 Task: Look for space in Elyria, United States from 8th August, 2023 to 15th August, 2023 for 9 adults in price range Rs.10000 to Rs.14000. Place can be shared room with 5 bedrooms having 9 beds and 5 bathrooms. Property type can be house, flat, guest house. Amenities needed are: wifi, TV, free parkinig on premises, gym, breakfast. Booking option can be shelf check-in. Required host language is English.
Action: Mouse moved to (541, 113)
Screenshot: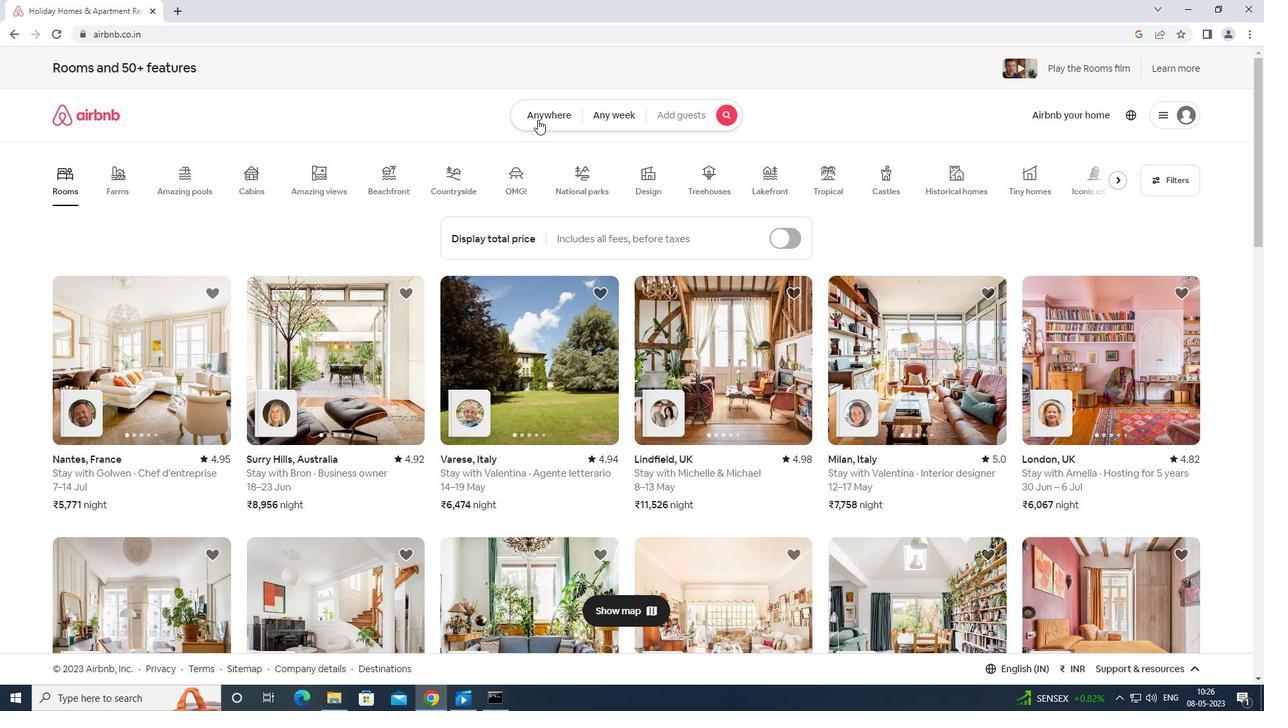 
Action: Mouse pressed left at (541, 113)
Screenshot: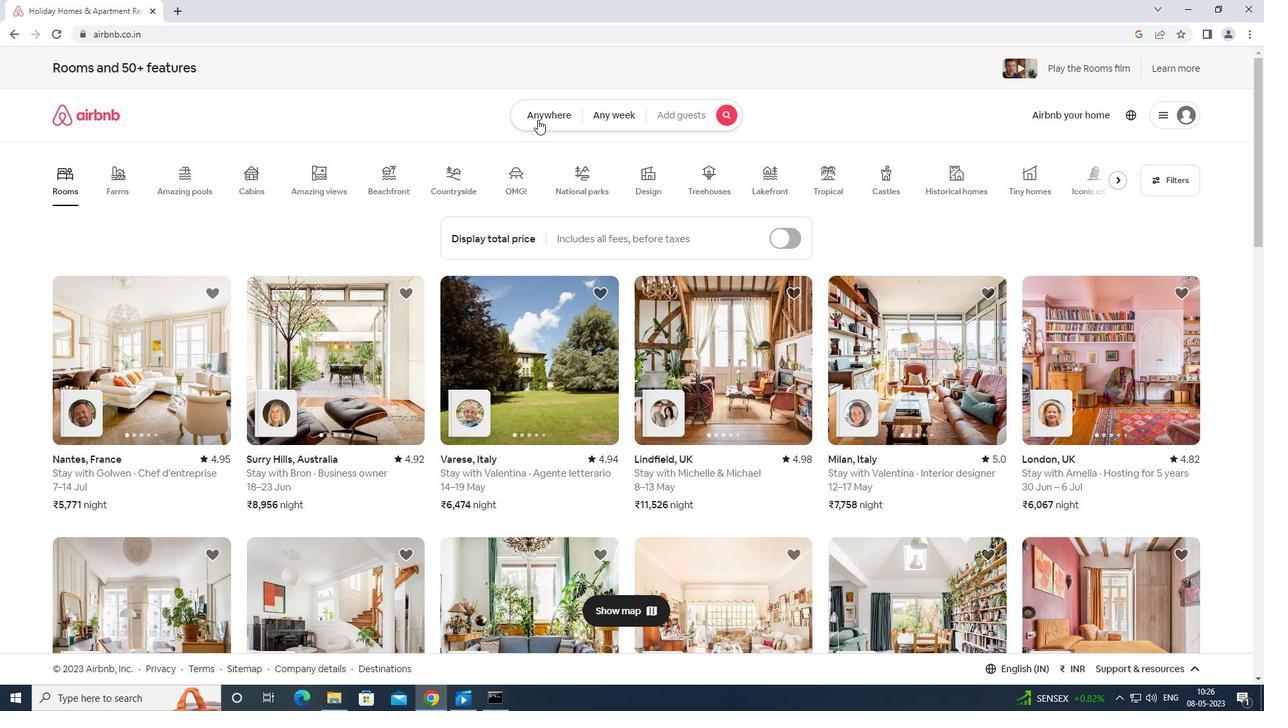 
Action: Mouse moved to (468, 159)
Screenshot: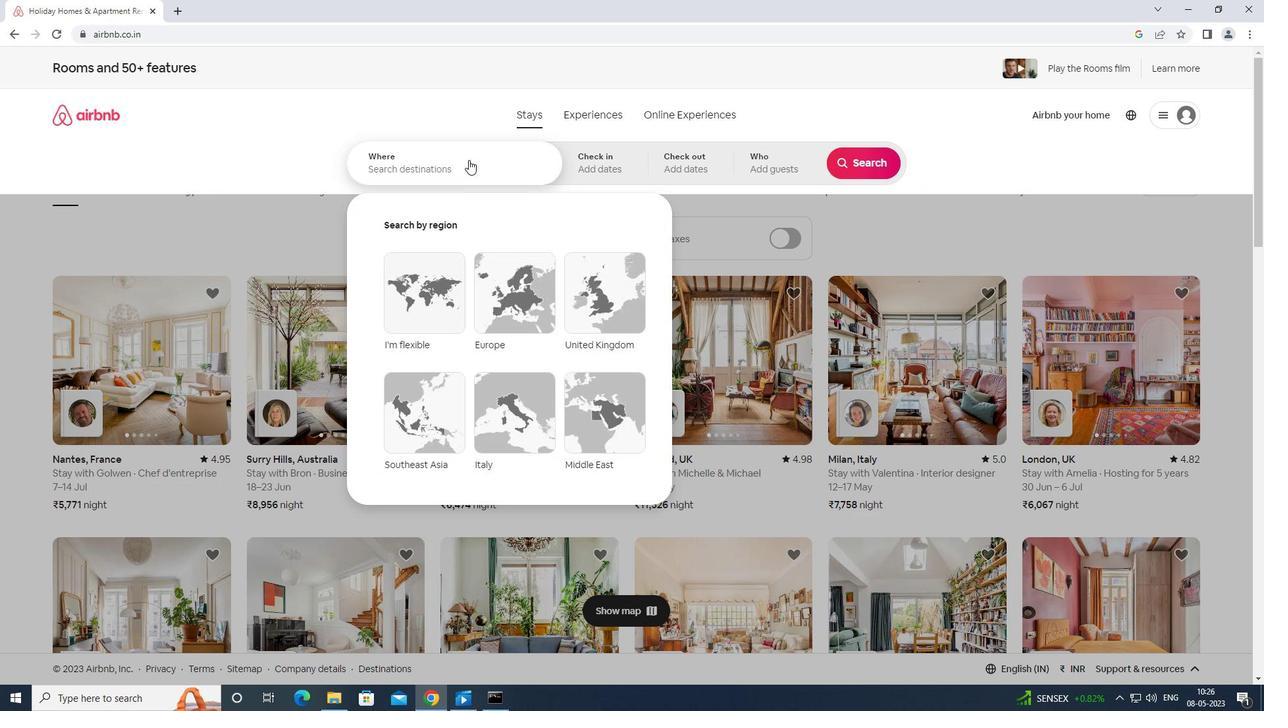 
Action: Mouse pressed left at (468, 159)
Screenshot: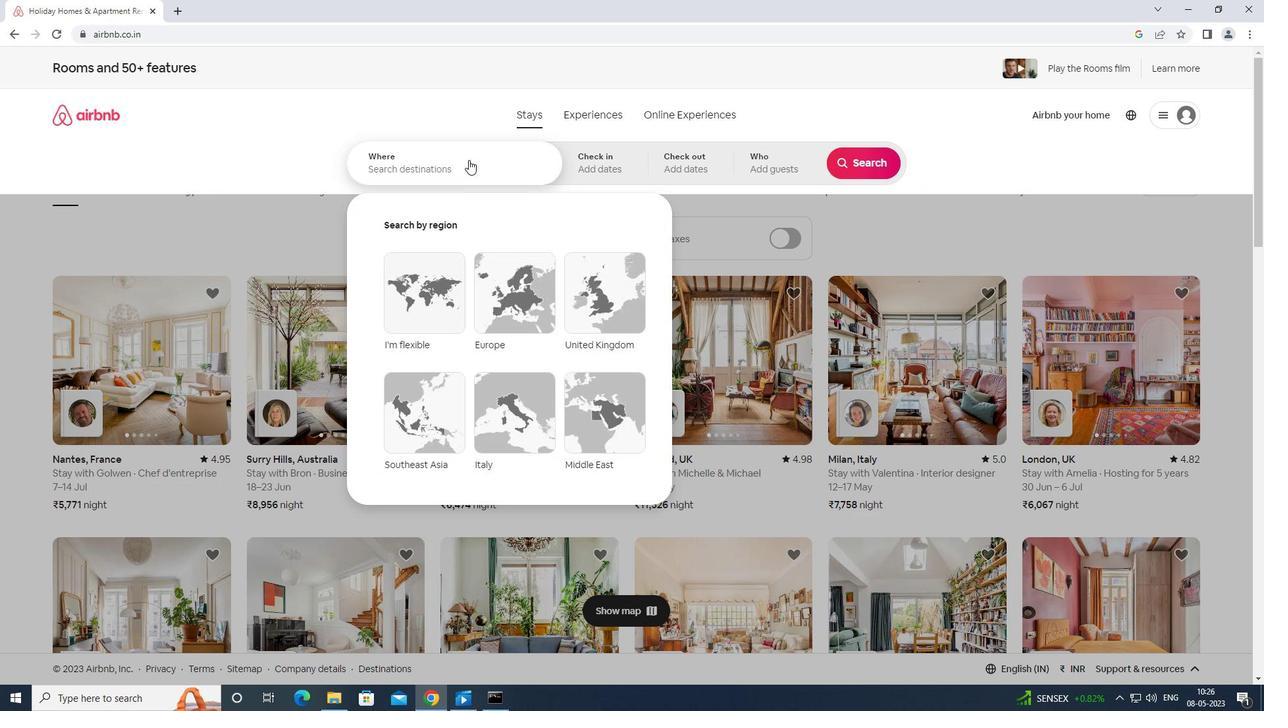 
Action: Mouse moved to (468, 161)
Screenshot: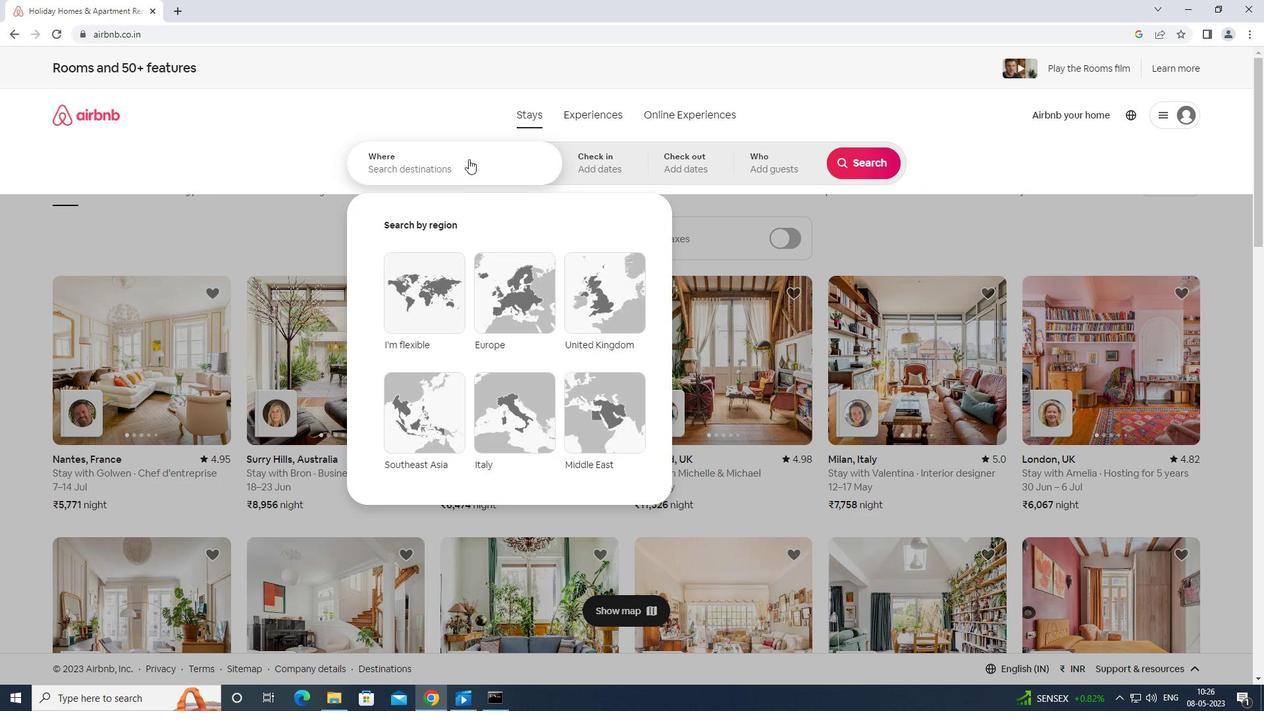 
Action: Key pressed e<Key.caps_lock>lyria<Key.space>united<Key.space>states<Key.enter>
Screenshot: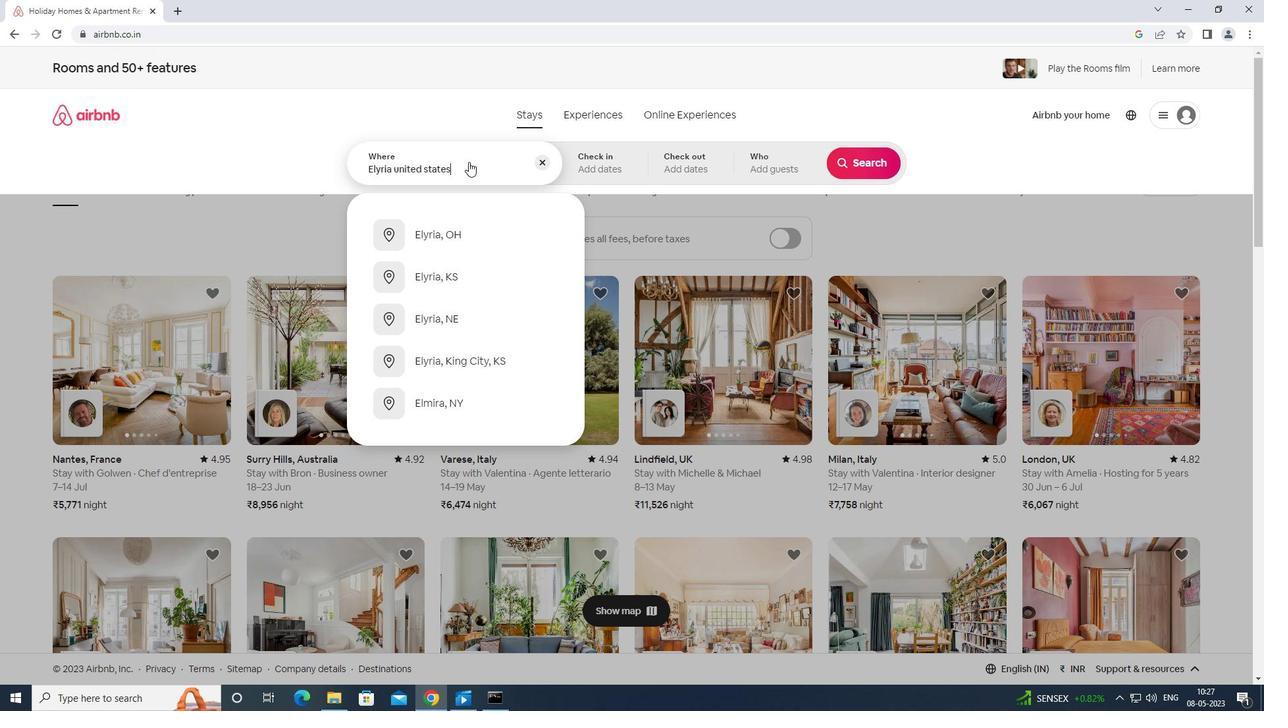 
Action: Mouse moved to (865, 268)
Screenshot: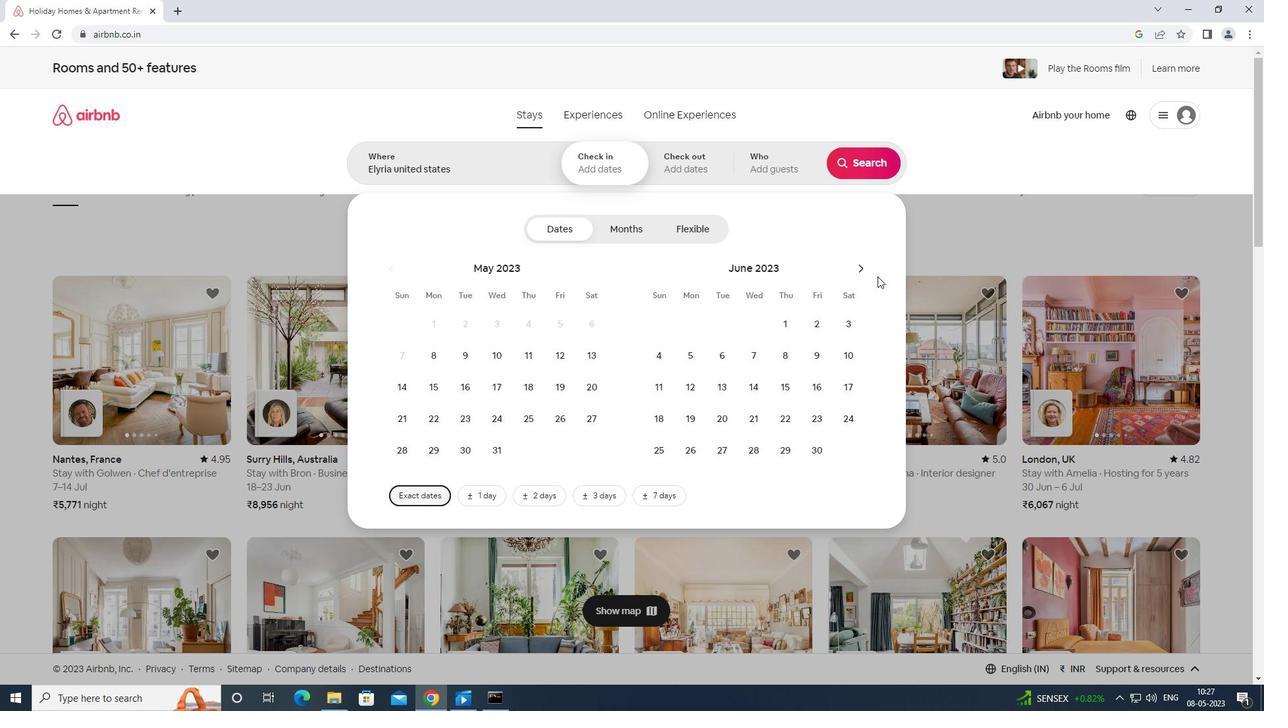 
Action: Mouse pressed left at (865, 268)
Screenshot: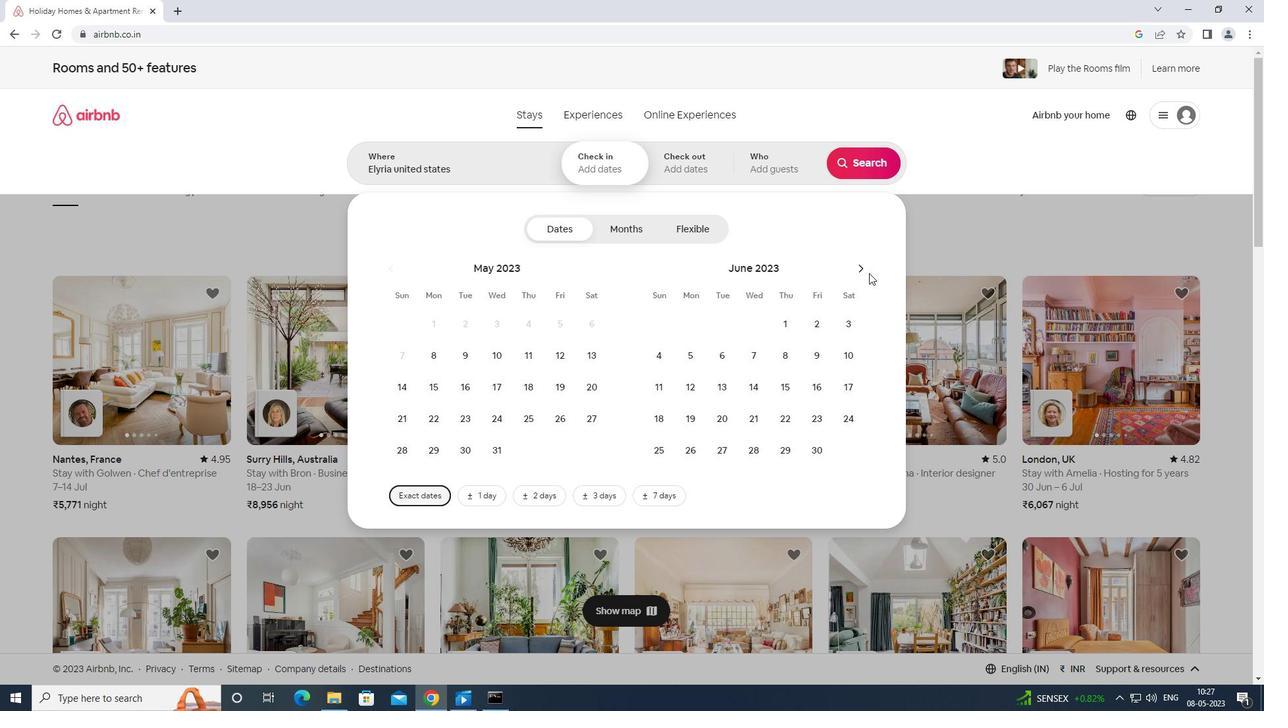 
Action: Mouse moved to (864, 264)
Screenshot: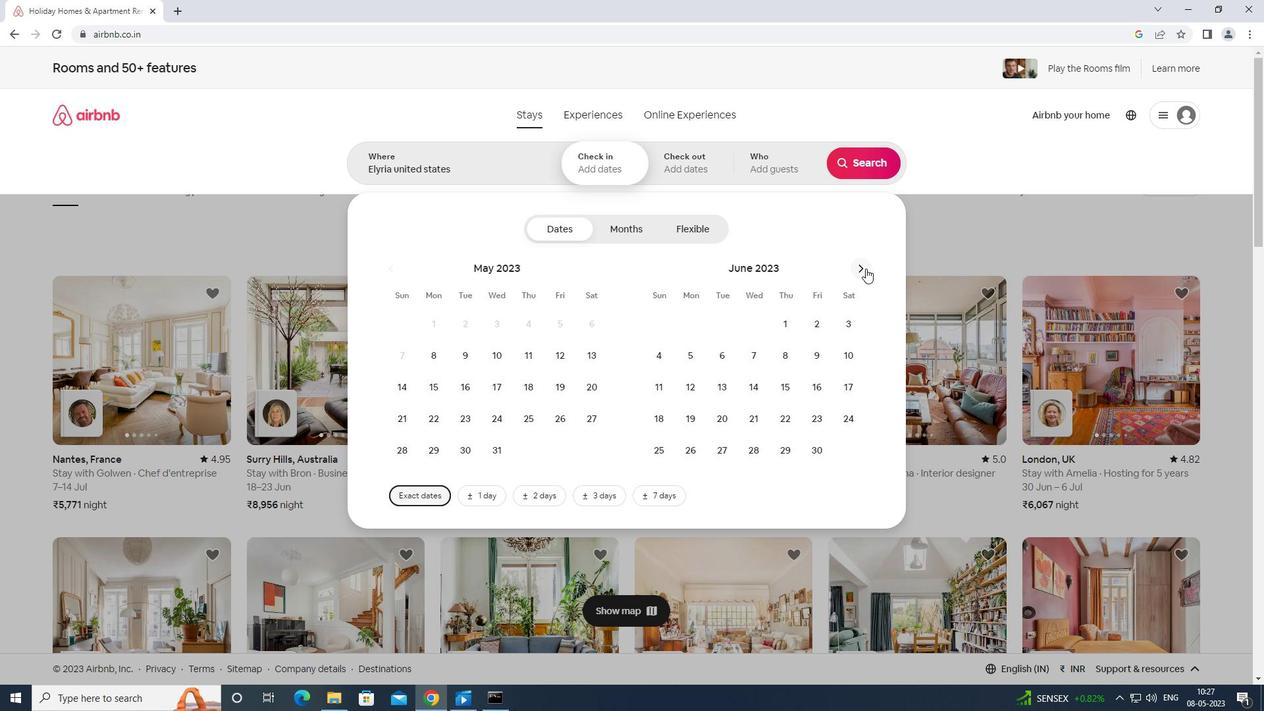 
Action: Mouse pressed left at (864, 264)
Screenshot: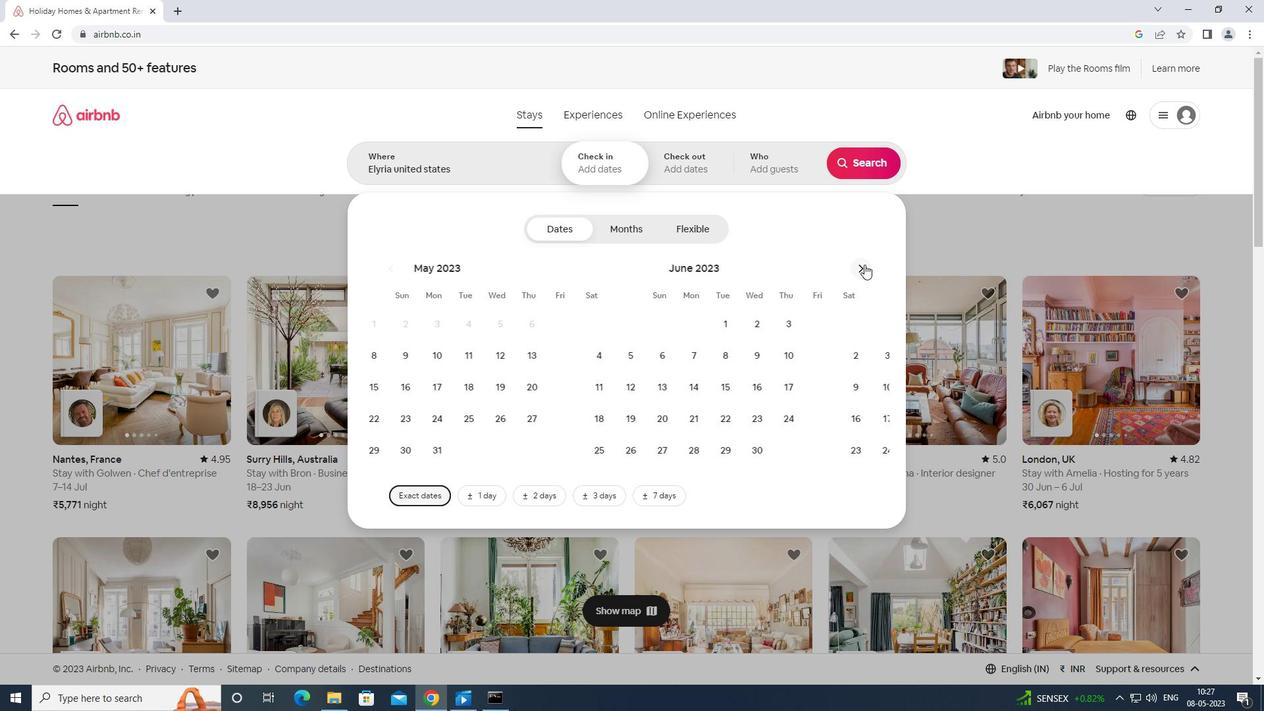
Action: Mouse moved to (722, 354)
Screenshot: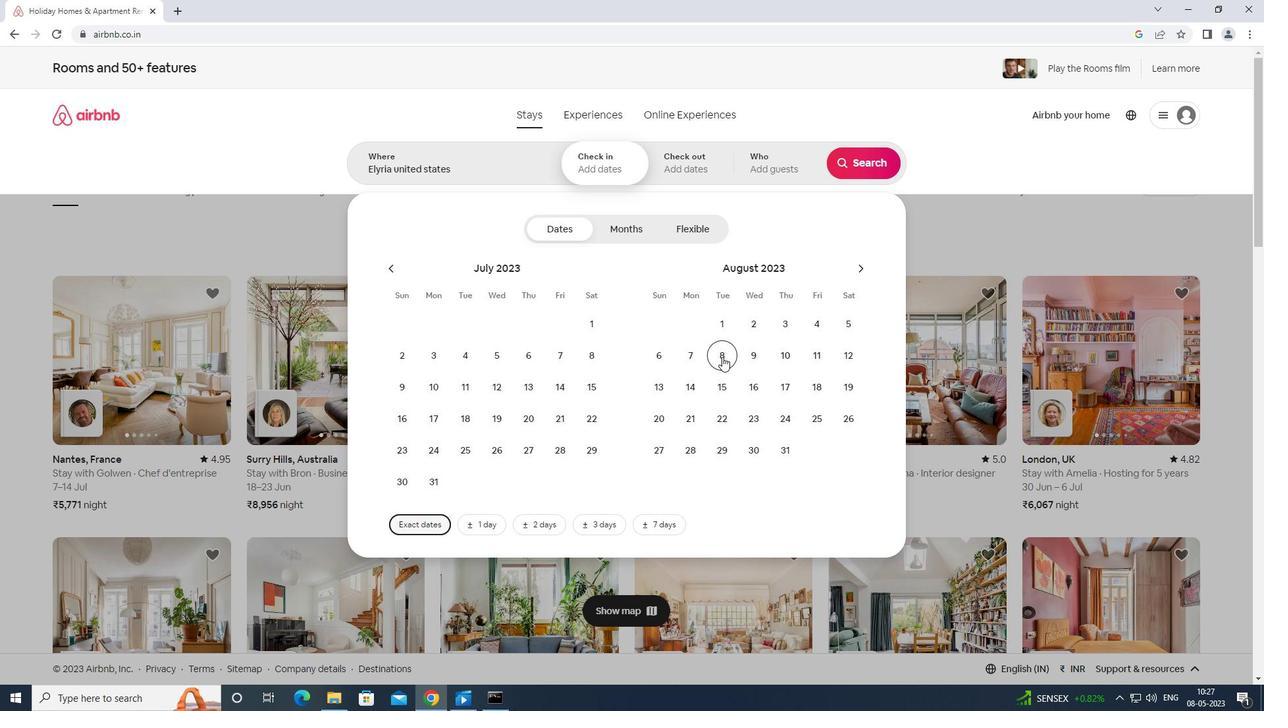 
Action: Mouse pressed left at (722, 354)
Screenshot: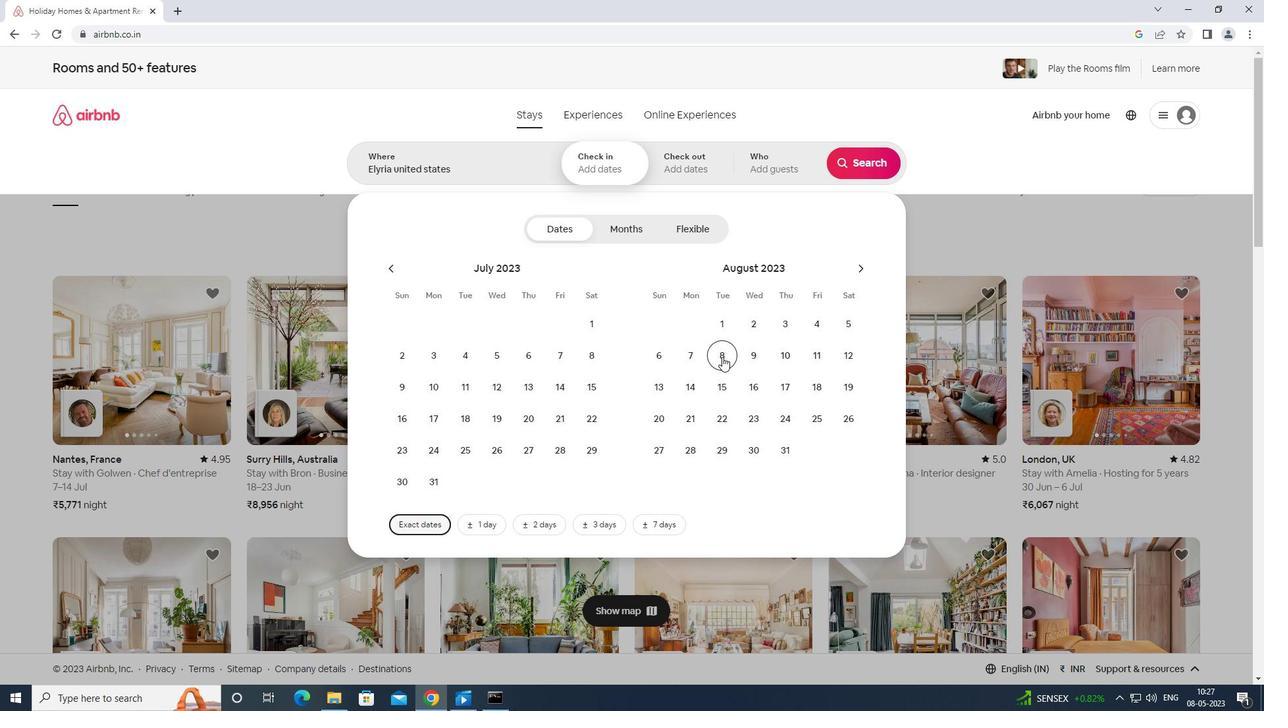 
Action: Mouse moved to (722, 390)
Screenshot: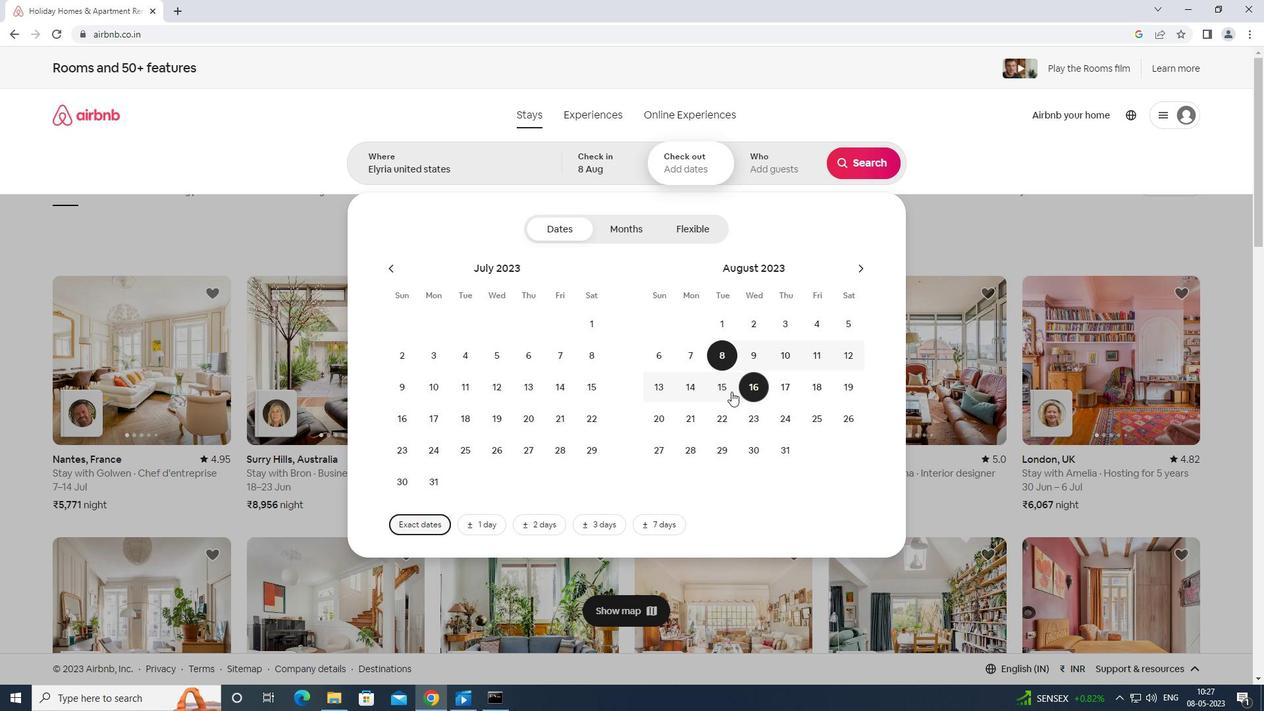 
Action: Mouse pressed left at (722, 390)
Screenshot: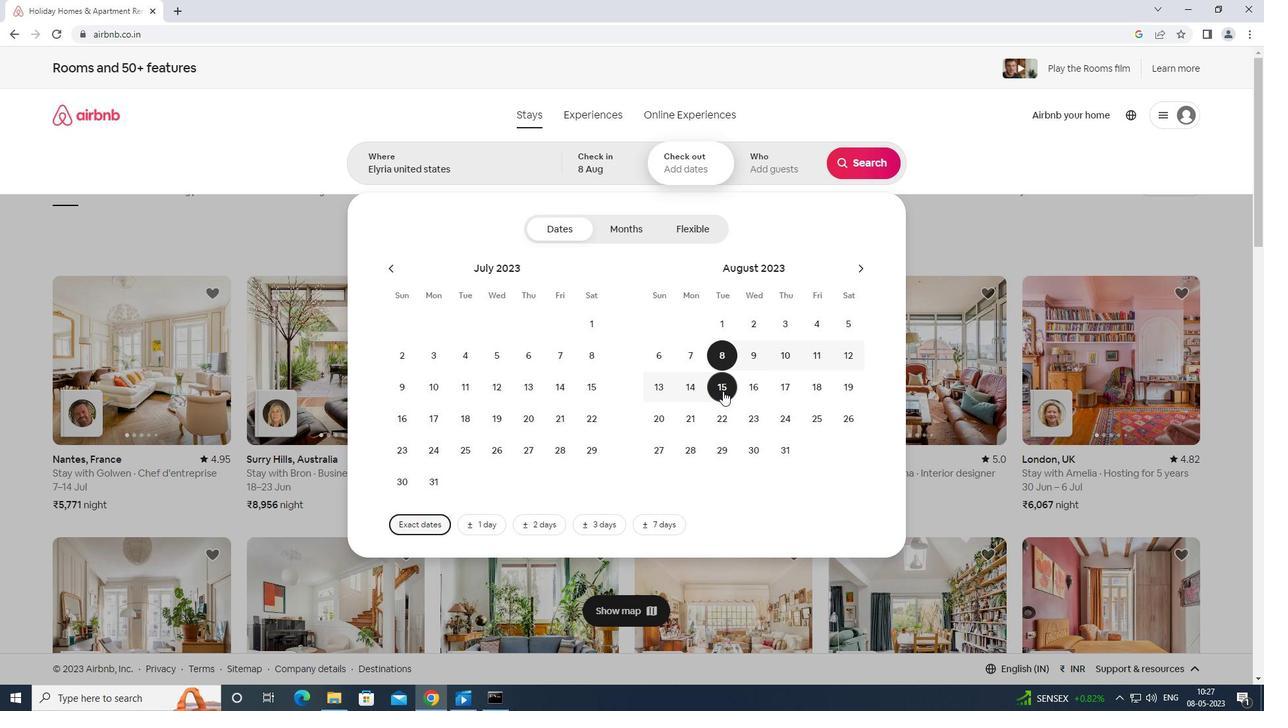 
Action: Mouse moved to (777, 165)
Screenshot: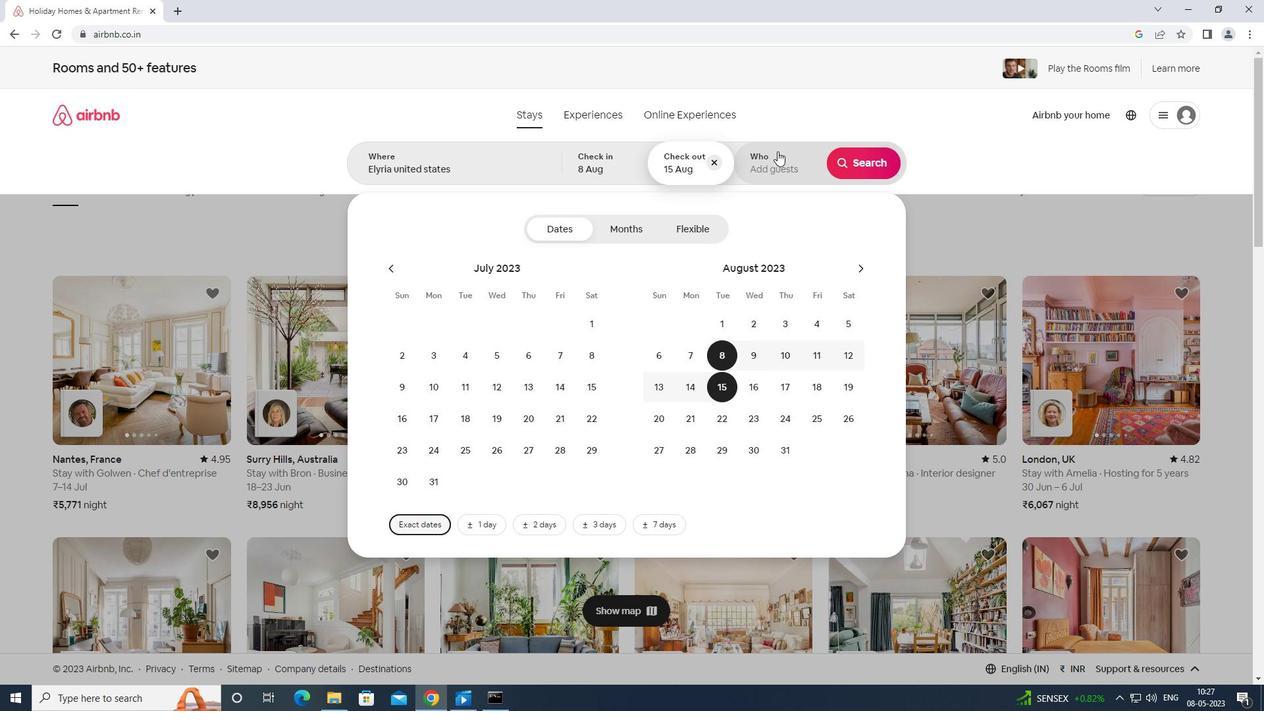 
Action: Mouse pressed left at (777, 165)
Screenshot: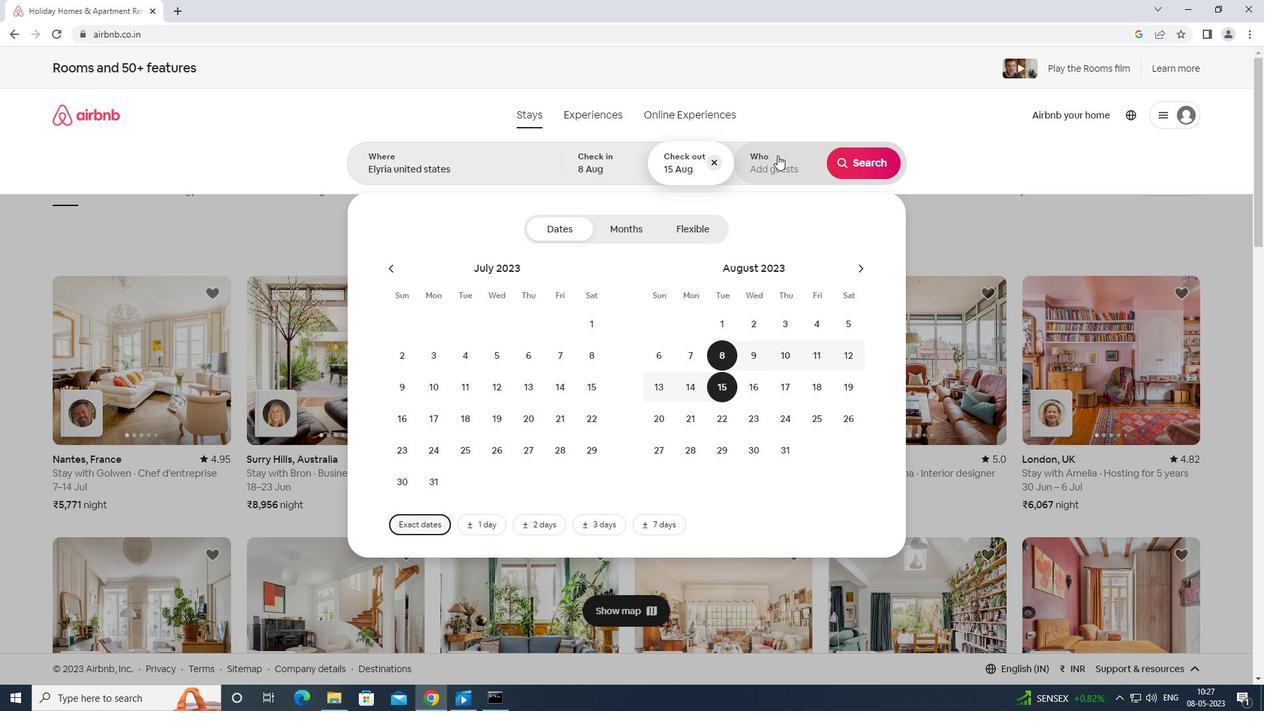 
Action: Mouse moved to (863, 235)
Screenshot: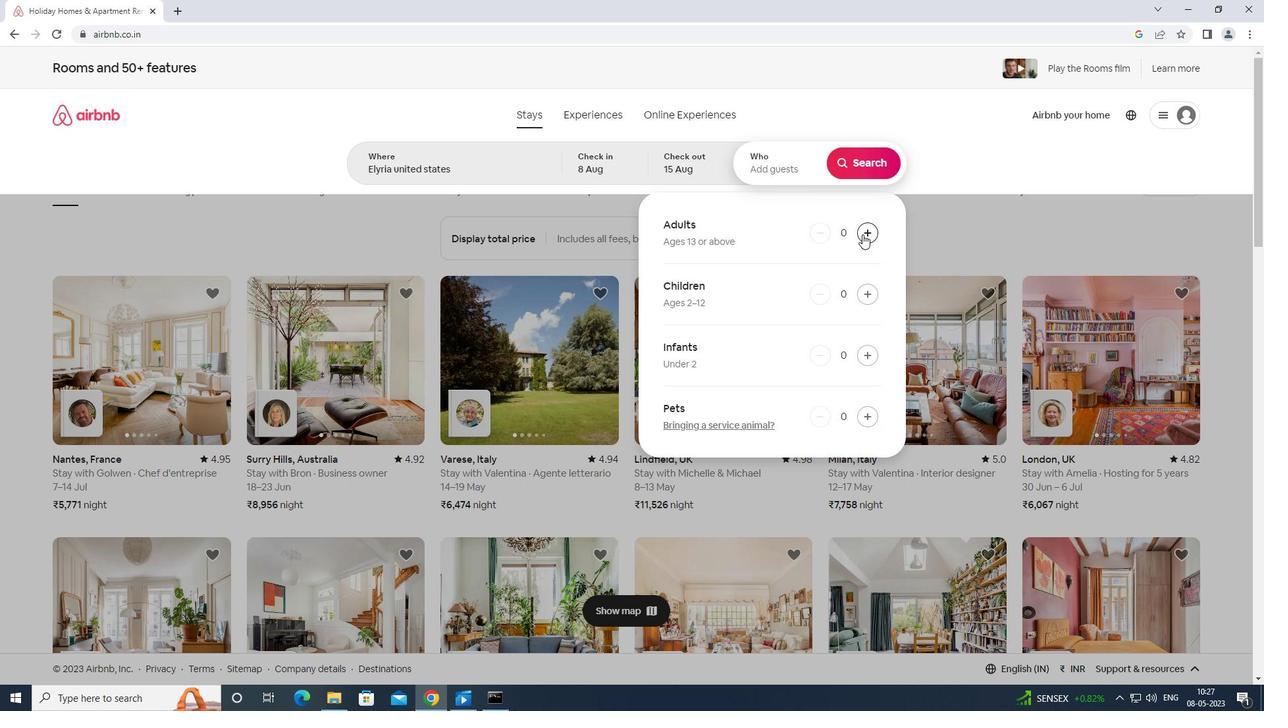 
Action: Mouse pressed left at (863, 235)
Screenshot: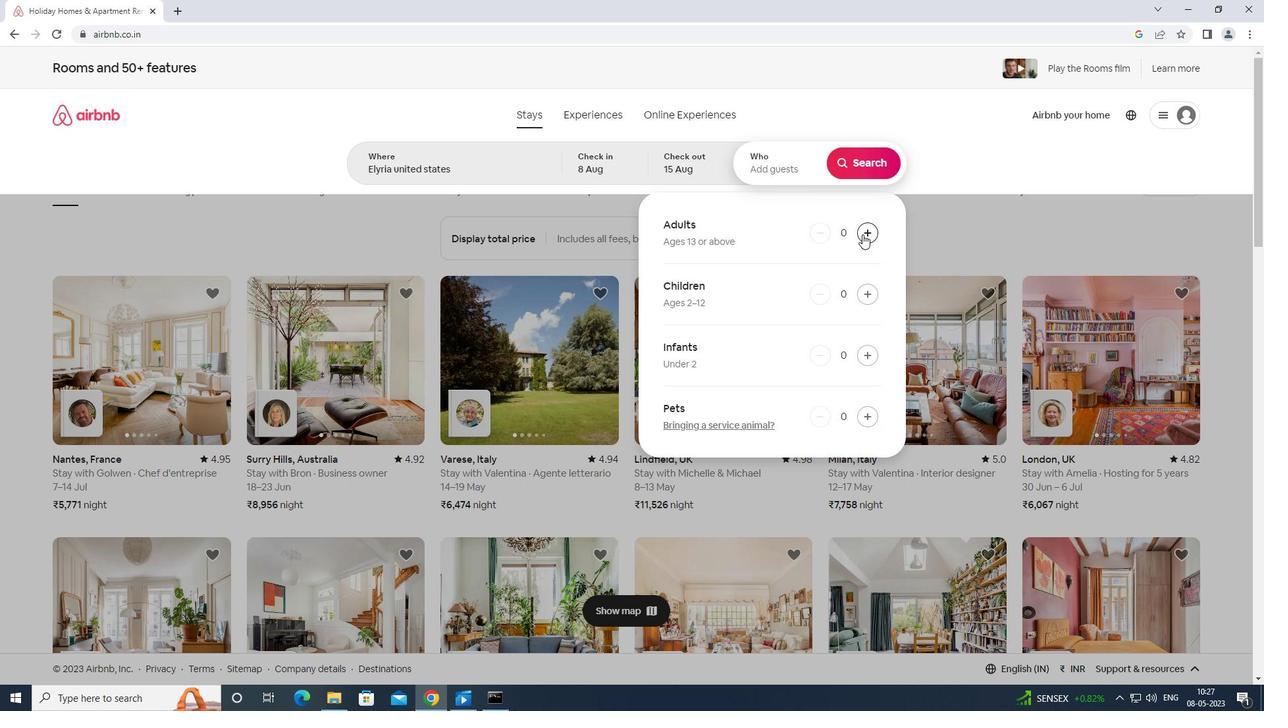 
Action: Mouse moved to (863, 235)
Screenshot: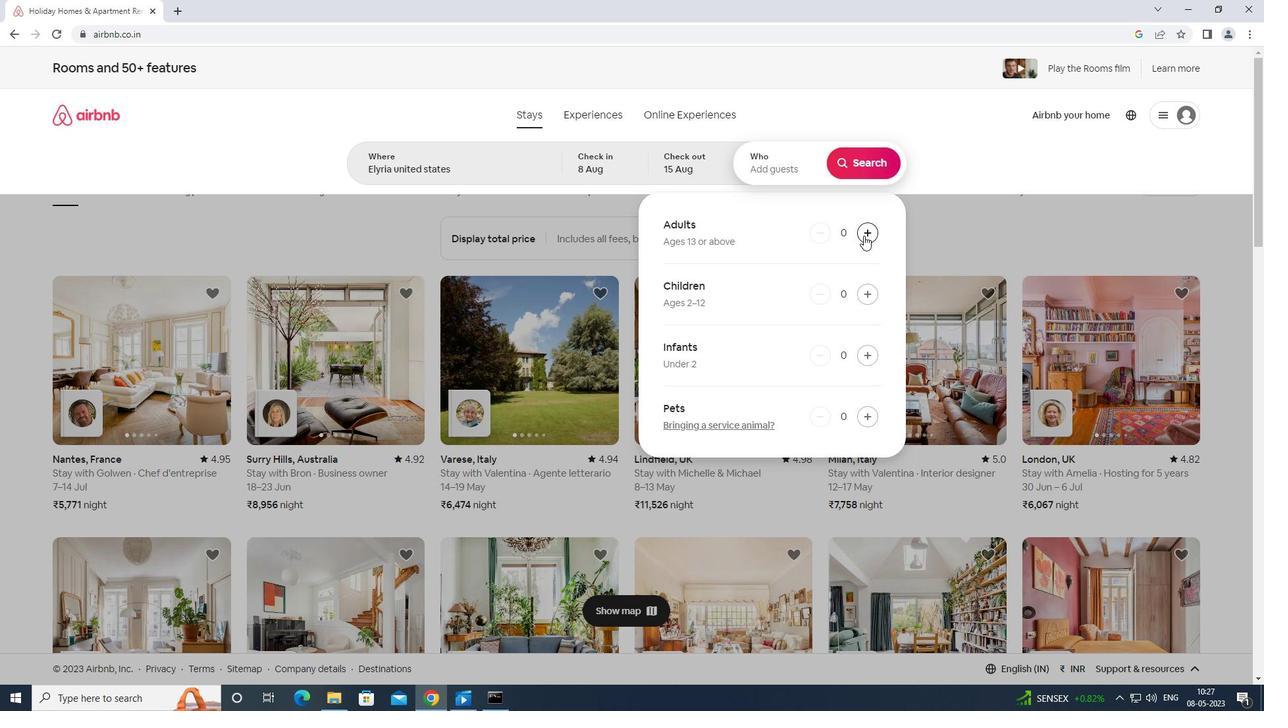 
Action: Mouse pressed left at (863, 235)
Screenshot: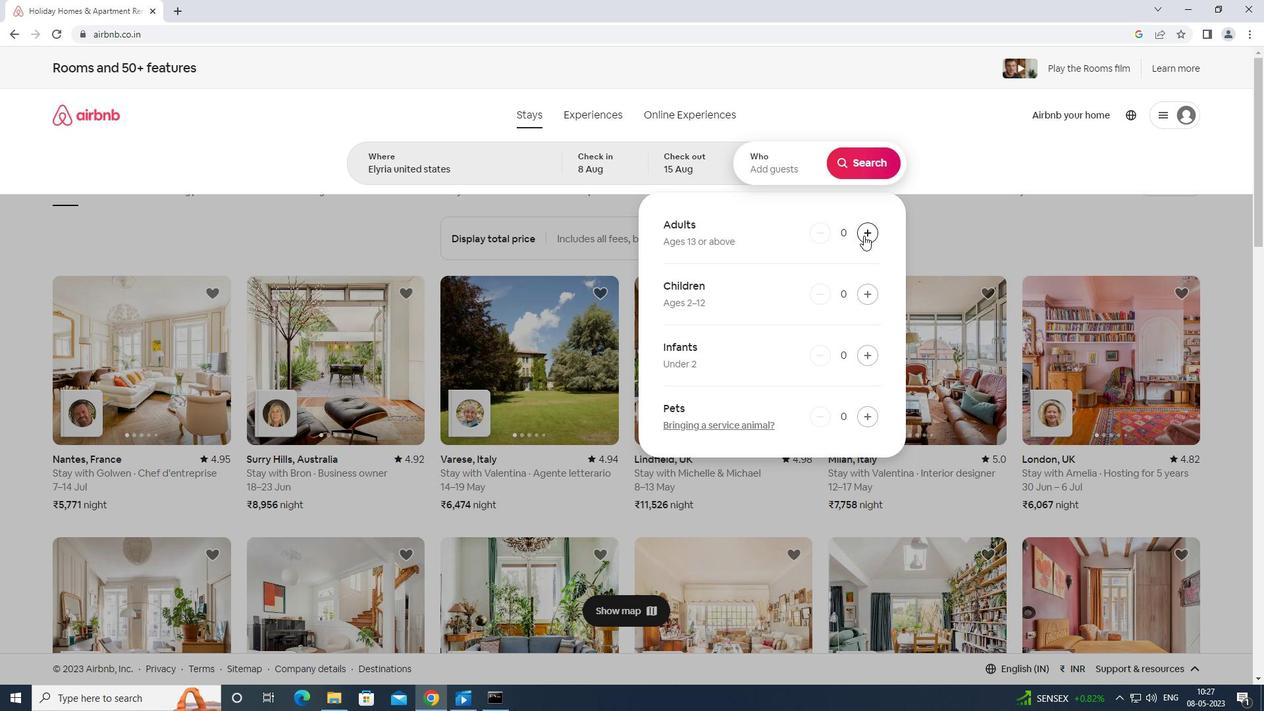 
Action: Mouse pressed left at (863, 235)
Screenshot: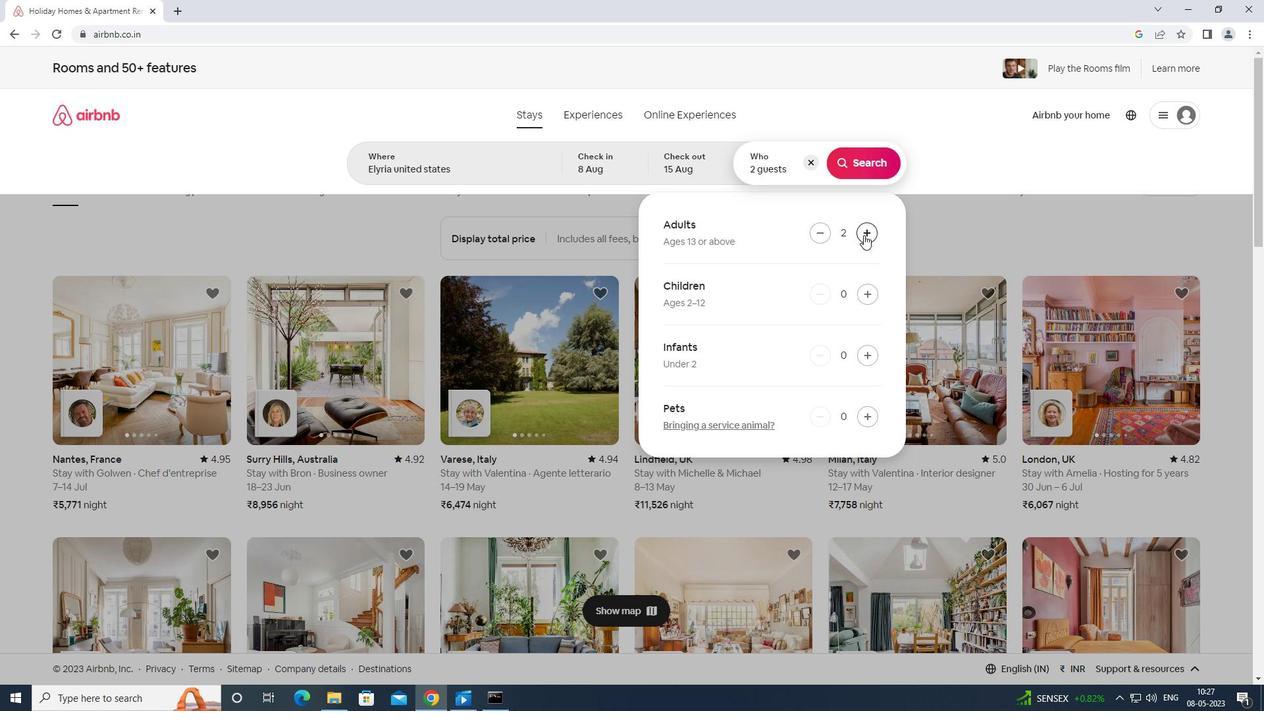 
Action: Mouse pressed left at (863, 235)
Screenshot: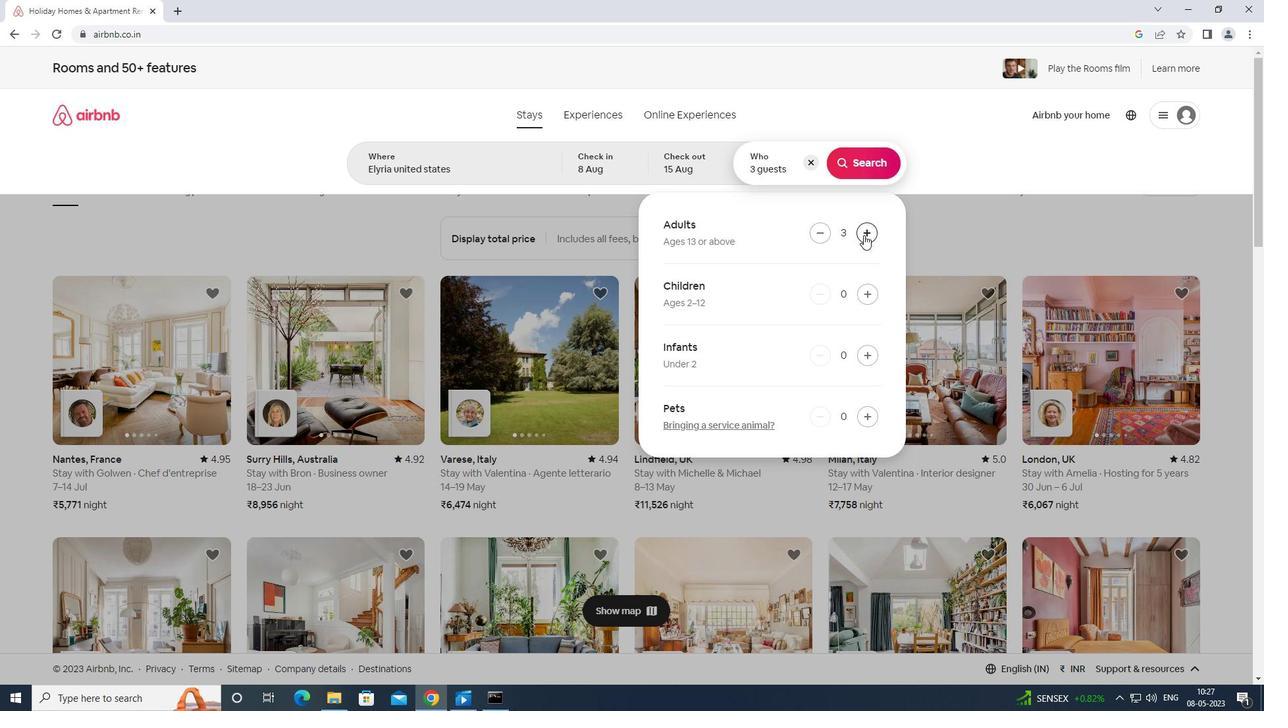 
Action: Mouse pressed left at (863, 235)
Screenshot: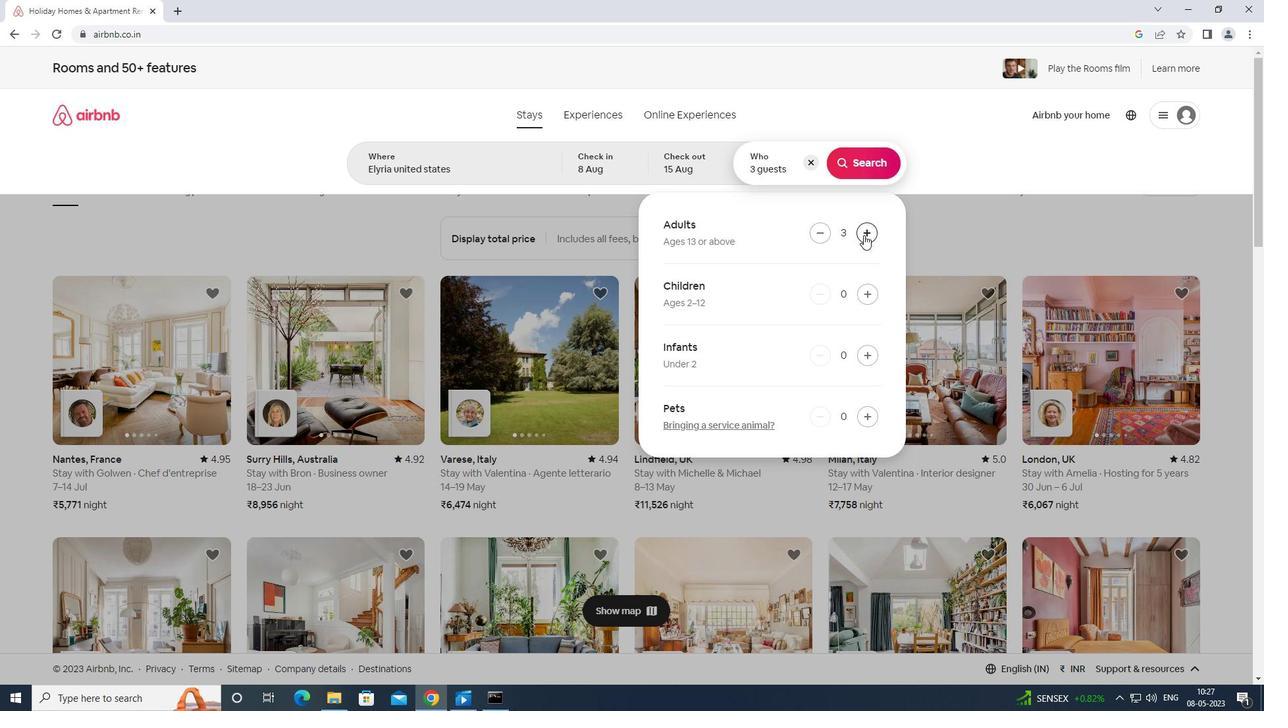 
Action: Mouse pressed left at (863, 235)
Screenshot: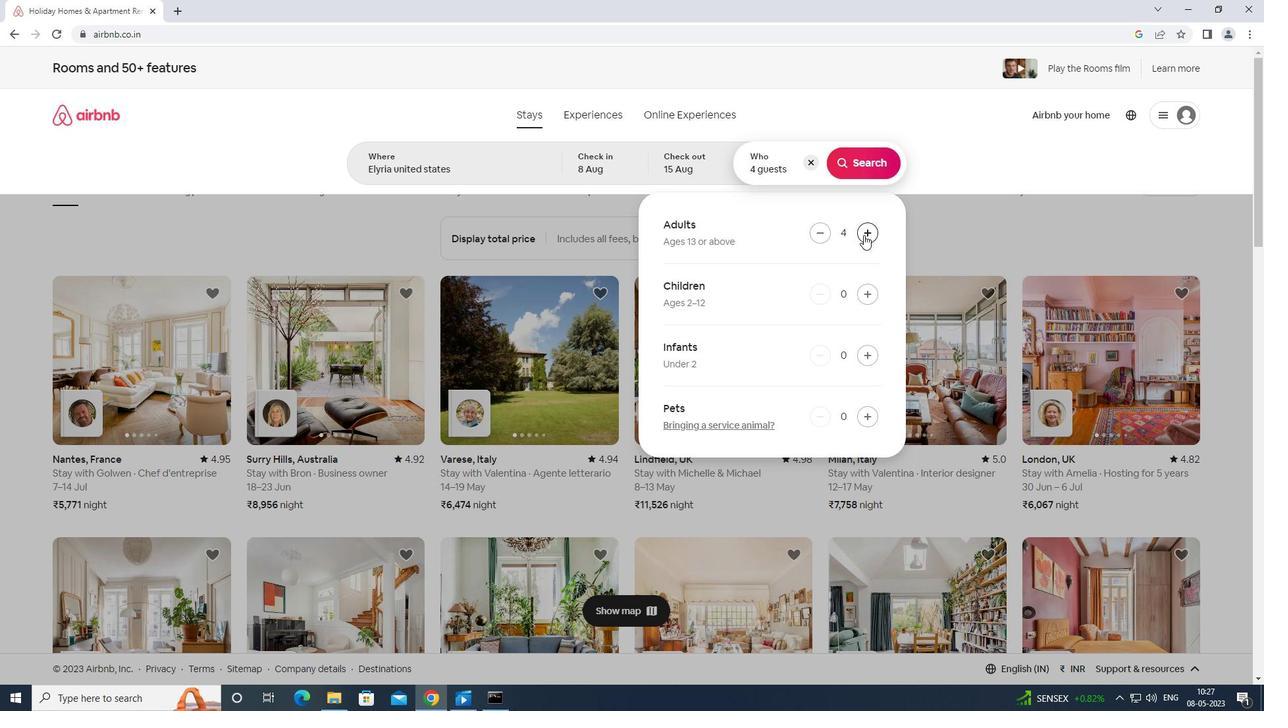
Action: Mouse pressed left at (863, 235)
Screenshot: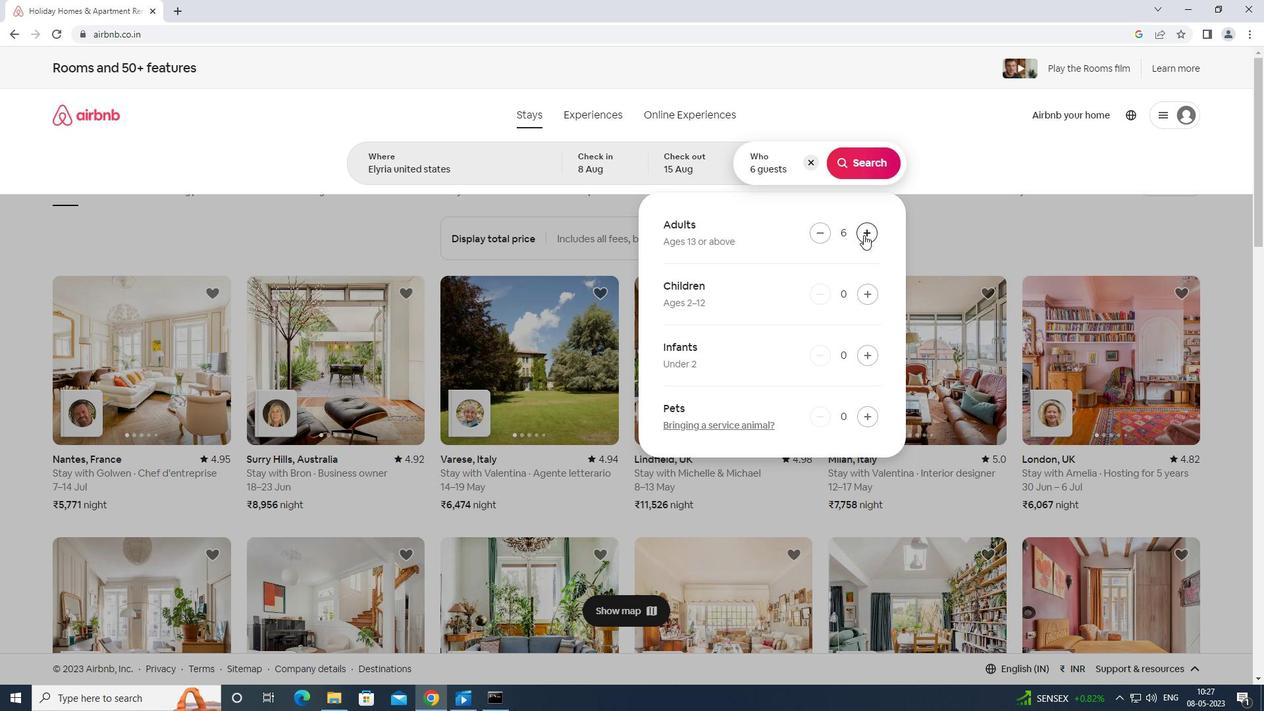 
Action: Mouse pressed left at (863, 235)
Screenshot: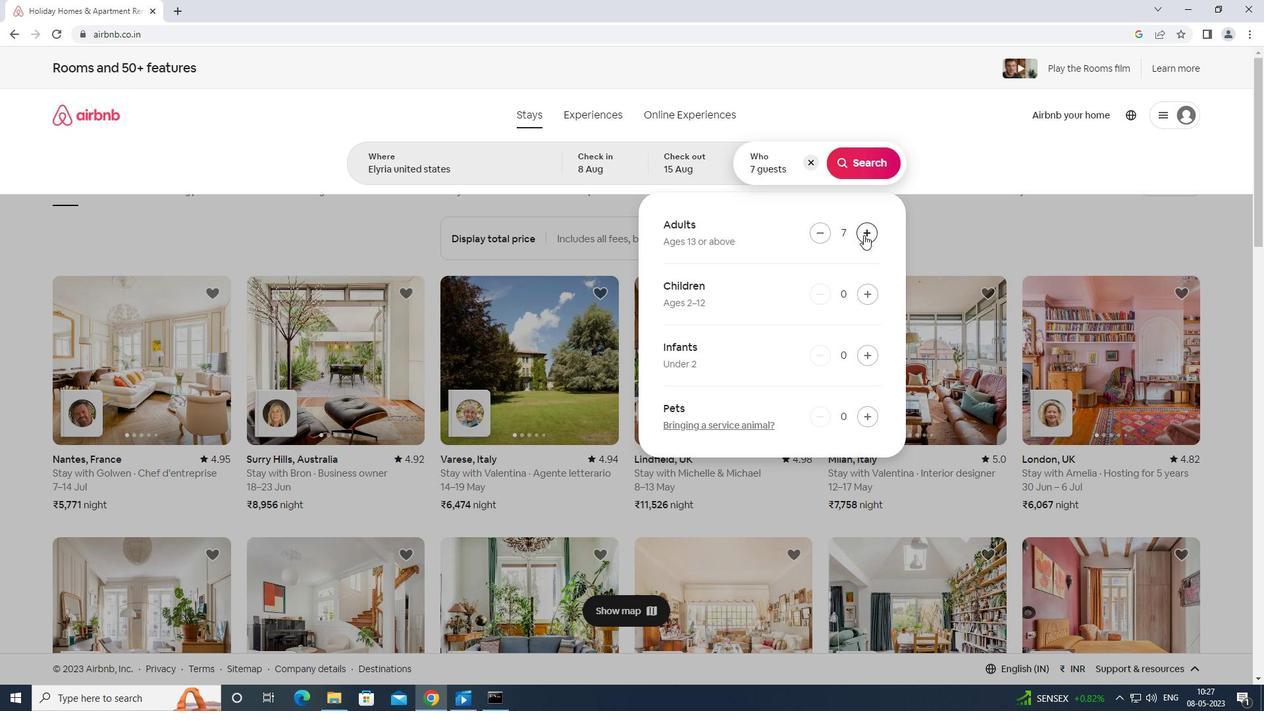 
Action: Mouse pressed left at (863, 235)
Screenshot: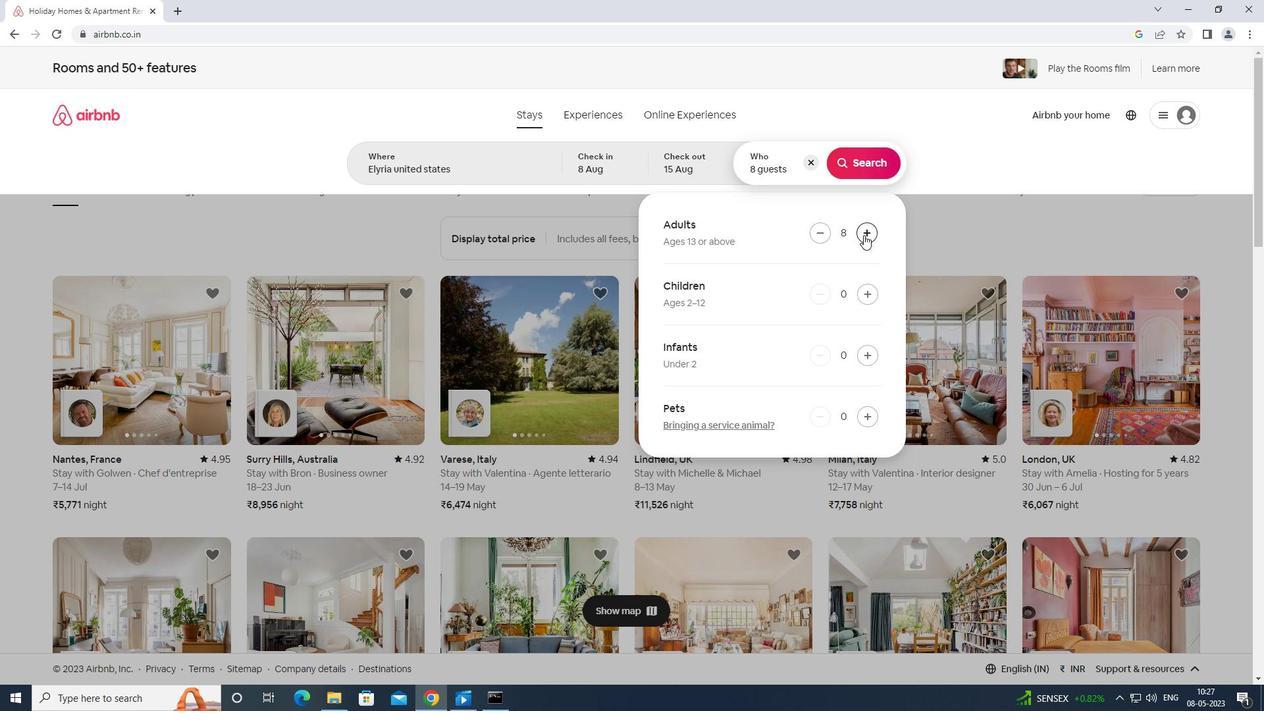 
Action: Mouse moved to (866, 173)
Screenshot: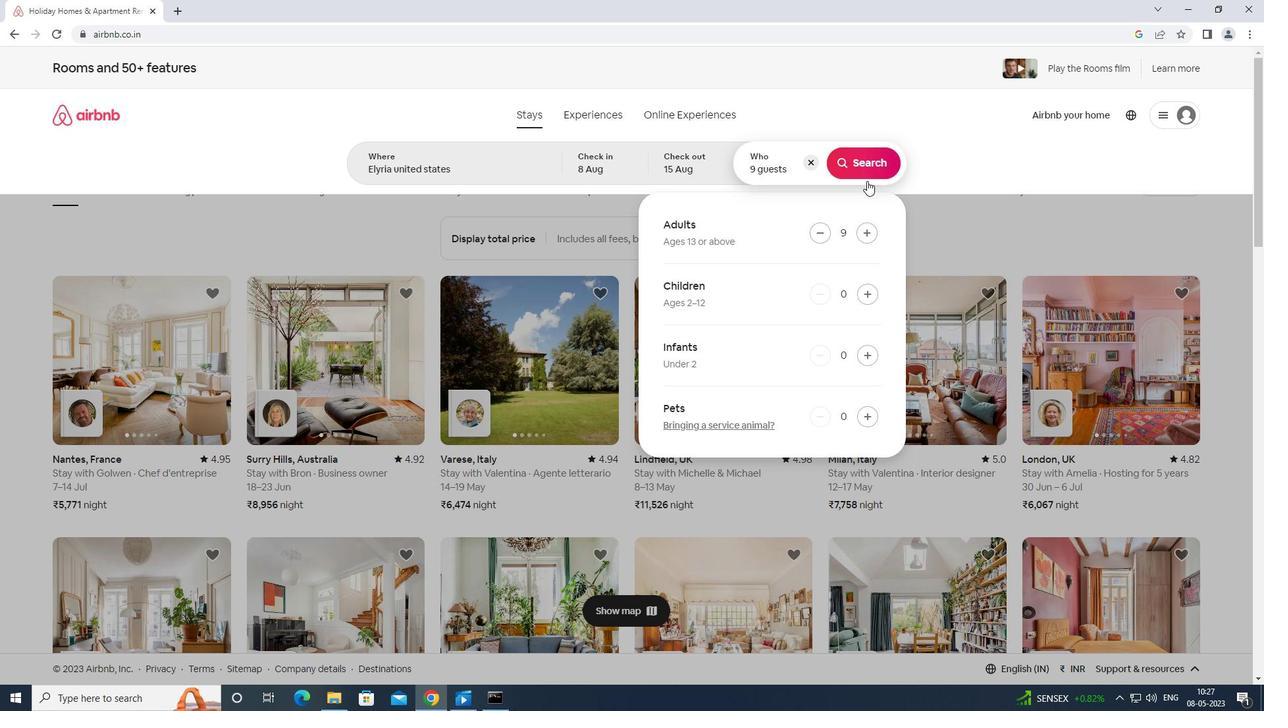 
Action: Mouse pressed left at (866, 173)
Screenshot: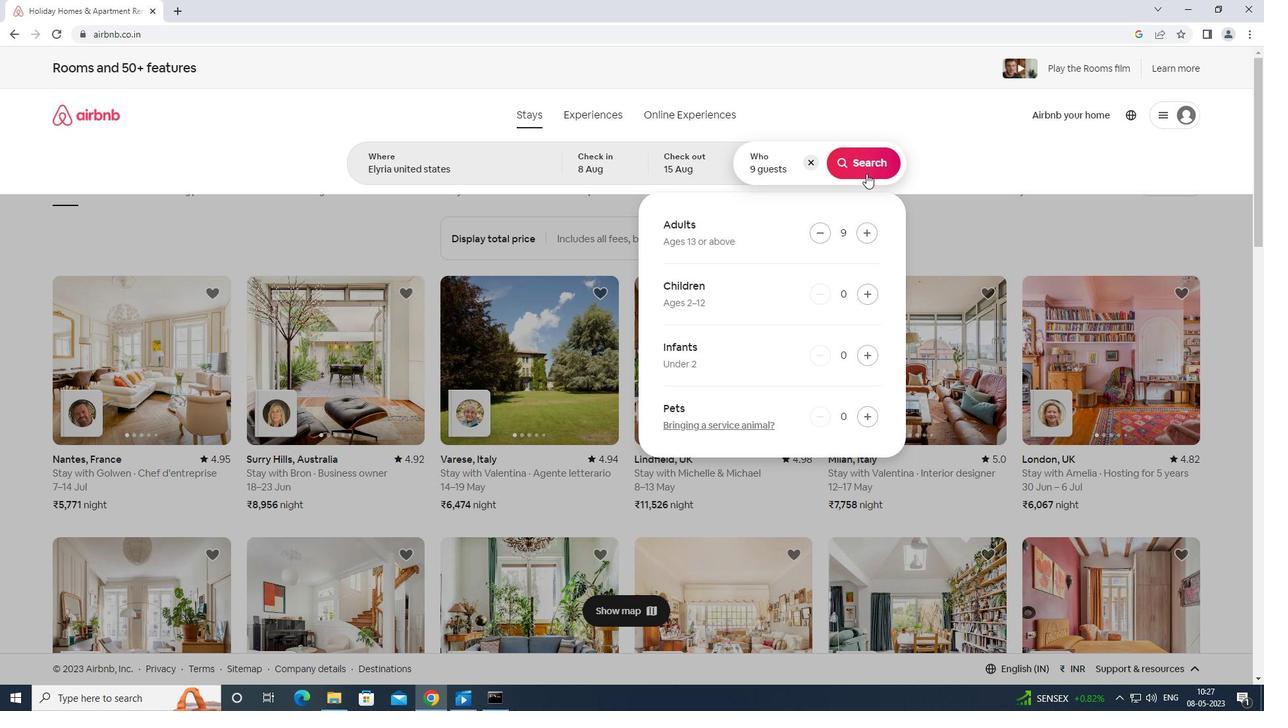 
Action: Mouse moved to (1212, 127)
Screenshot: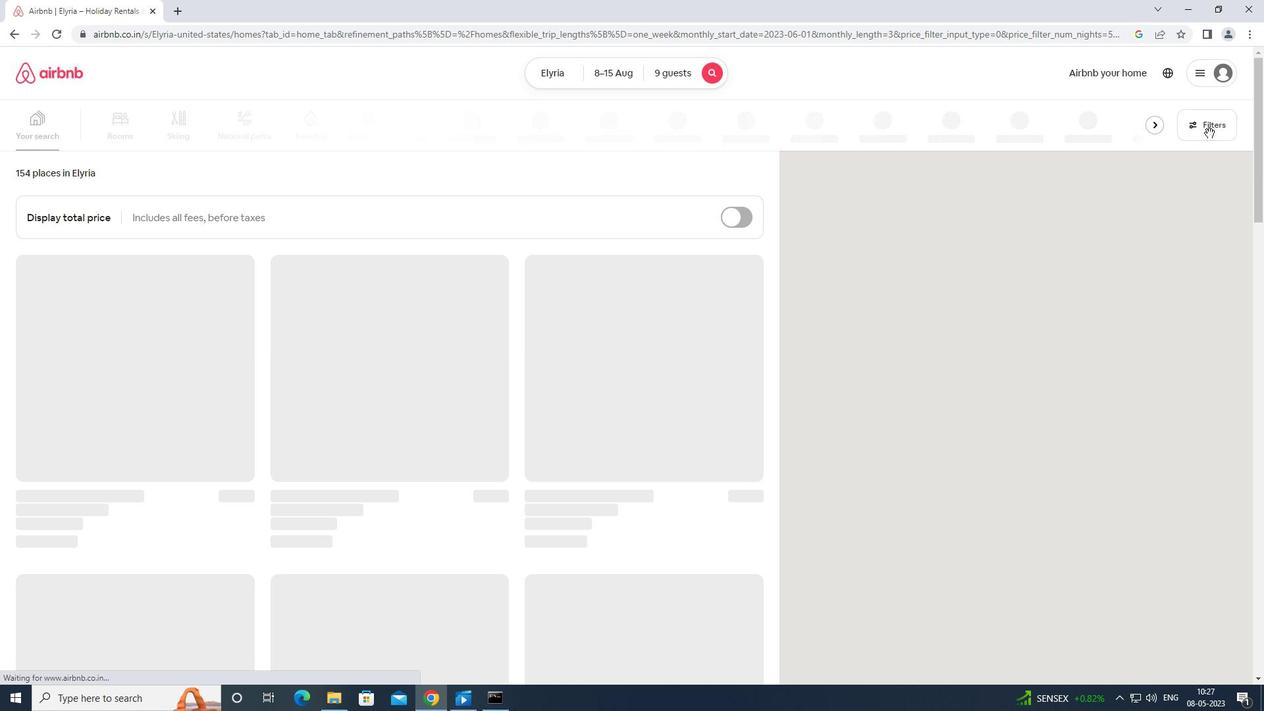 
Action: Mouse pressed left at (1212, 127)
Screenshot: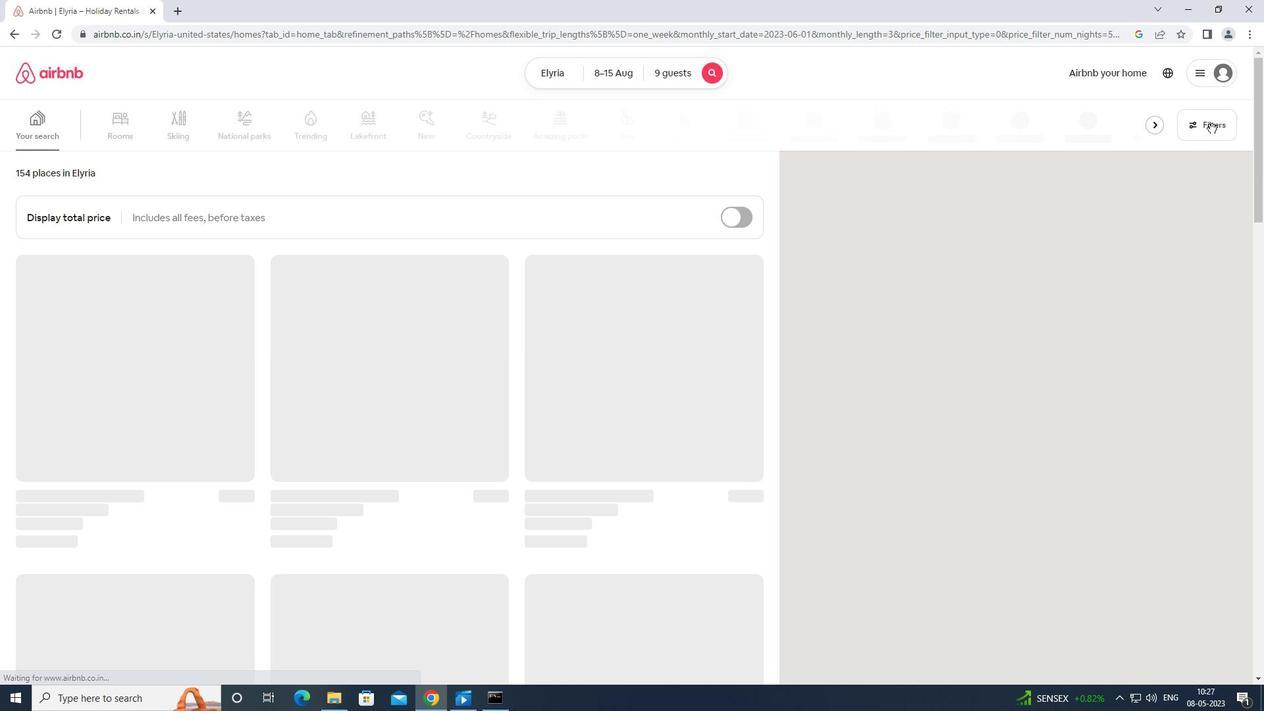 
Action: Mouse moved to (563, 428)
Screenshot: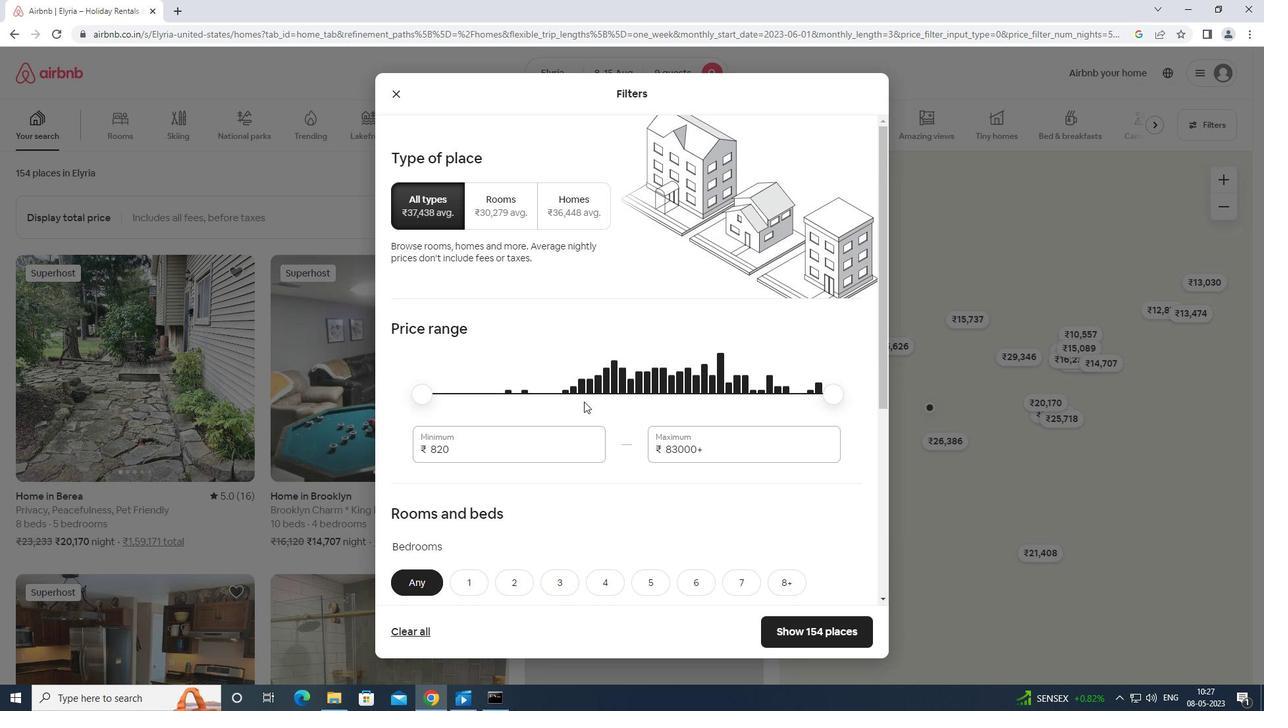 
Action: Mouse pressed left at (563, 428)
Screenshot: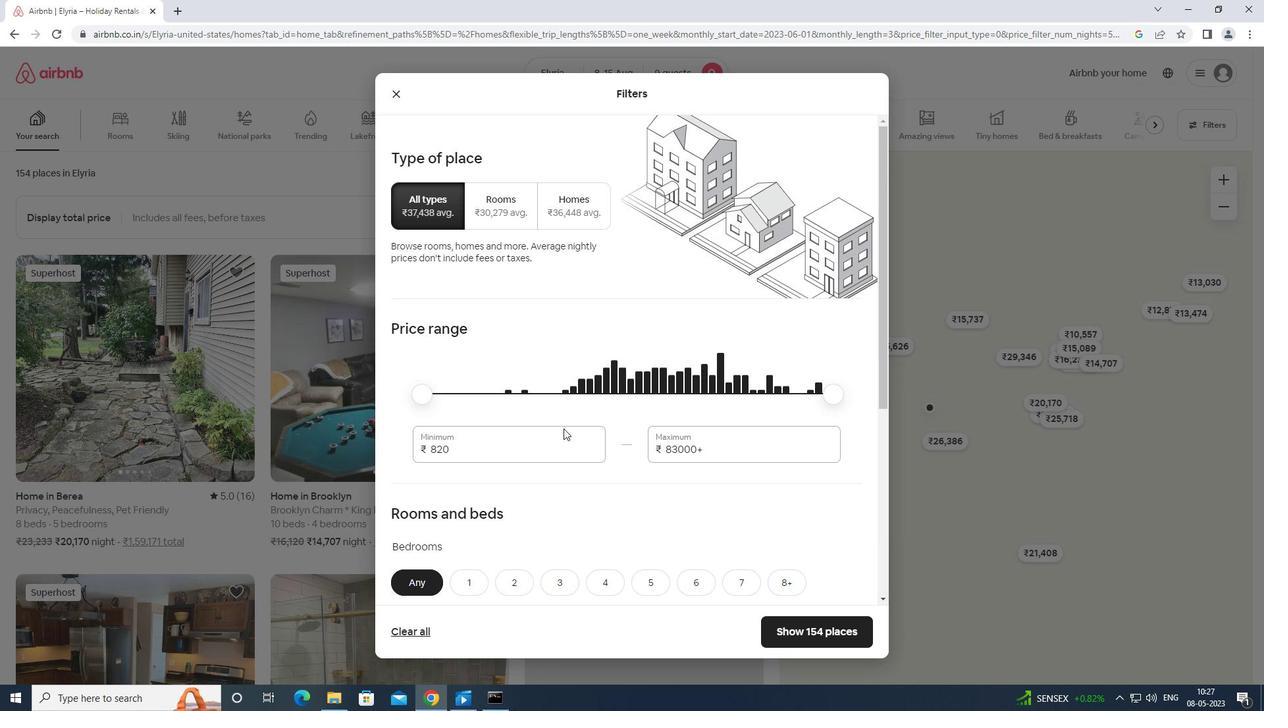 
Action: Key pressed <Key.backspace><Key.backspace><Key.backspace><Key.backspace>10000
Screenshot: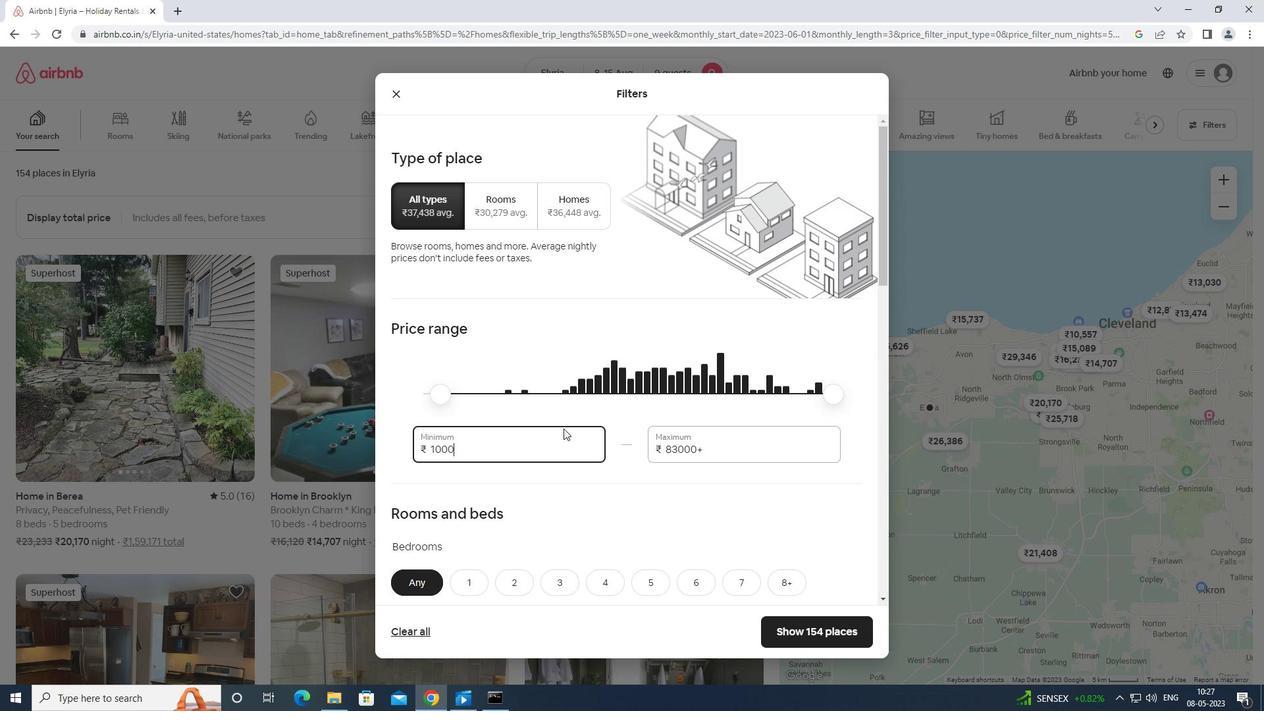 
Action: Mouse moved to (769, 443)
Screenshot: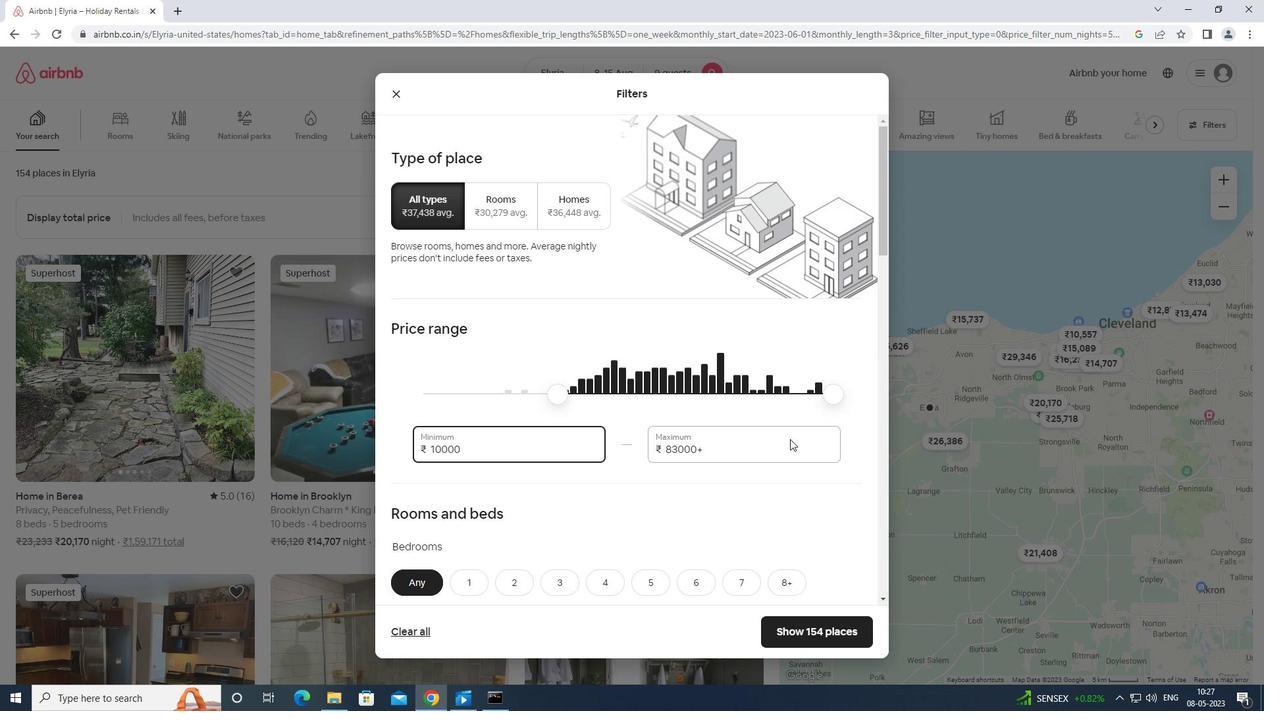 
Action: Mouse pressed left at (769, 443)
Screenshot: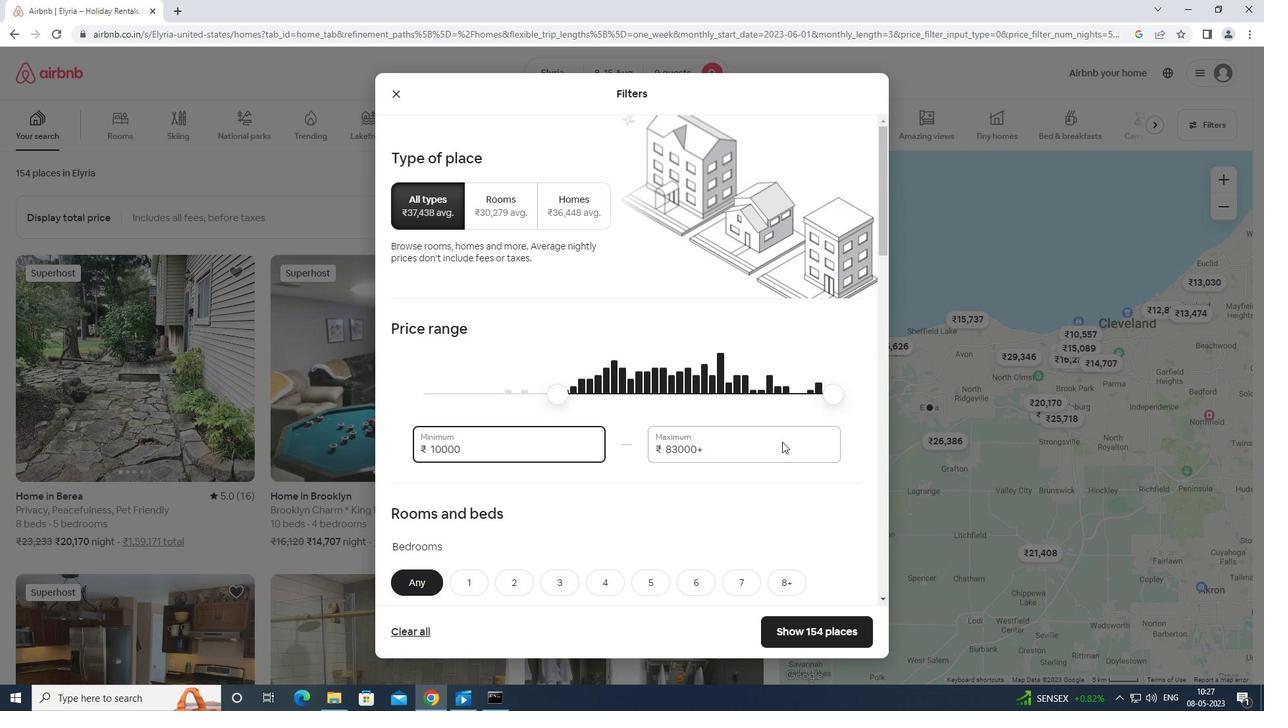 
Action: Key pressed <Key.backspace><Key.backspace><Key.backspace><Key.backspace><Key.backspace><Key.backspace><Key.backspace><Key.backspace><Key.backspace><Key.backspace><Key.backspace><Key.backspace><Key.backspace>12000
Screenshot: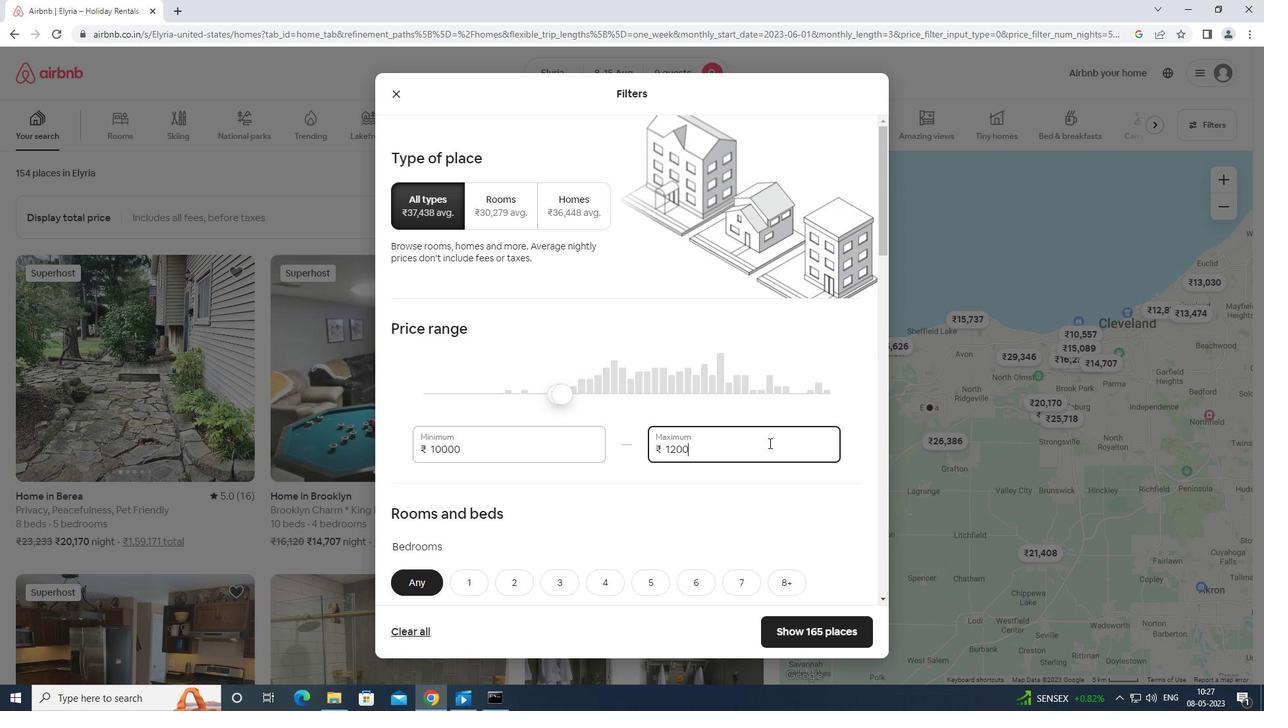
Action: Mouse scrolled (769, 442) with delta (0, 0)
Screenshot: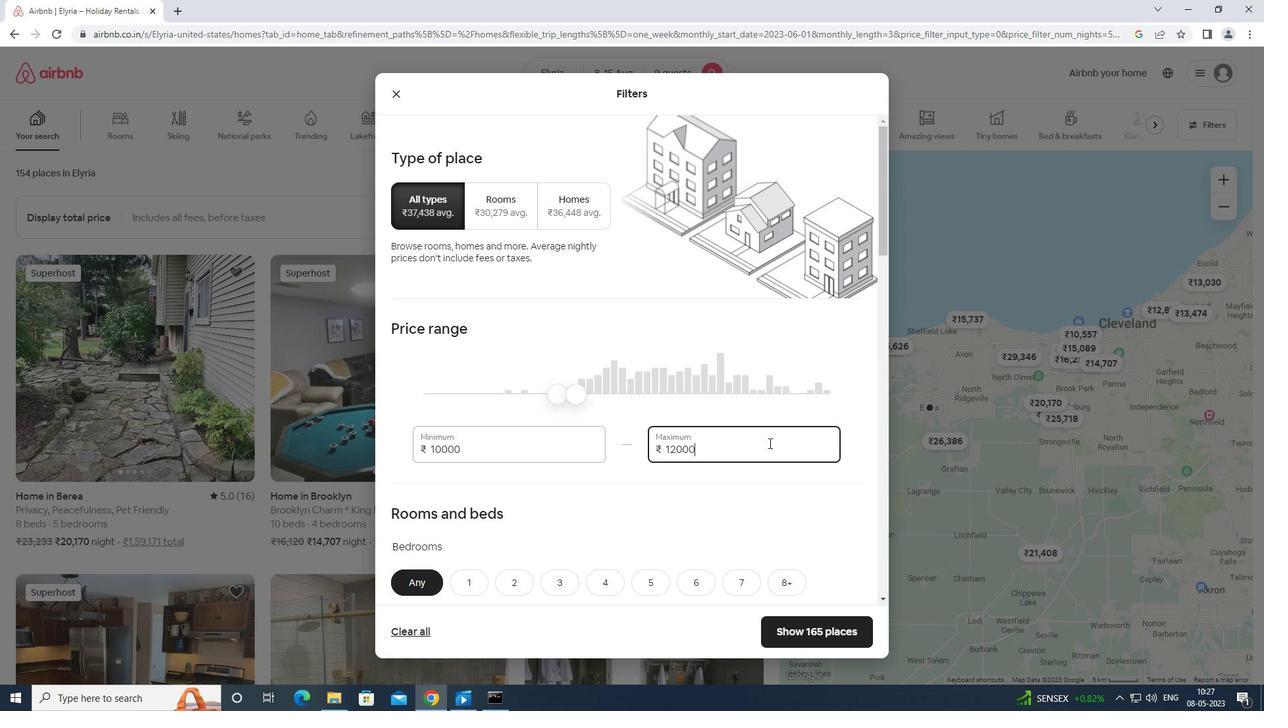 
Action: Mouse scrolled (769, 442) with delta (0, 0)
Screenshot: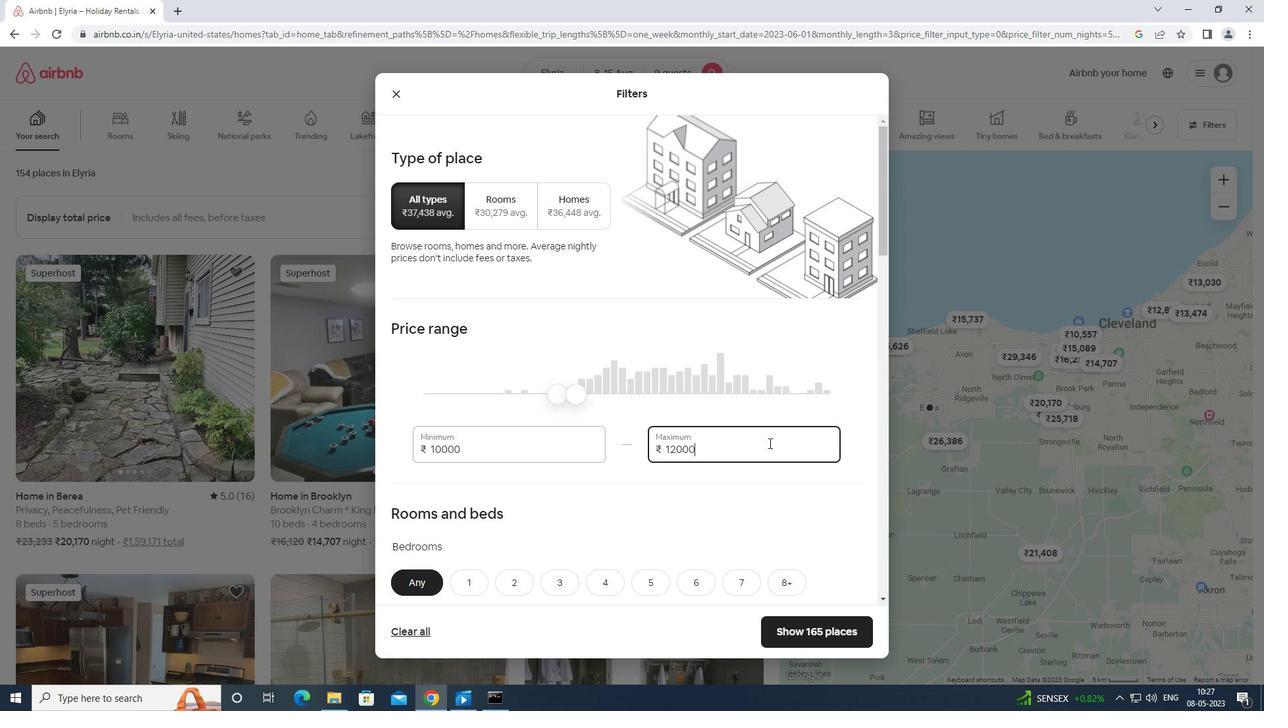 
Action: Mouse scrolled (769, 442) with delta (0, 0)
Screenshot: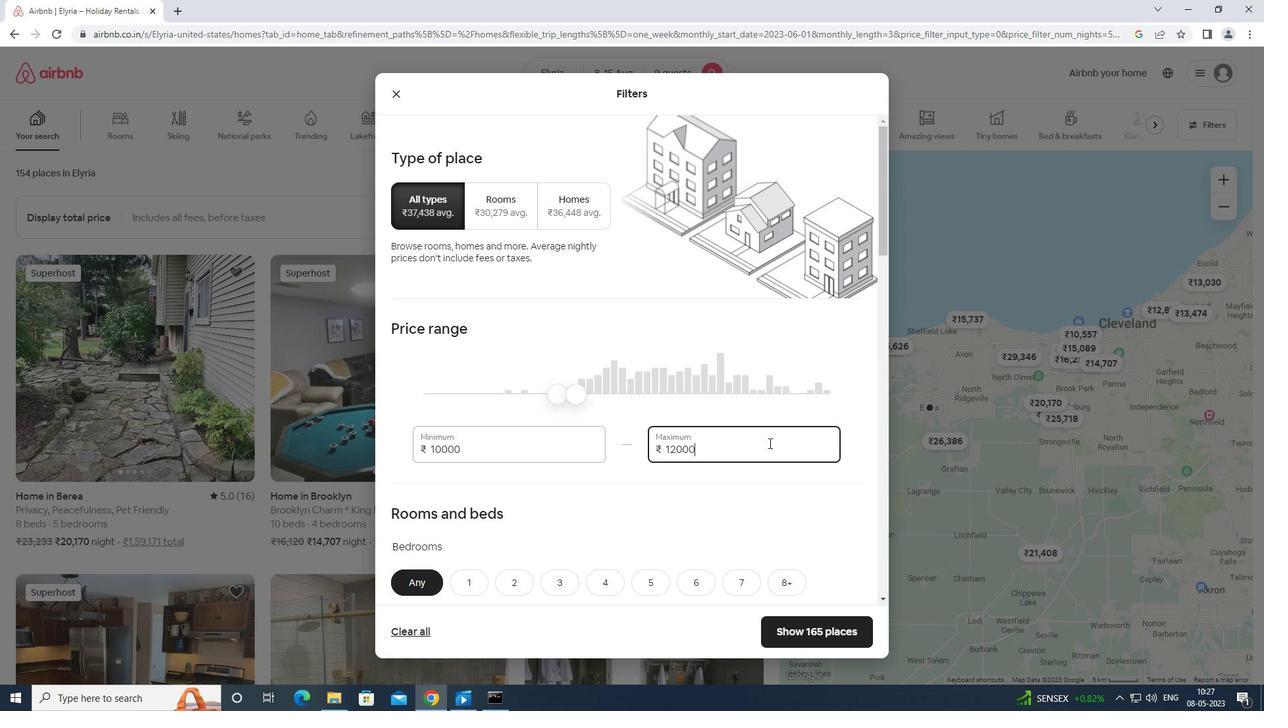 
Action: Mouse scrolled (769, 442) with delta (0, 0)
Screenshot: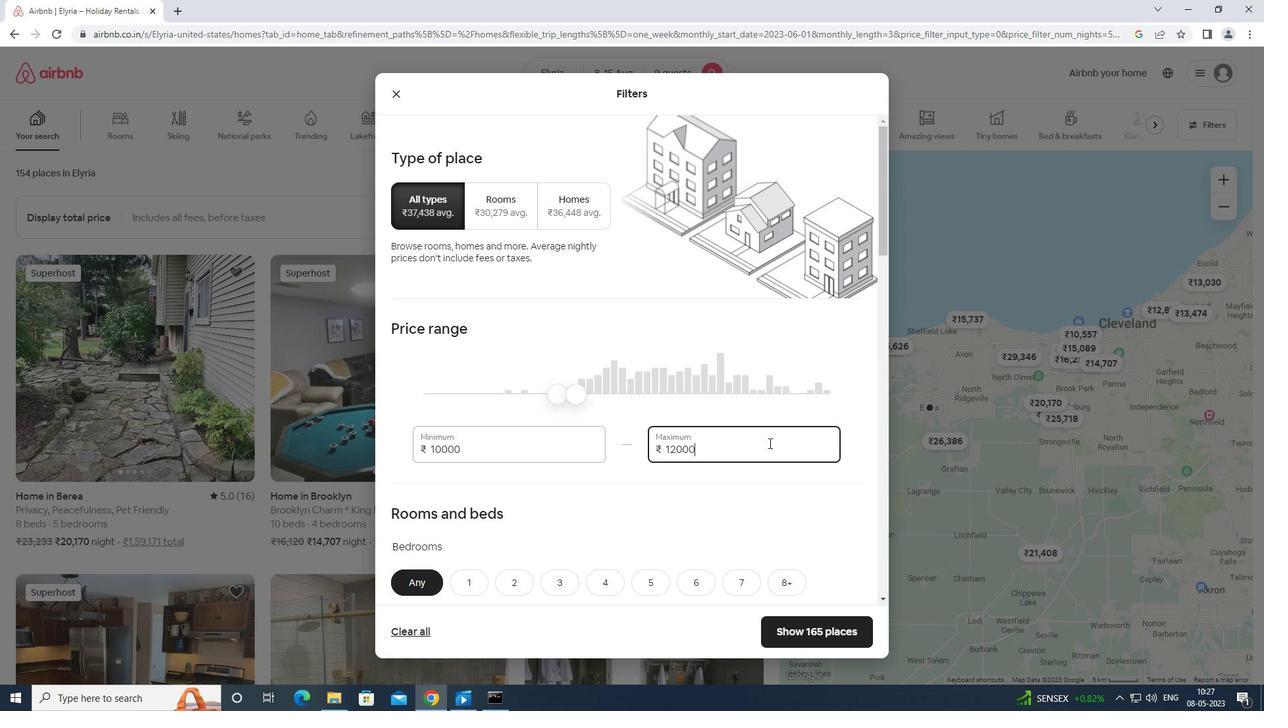 
Action: Mouse moved to (712, 181)
Screenshot: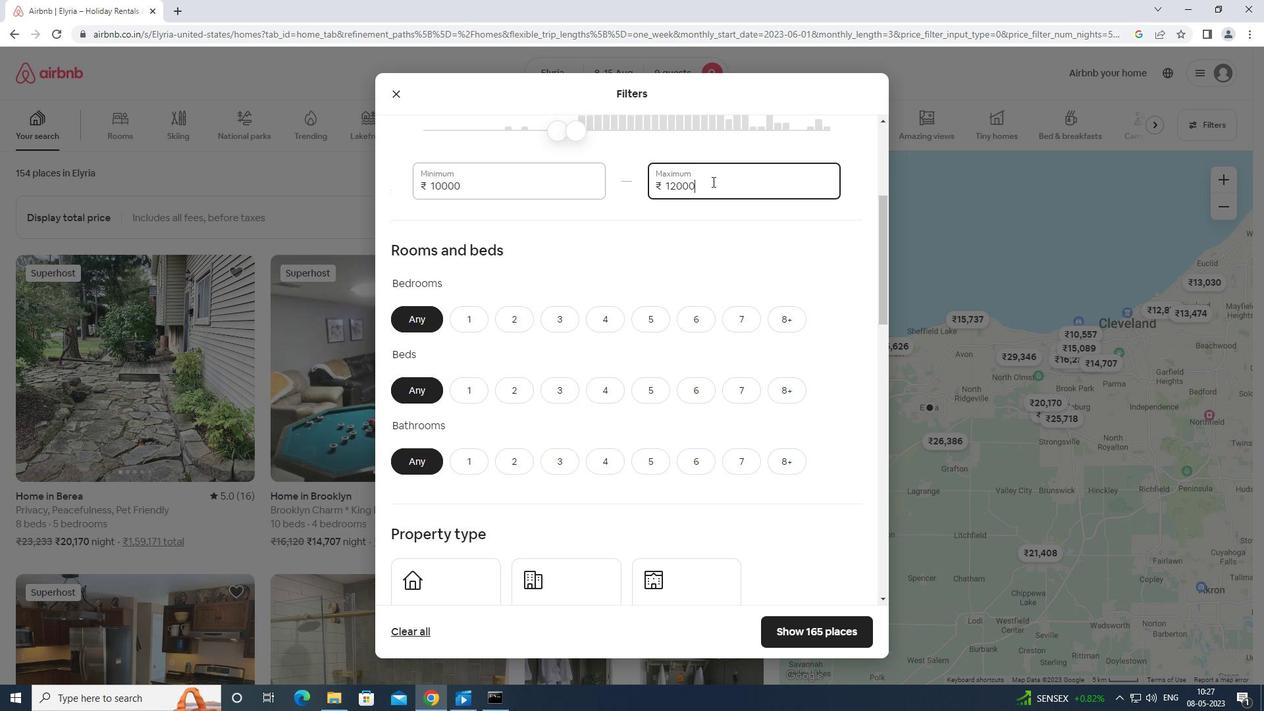 
Action: Mouse pressed left at (712, 181)
Screenshot: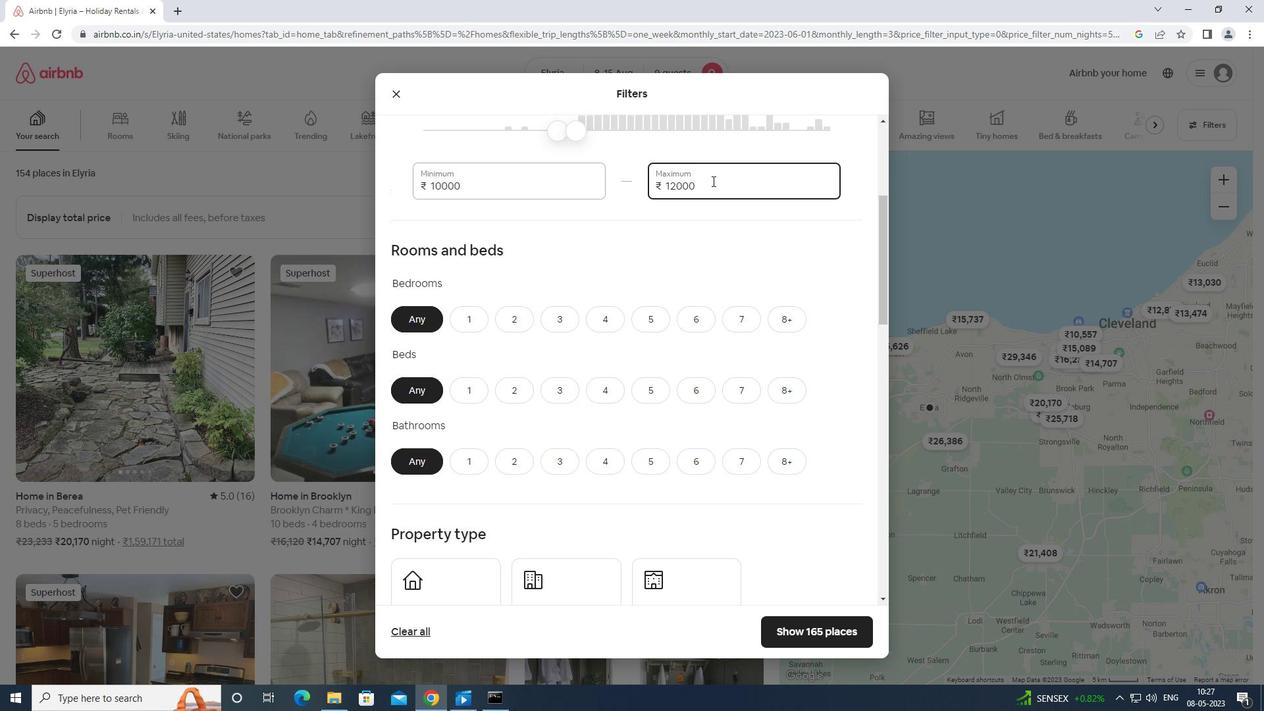 
Action: Mouse moved to (713, 181)
Screenshot: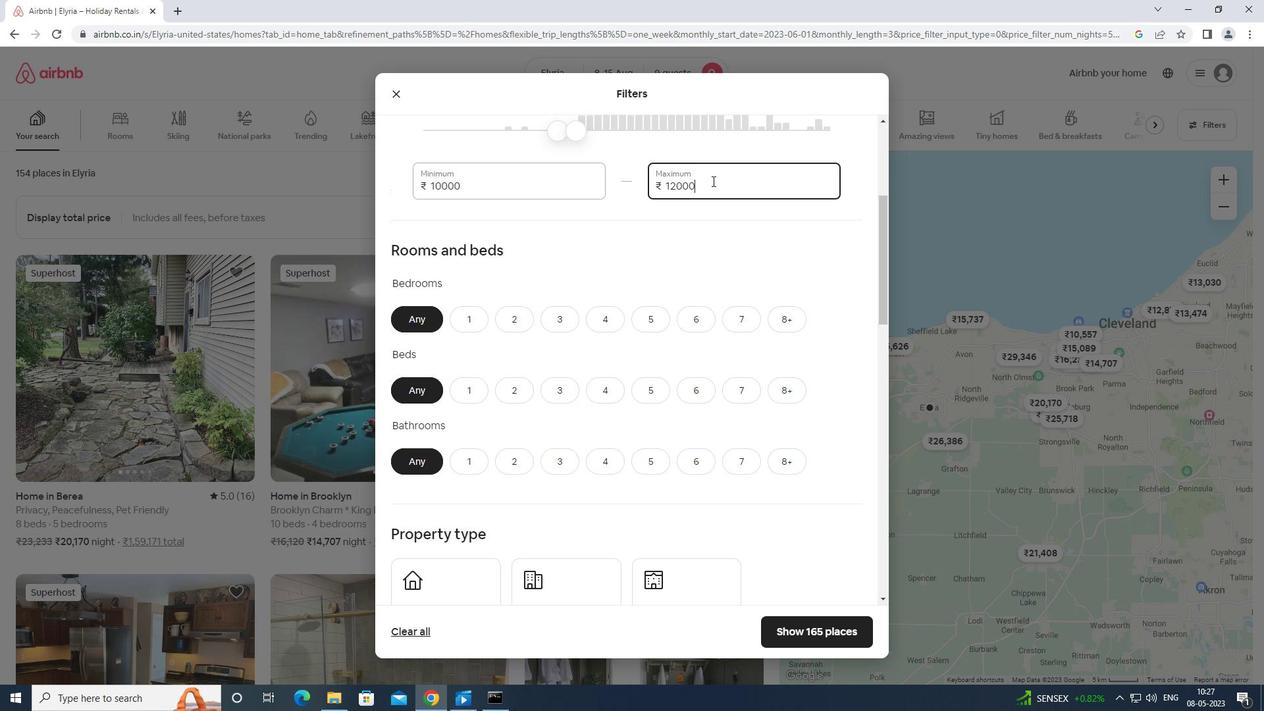 
Action: Key pressed <Key.backspace><Key.backspace><Key.backspace><Key.backspace><Key.backspace>14000
Screenshot: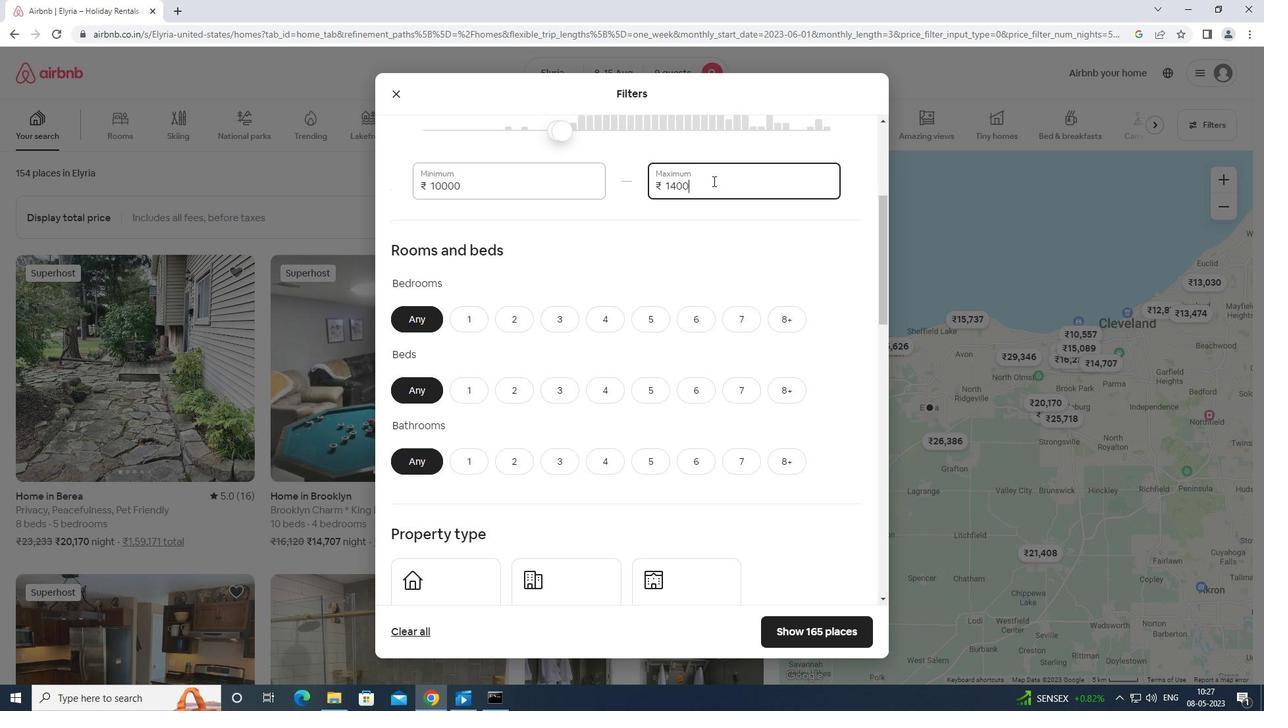 
Action: Mouse moved to (645, 308)
Screenshot: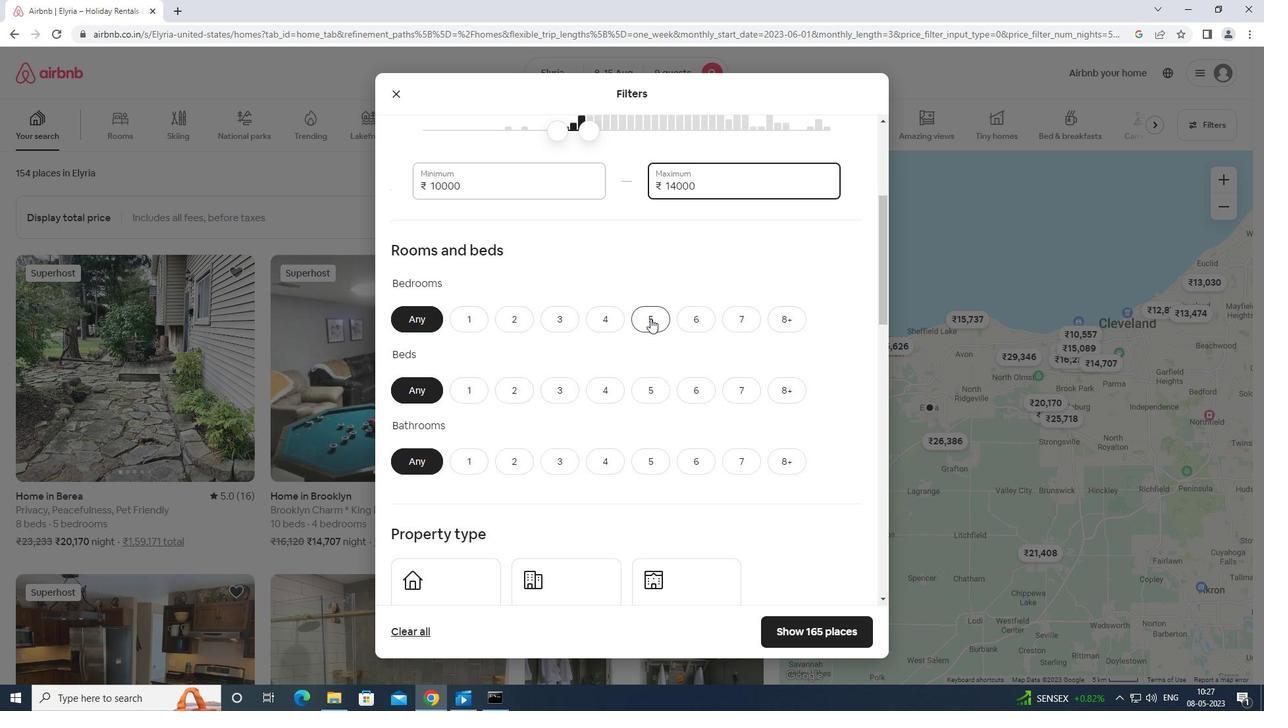
Action: Mouse pressed left at (645, 308)
Screenshot: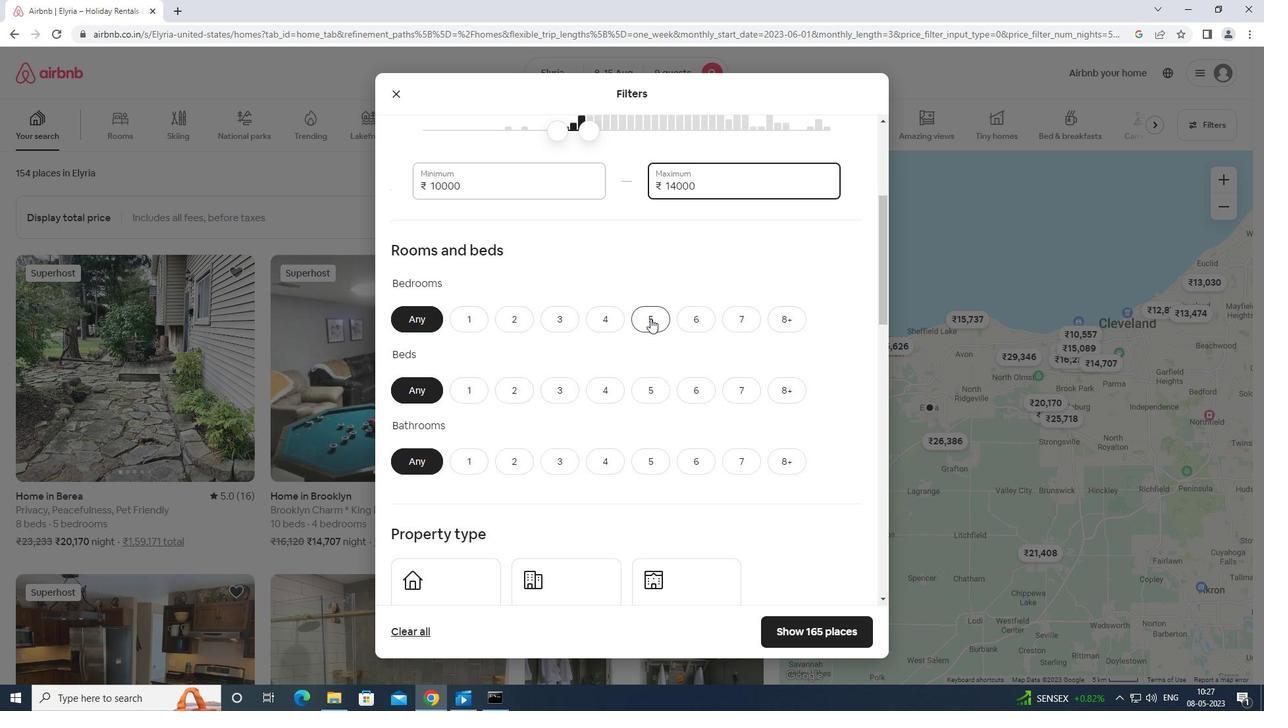 
Action: Mouse moved to (653, 317)
Screenshot: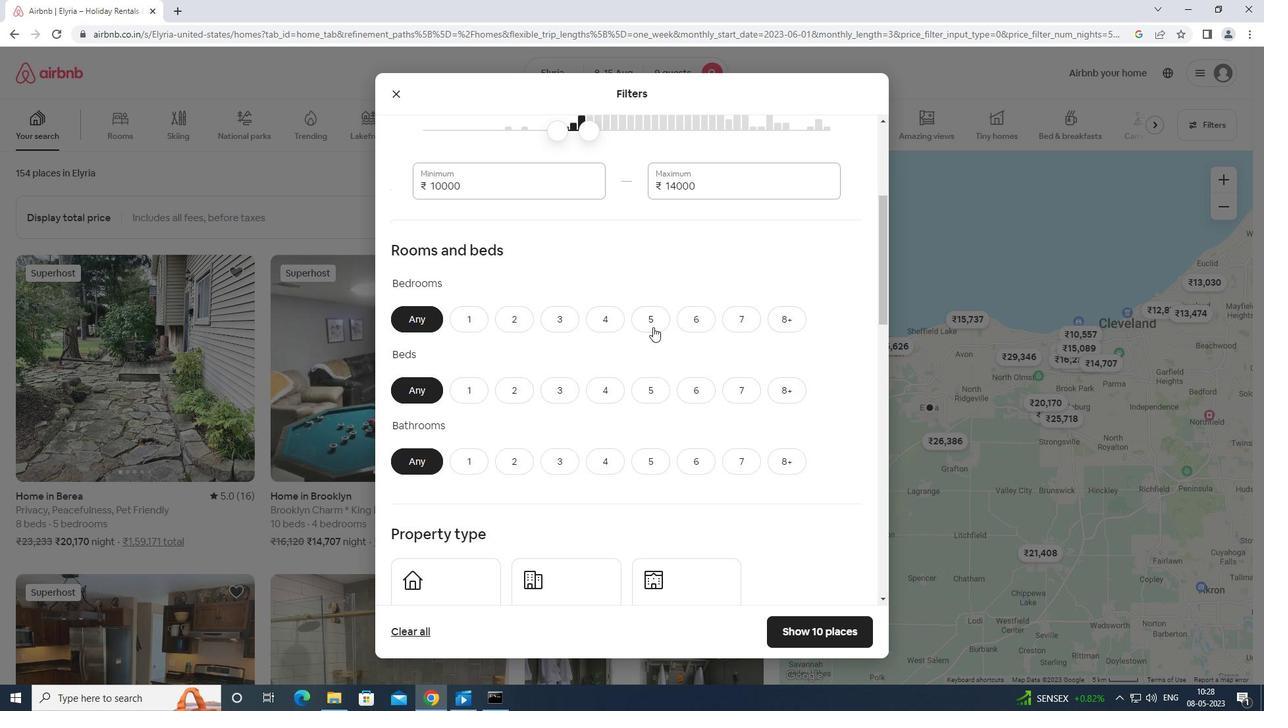 
Action: Mouse pressed left at (653, 317)
Screenshot: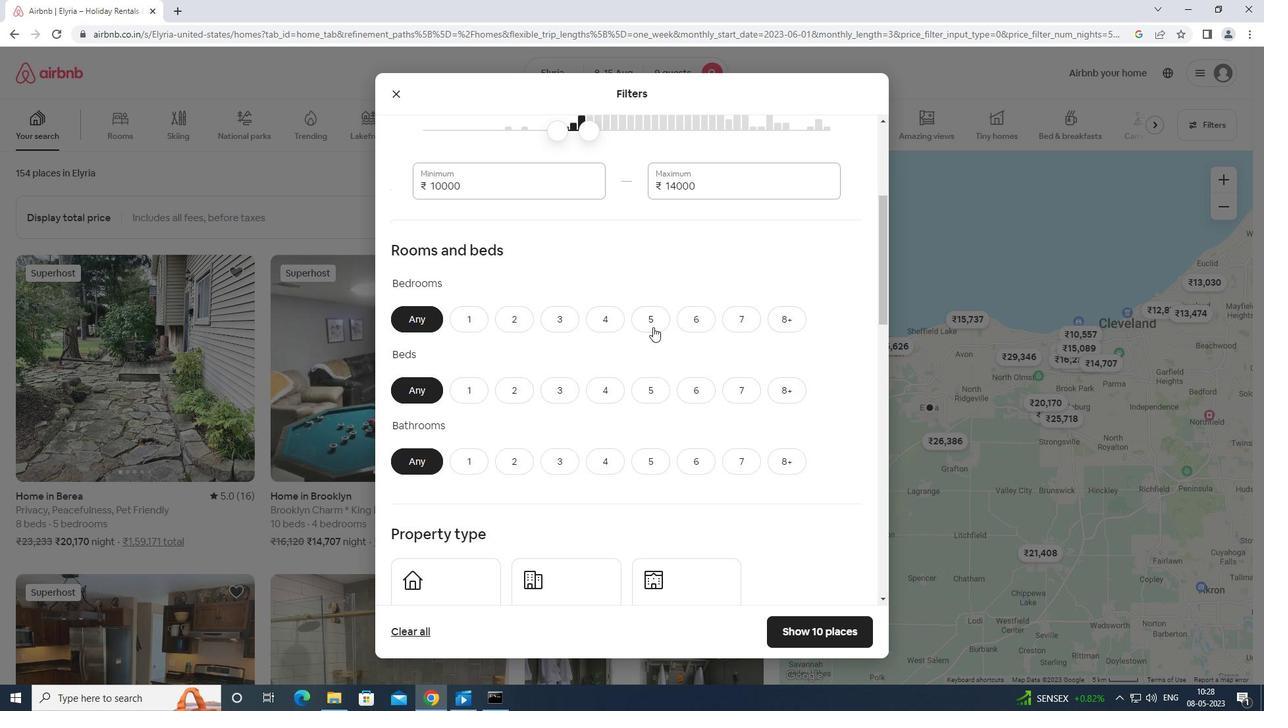 
Action: Mouse moved to (786, 385)
Screenshot: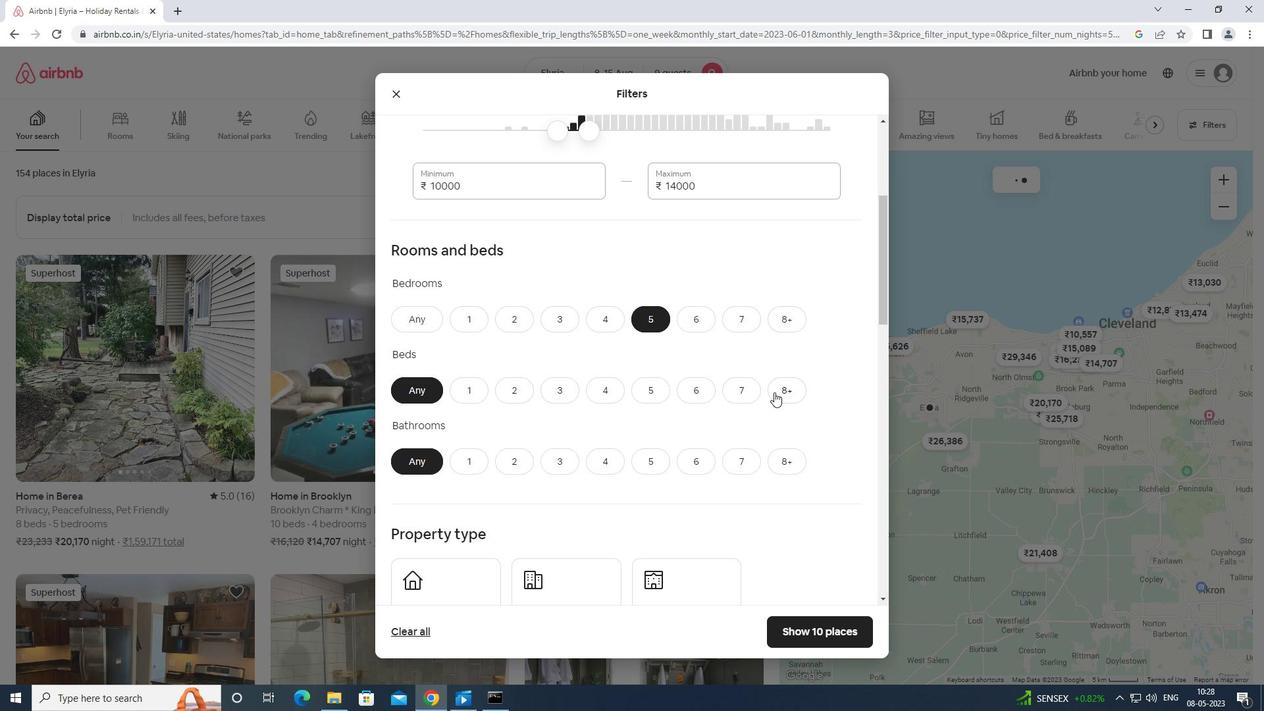 
Action: Mouse pressed left at (786, 385)
Screenshot: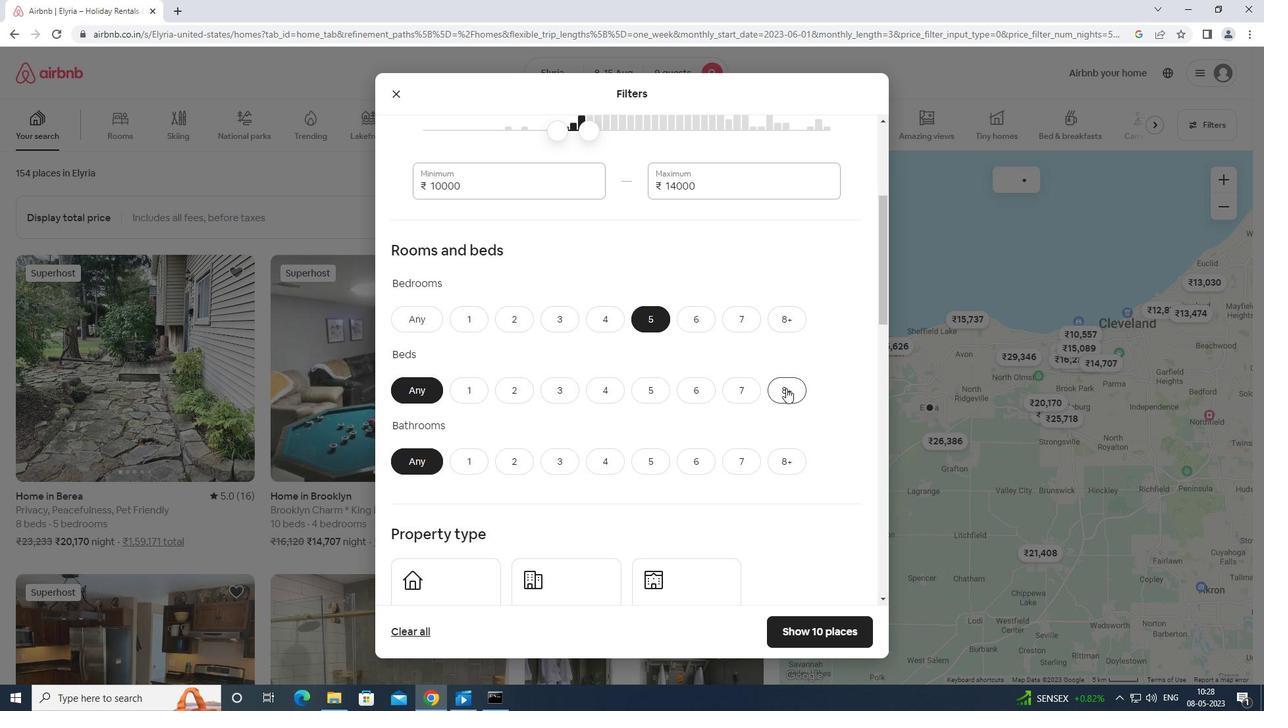 
Action: Mouse moved to (785, 382)
Screenshot: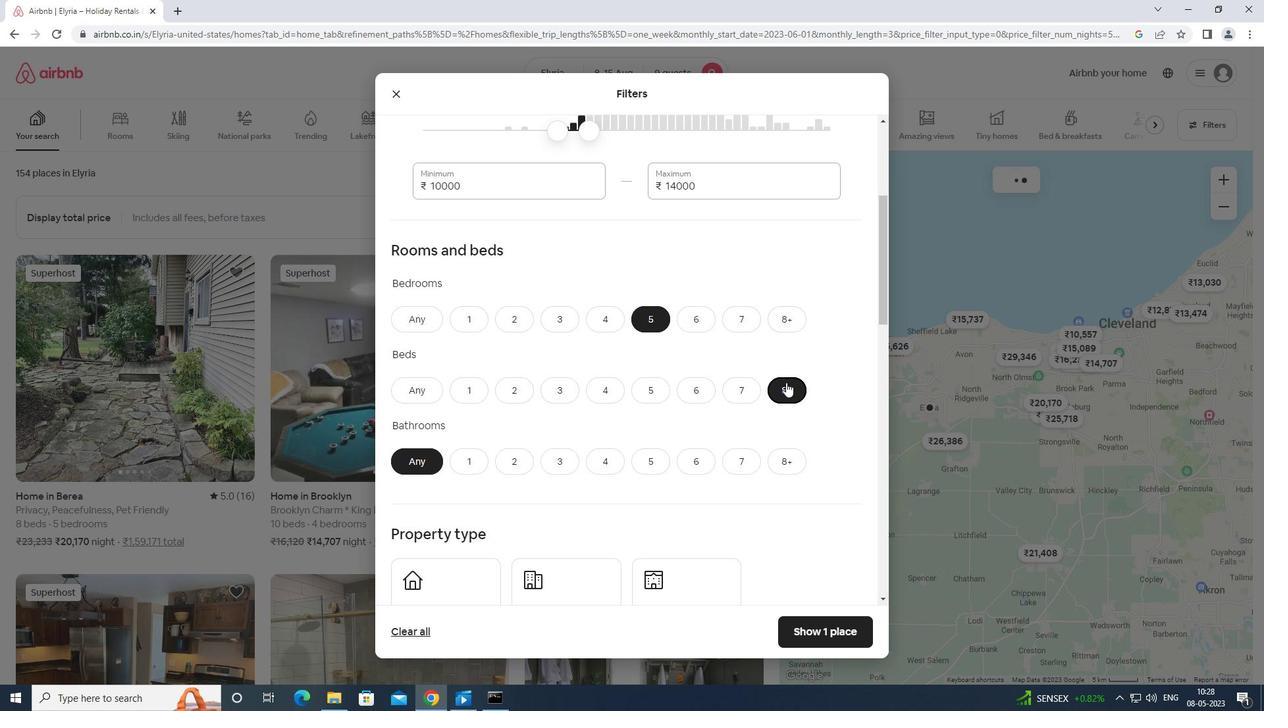 
Action: Mouse pressed left at (785, 382)
Screenshot: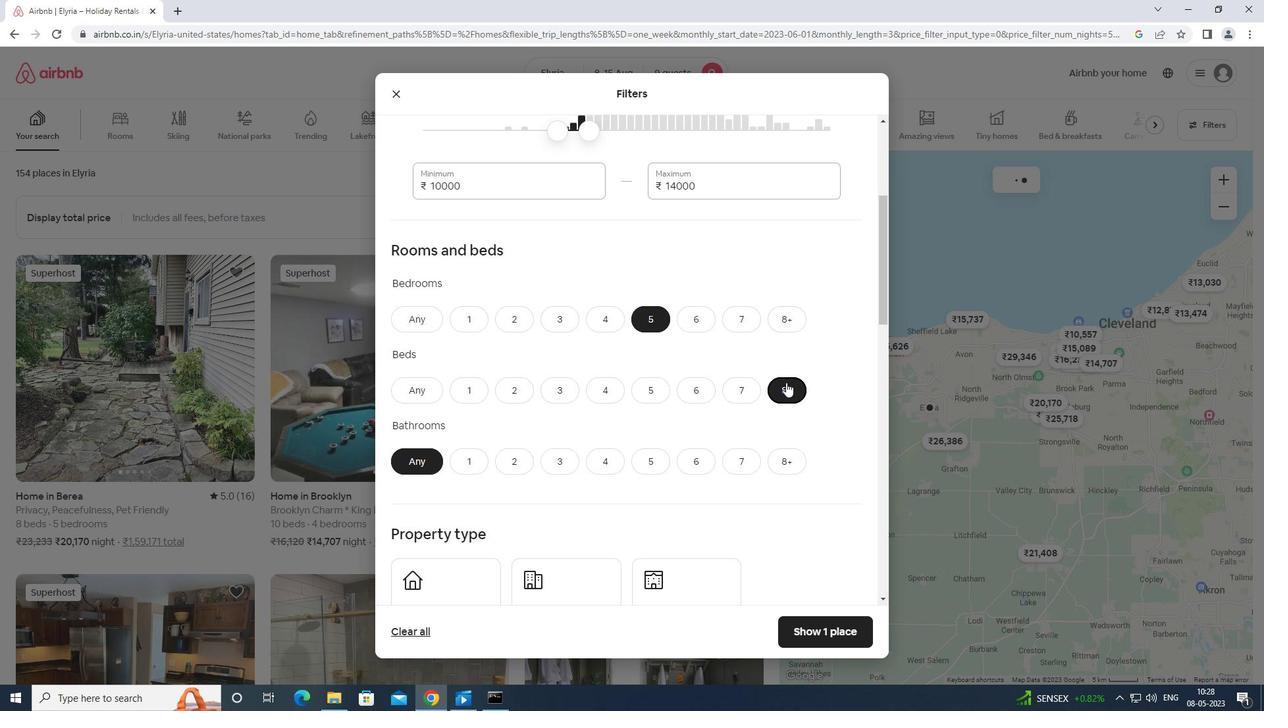 
Action: Mouse moved to (785, 383)
Screenshot: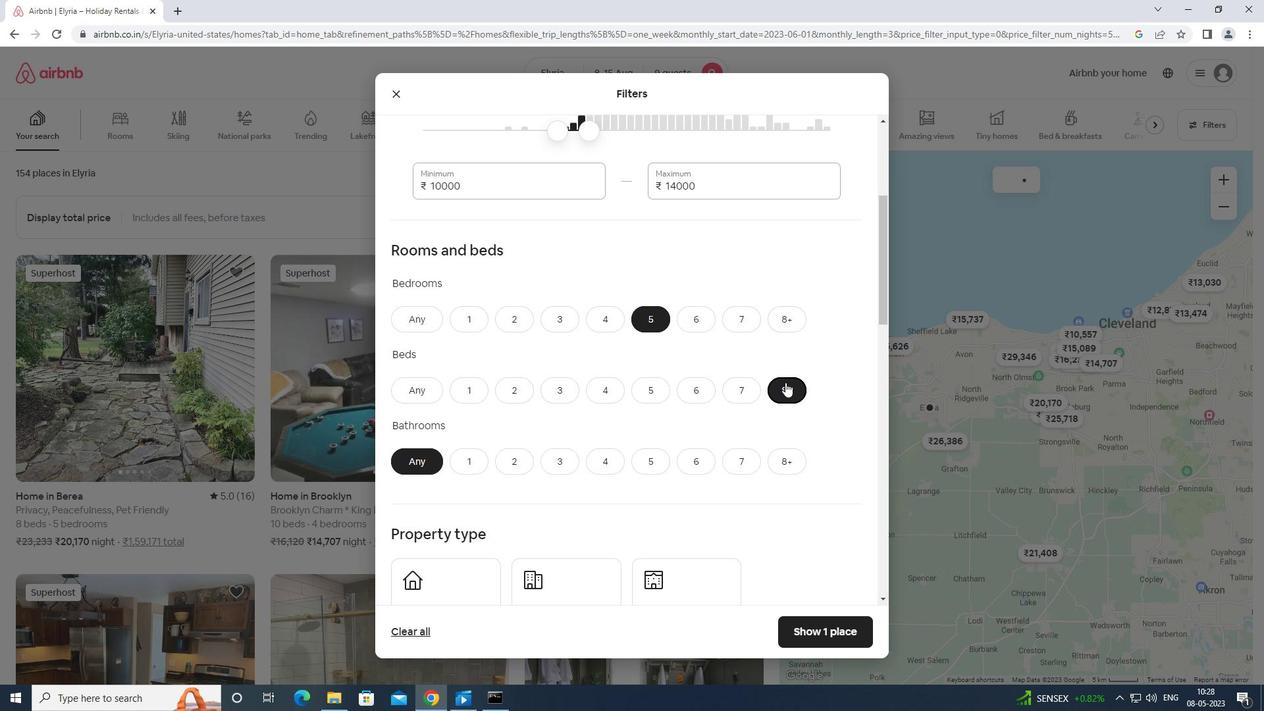
Action: Mouse pressed left at (785, 383)
Screenshot: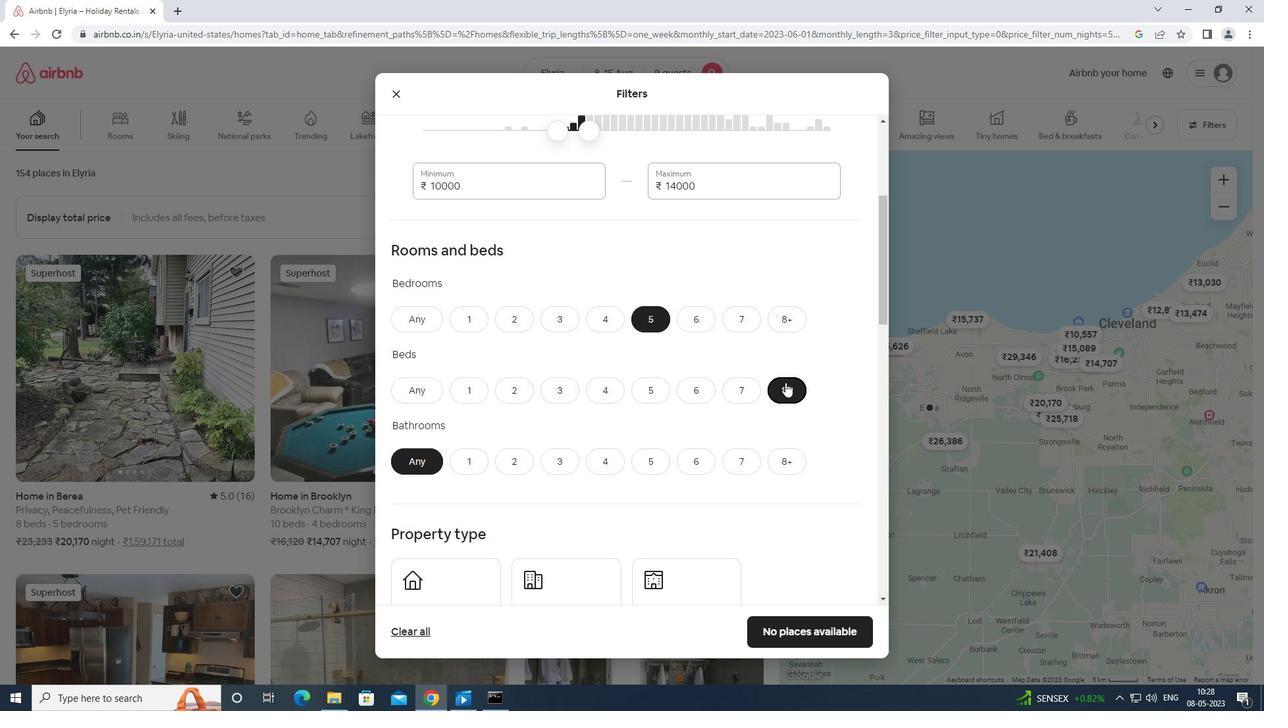 
Action: Mouse moved to (785, 383)
Screenshot: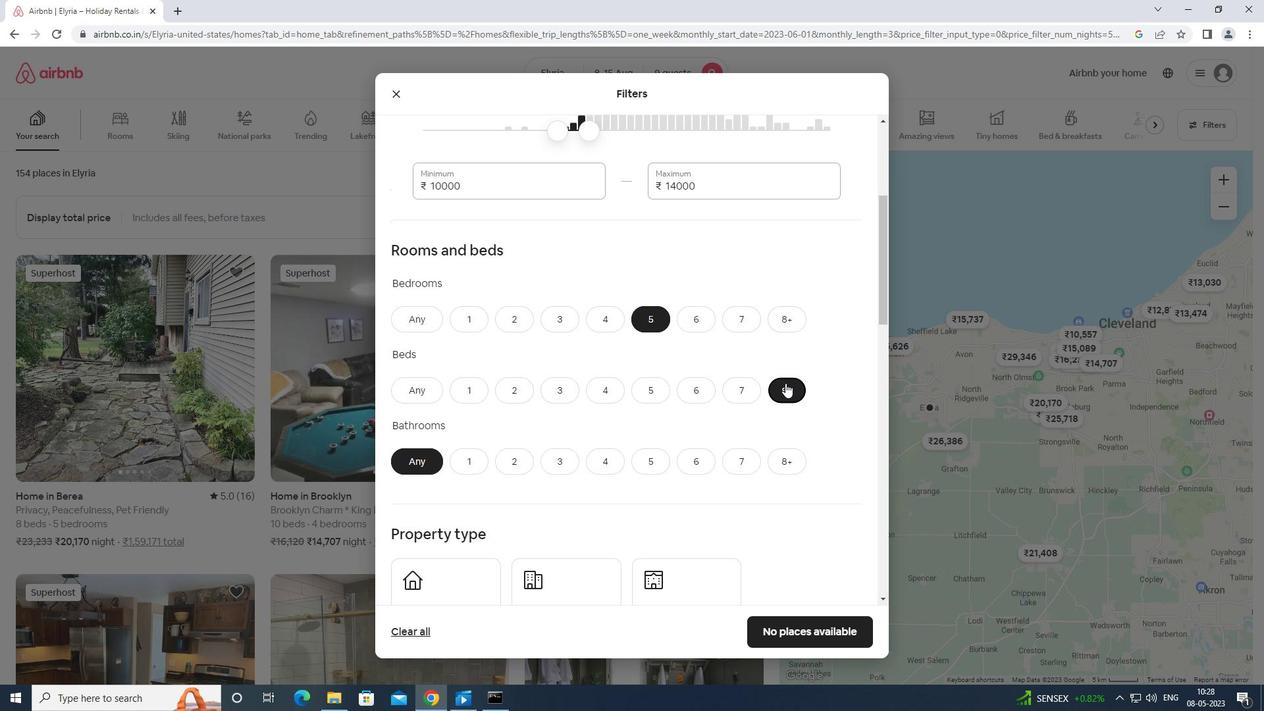 
Action: Mouse pressed left at (785, 383)
Screenshot: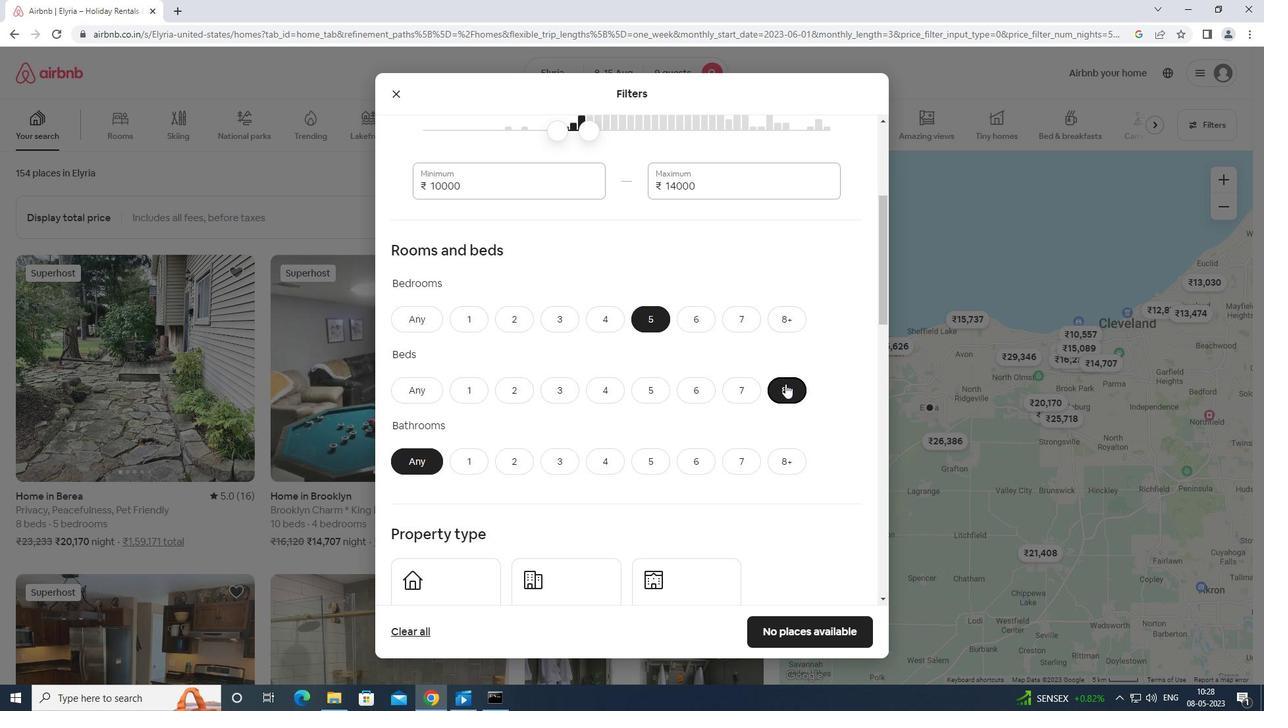 
Action: Mouse moved to (648, 459)
Screenshot: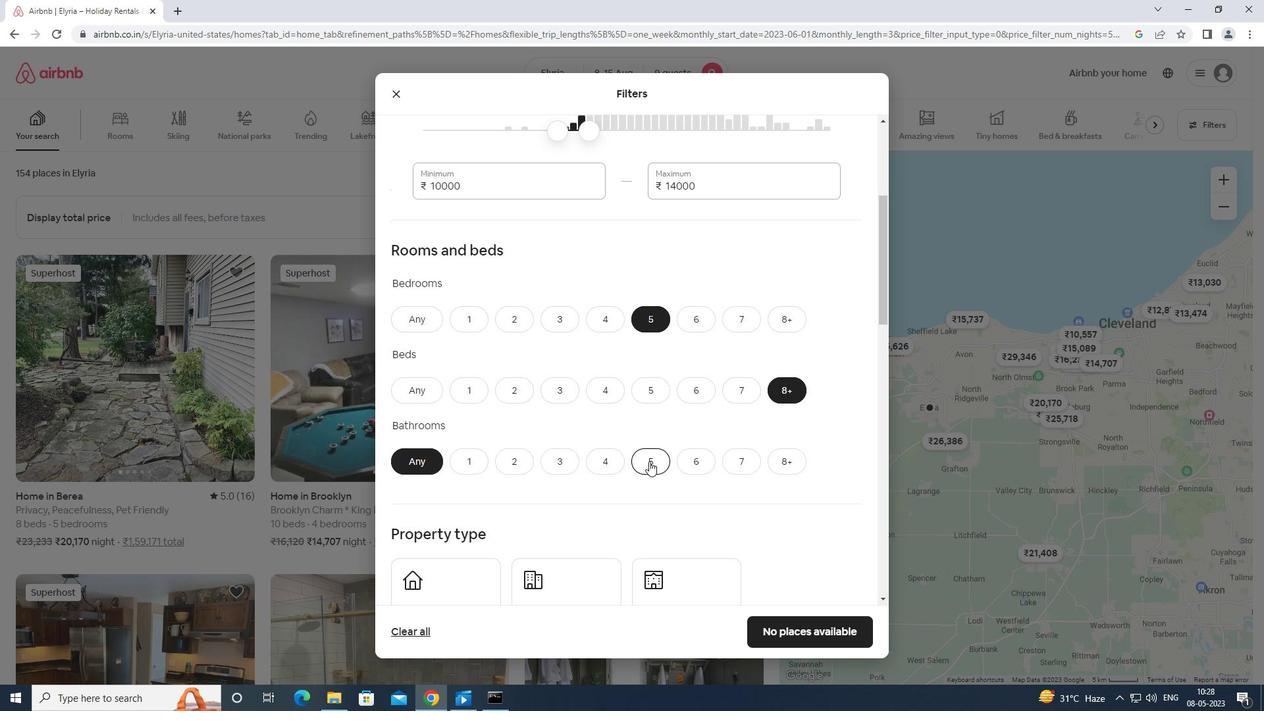 
Action: Mouse pressed left at (648, 459)
Screenshot: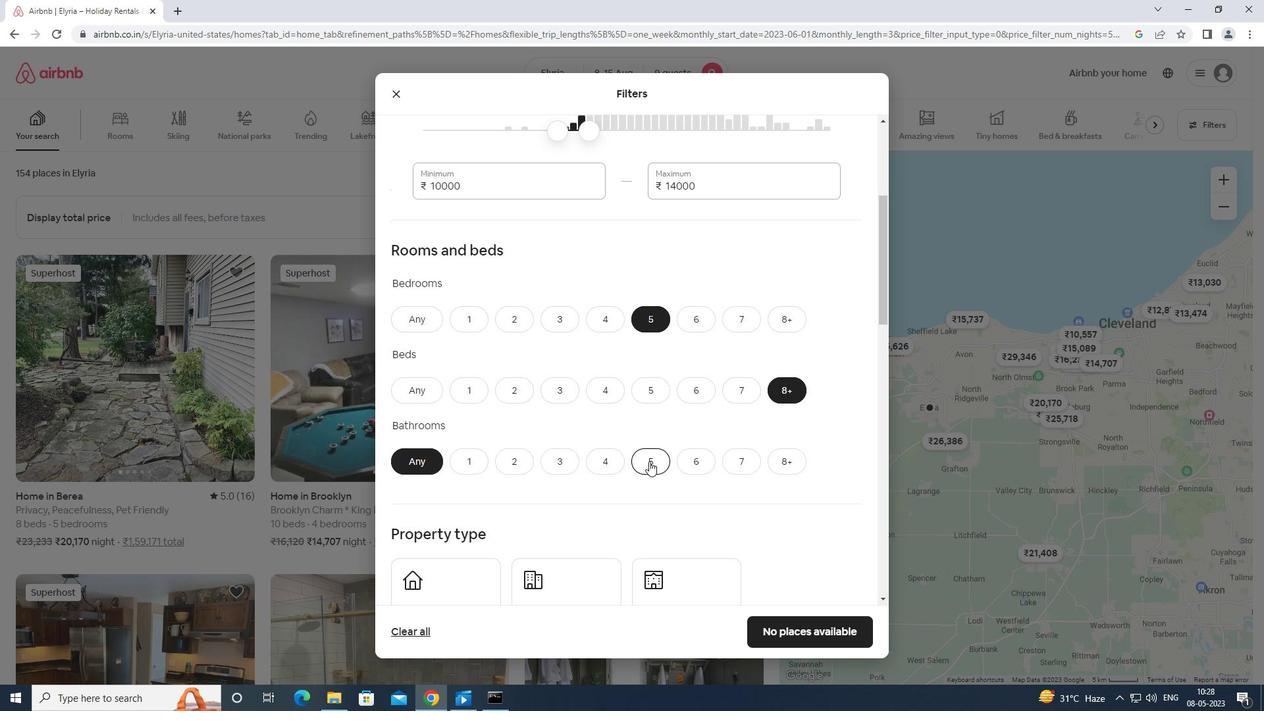 
Action: Mouse moved to (636, 447)
Screenshot: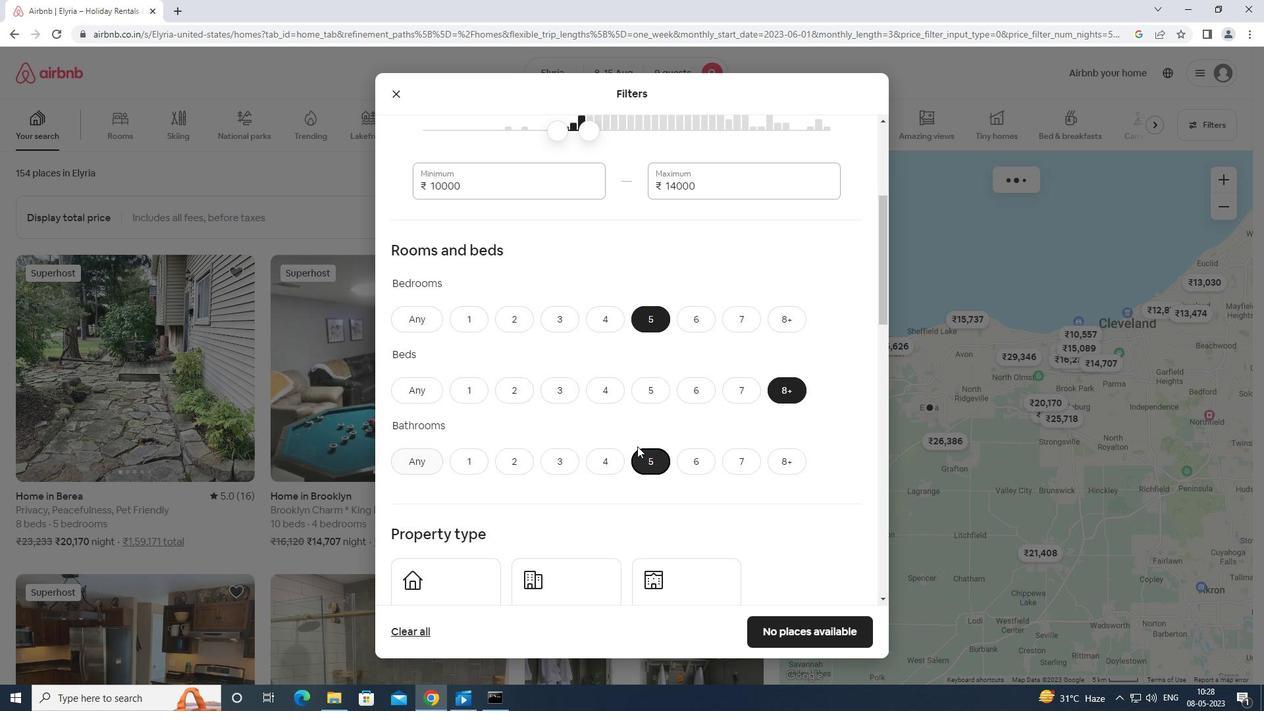 
Action: Mouse scrolled (636, 447) with delta (0, 0)
Screenshot: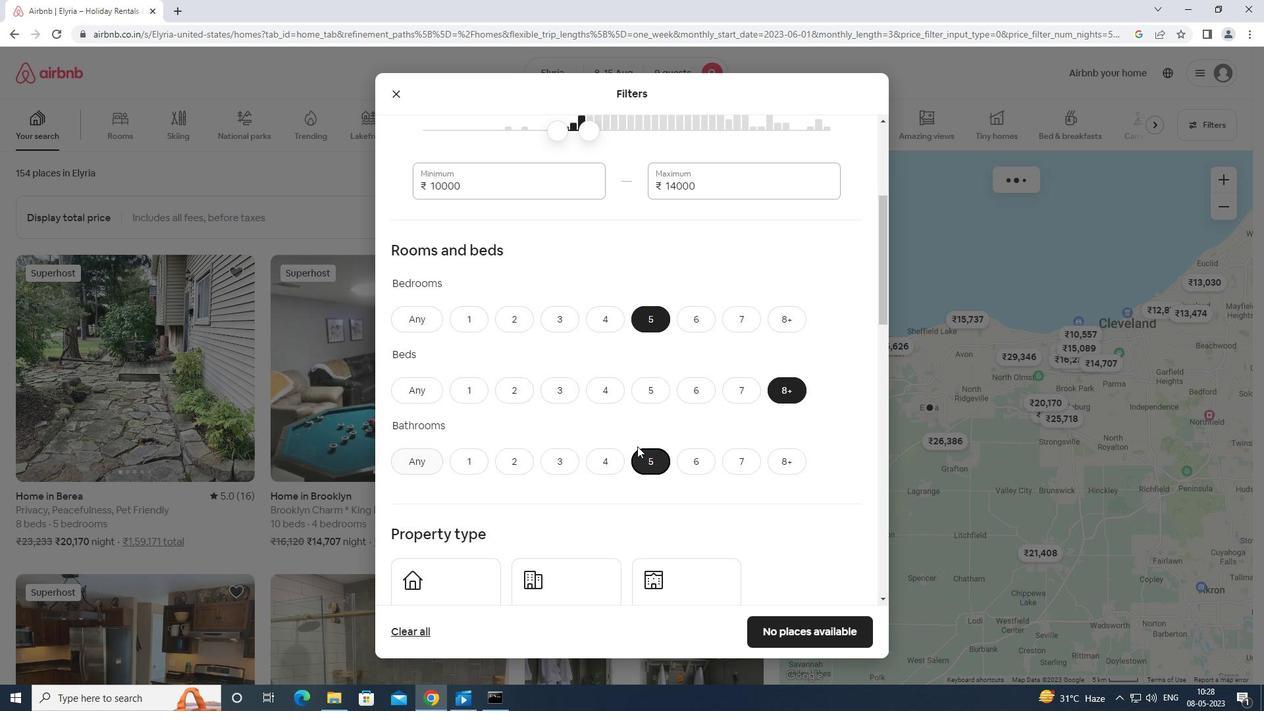 
Action: Mouse moved to (636, 449)
Screenshot: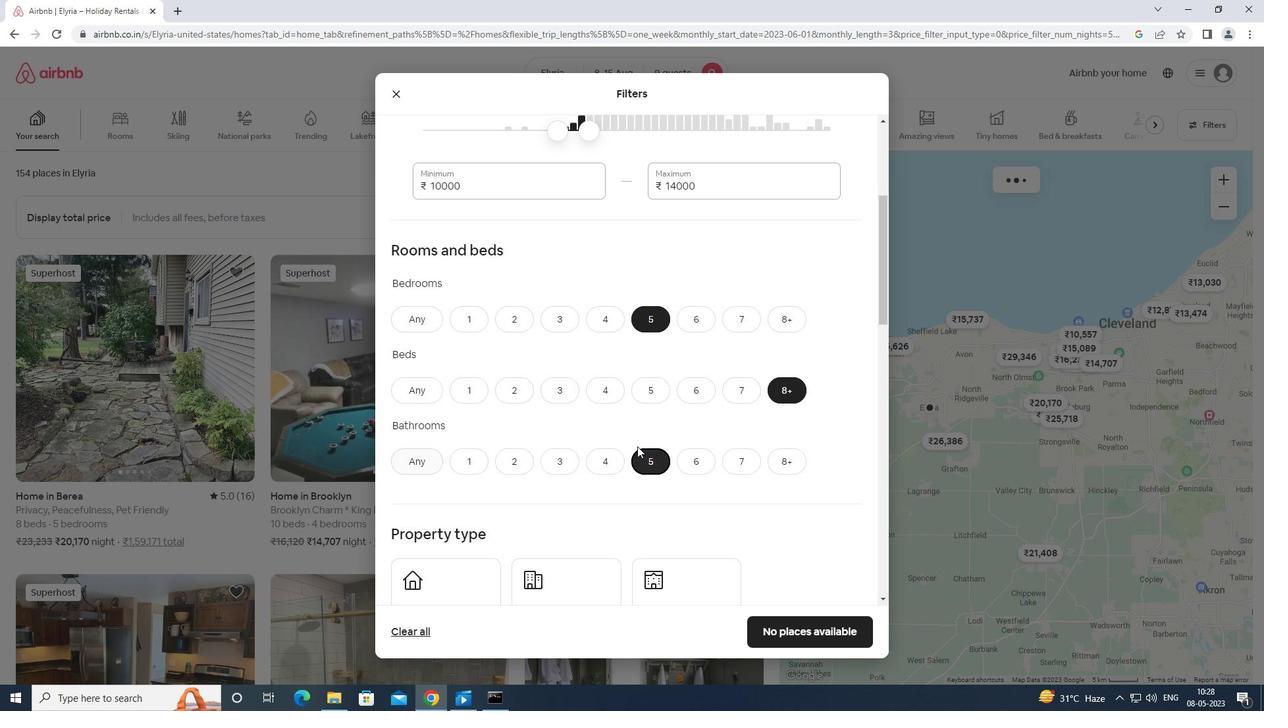 
Action: Mouse scrolled (636, 449) with delta (0, 0)
Screenshot: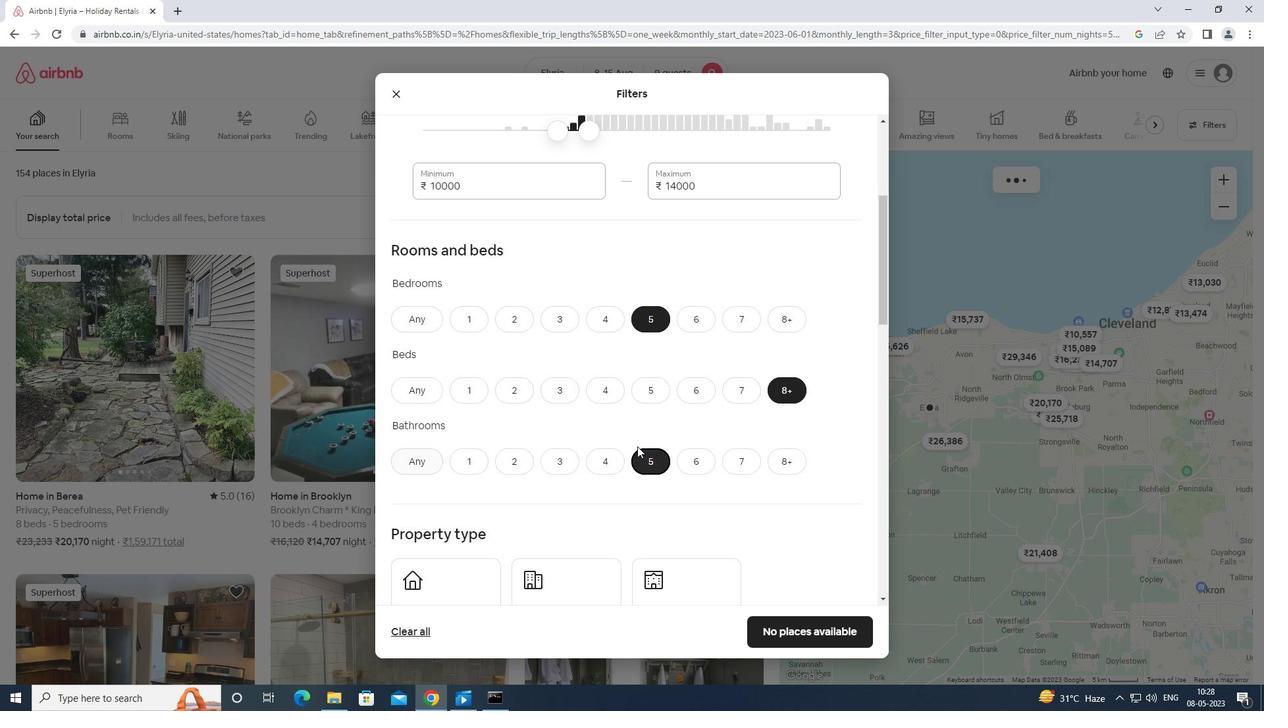 
Action: Mouse scrolled (636, 449) with delta (0, 0)
Screenshot: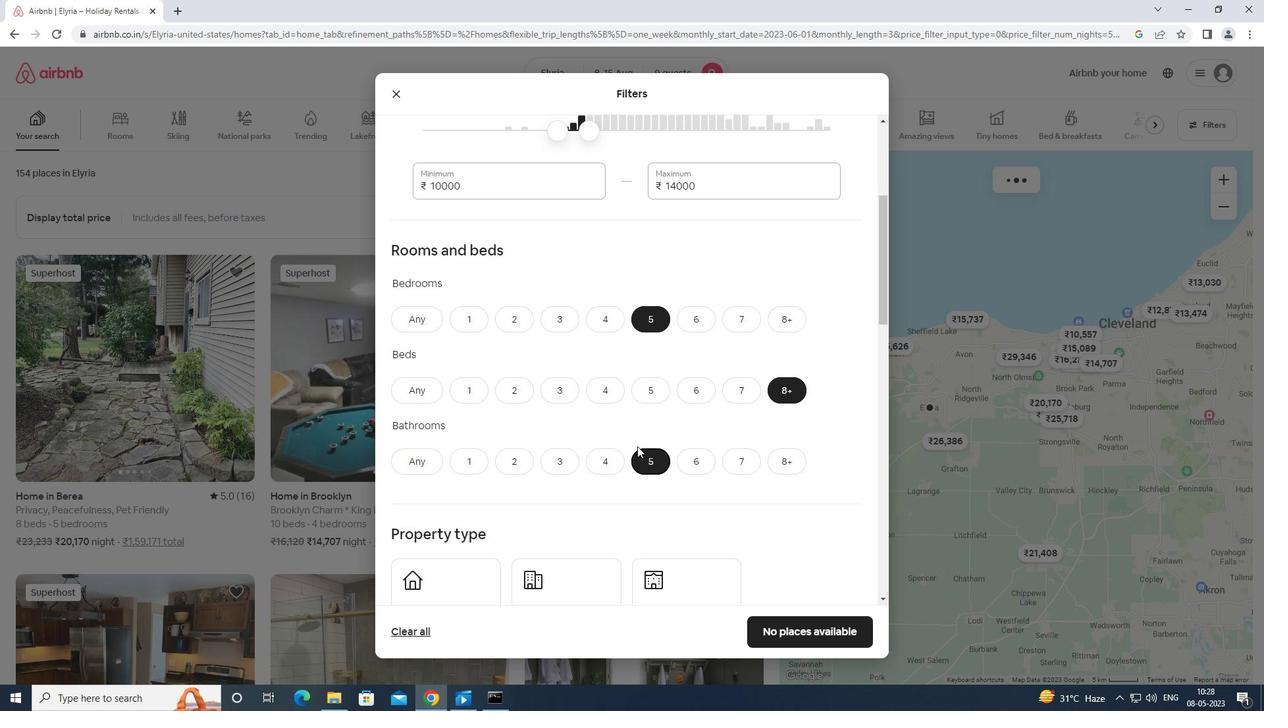 
Action: Mouse moved to (418, 405)
Screenshot: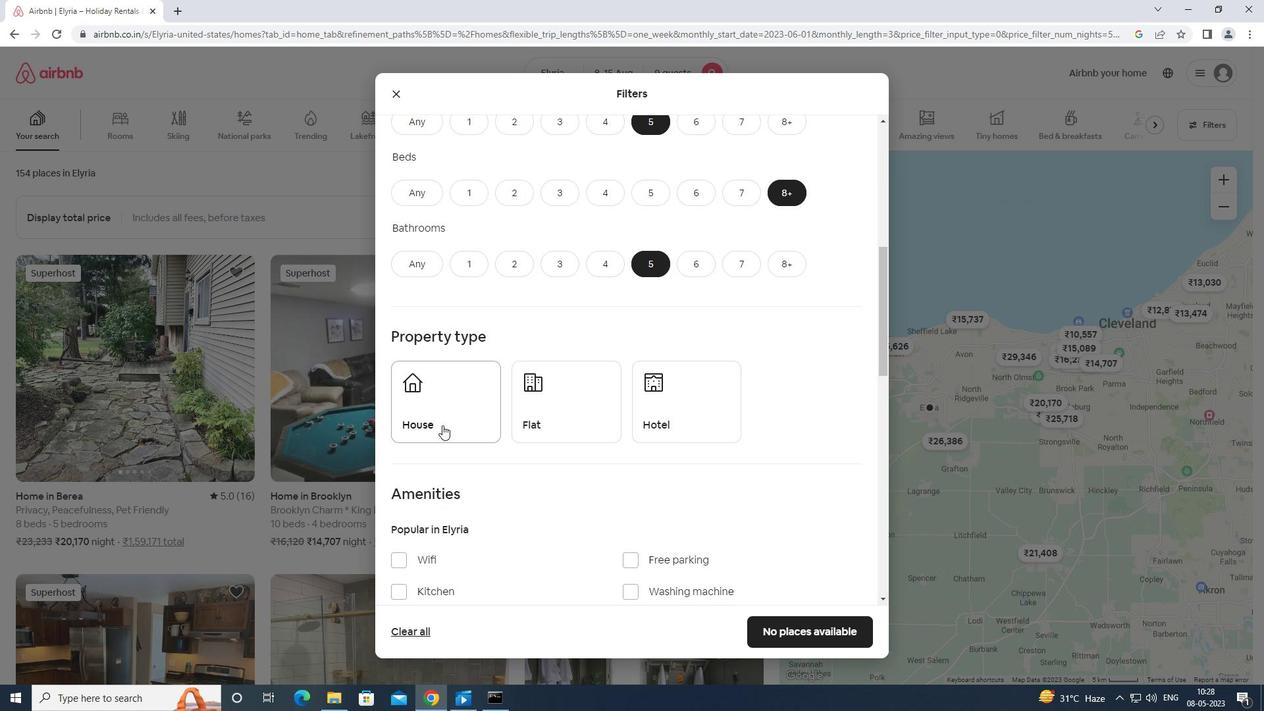 
Action: Mouse pressed left at (418, 405)
Screenshot: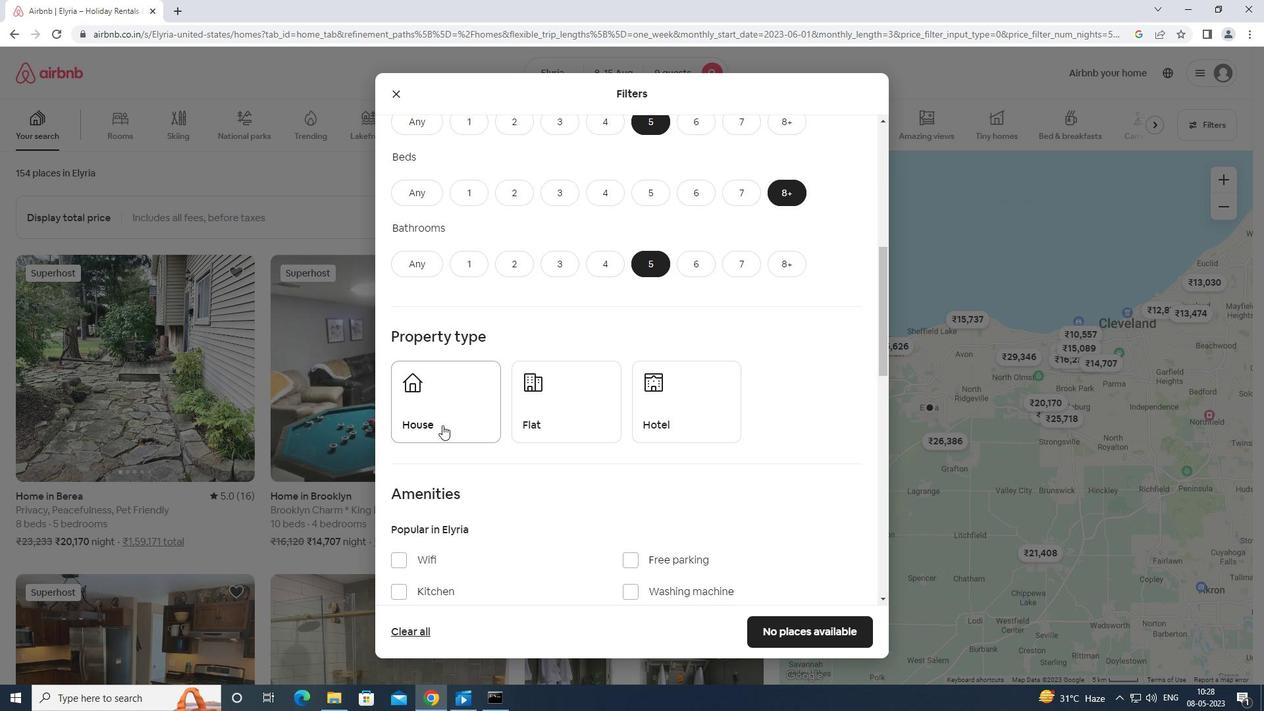 
Action: Mouse moved to (593, 395)
Screenshot: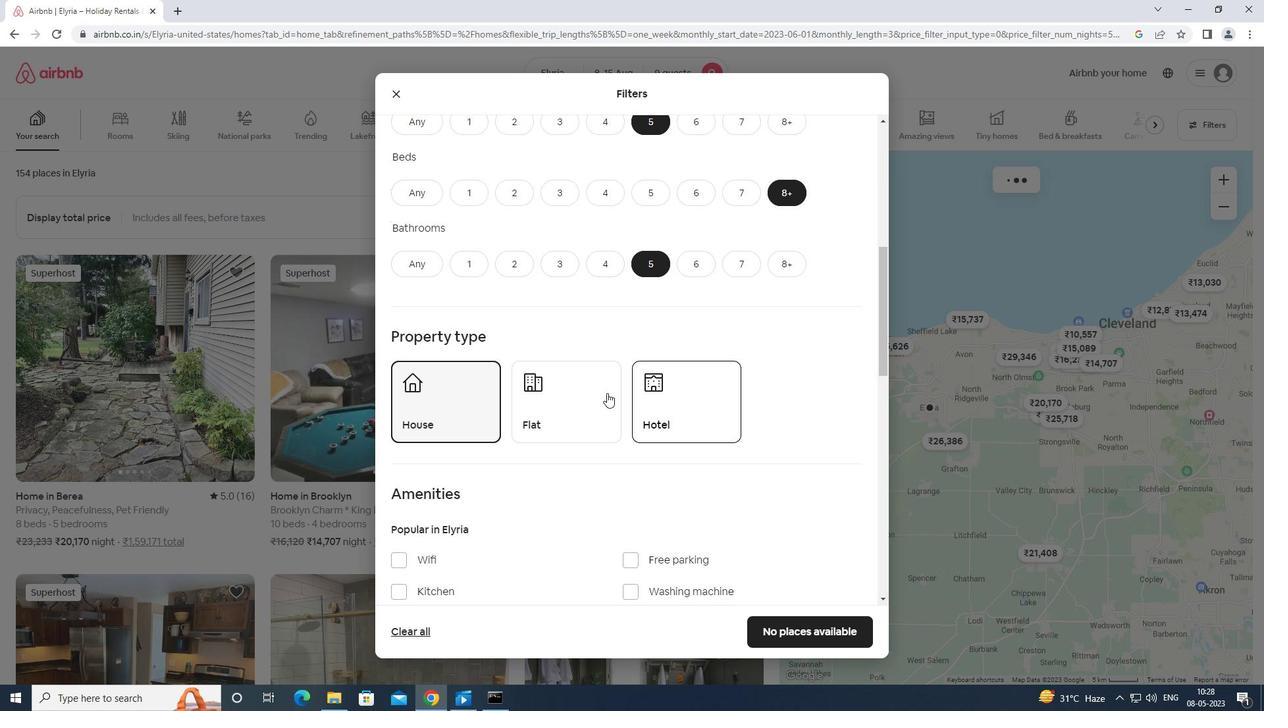 
Action: Mouse pressed left at (593, 395)
Screenshot: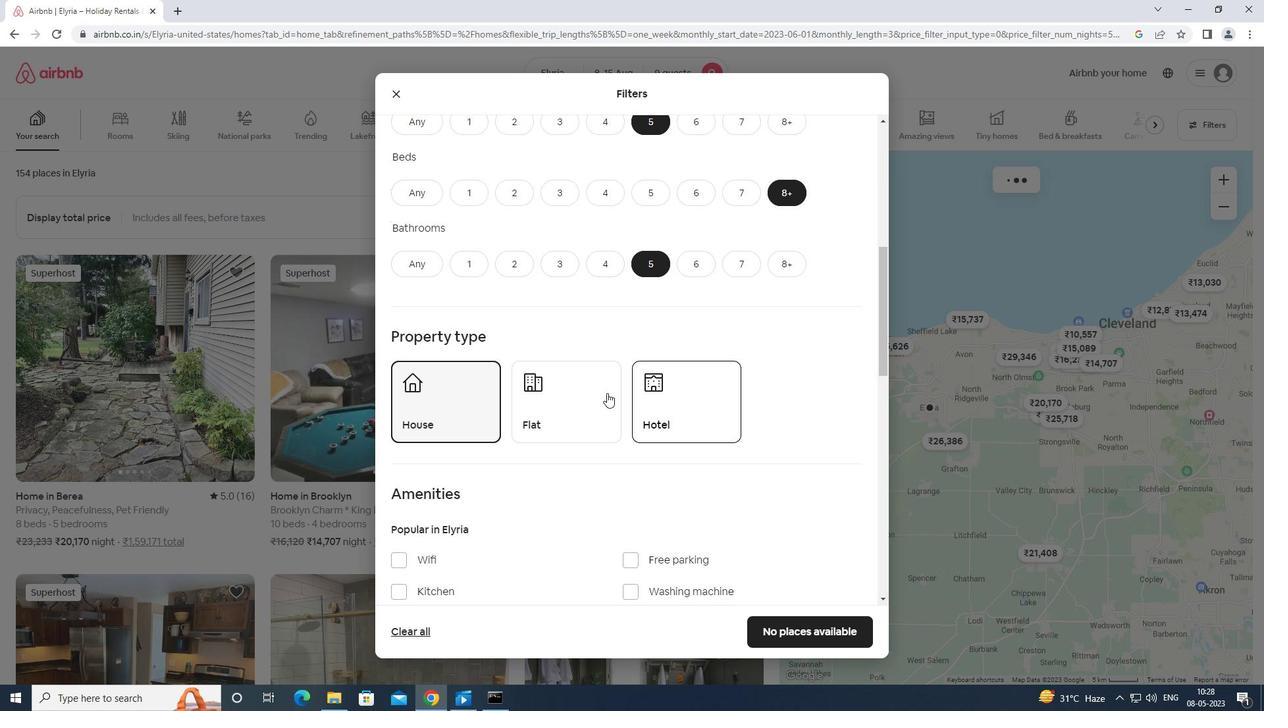 
Action: Mouse moved to (675, 400)
Screenshot: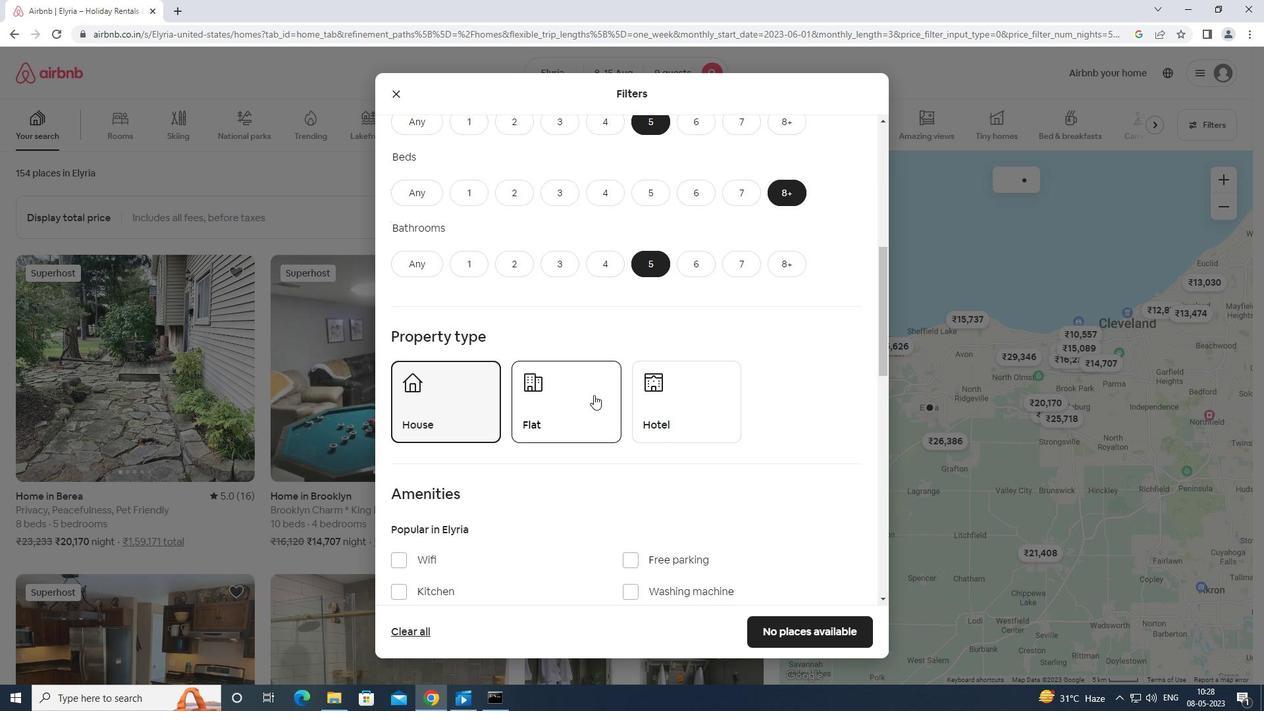 
Action: Mouse pressed left at (675, 400)
Screenshot: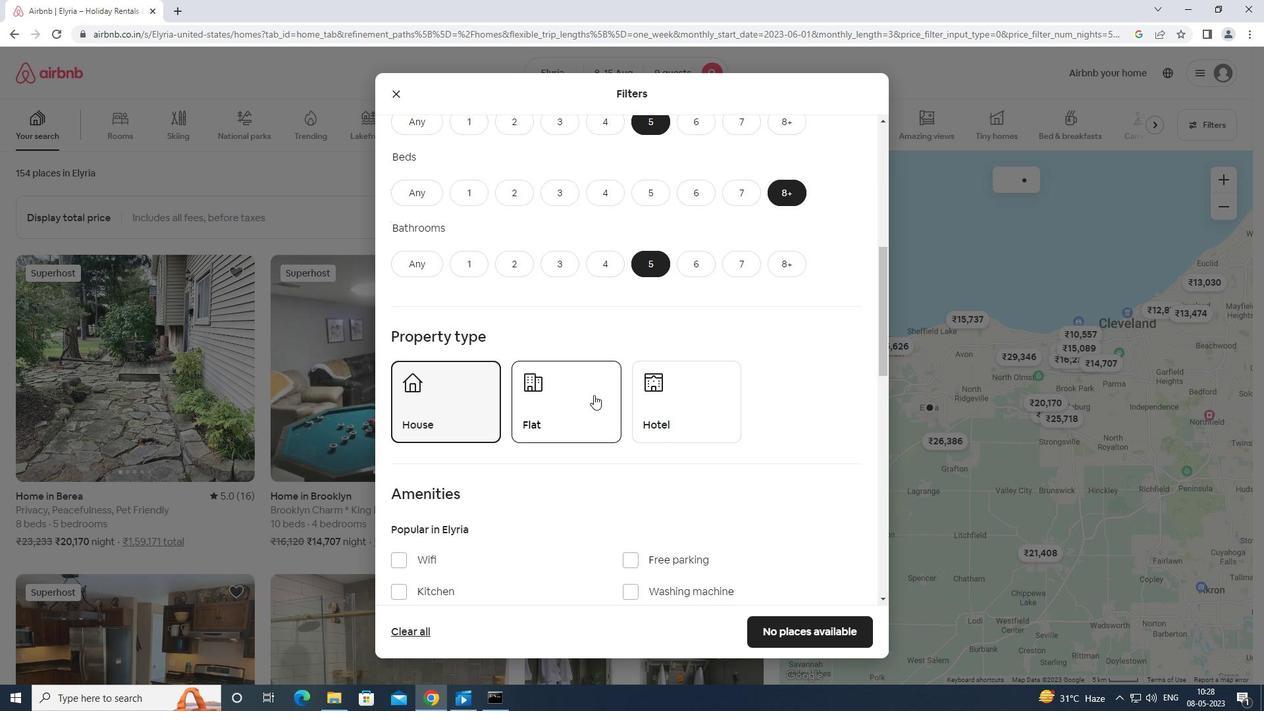 
Action: Mouse moved to (683, 396)
Screenshot: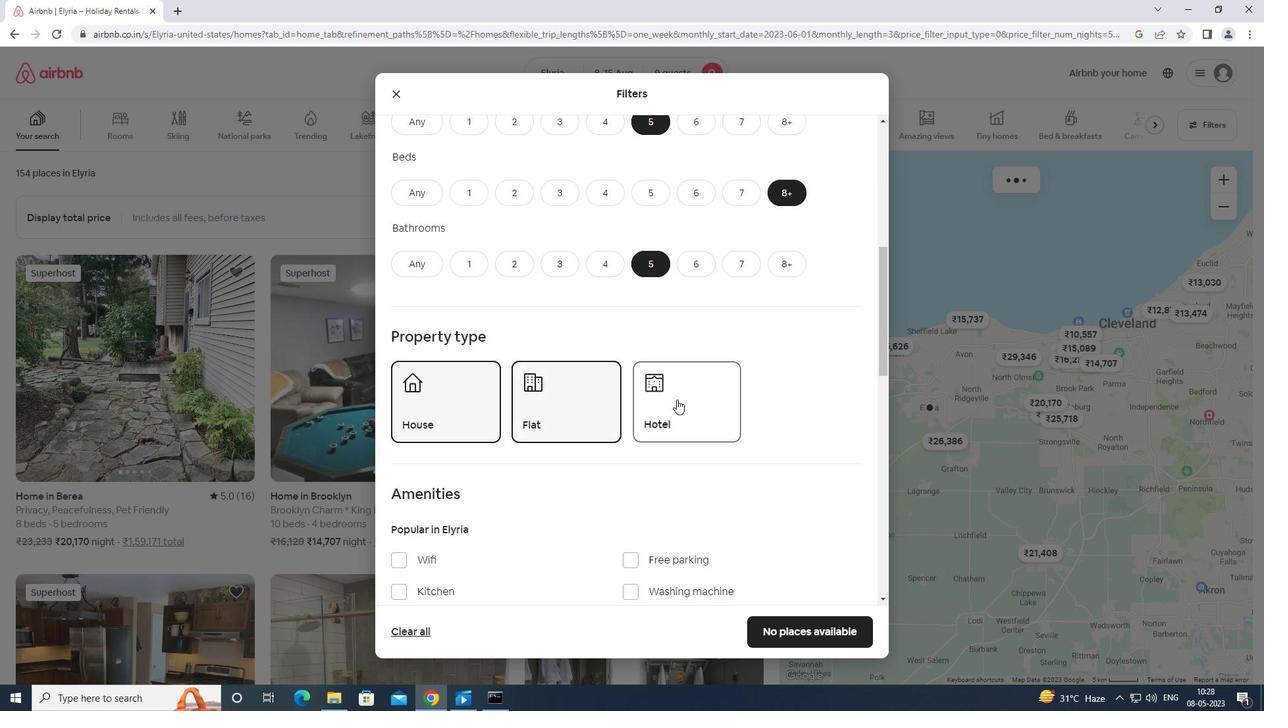 
Action: Mouse scrolled (683, 395) with delta (0, 0)
Screenshot: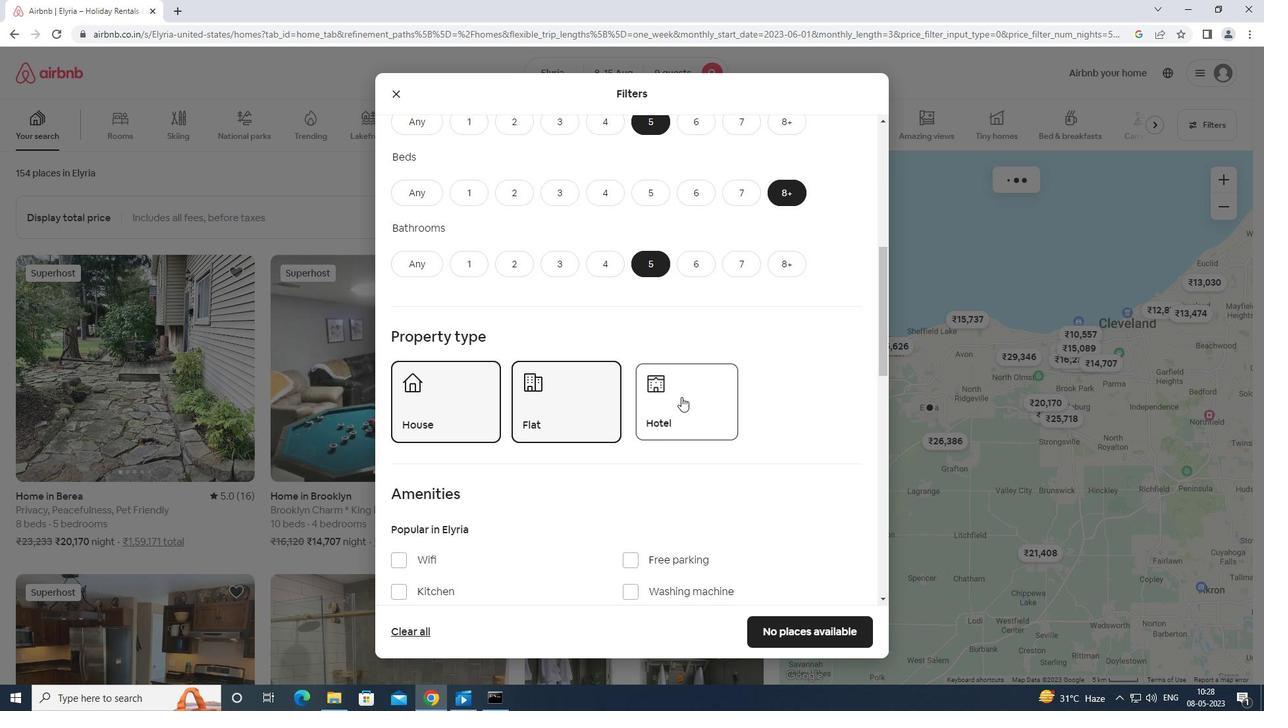 
Action: Mouse scrolled (683, 395) with delta (0, 0)
Screenshot: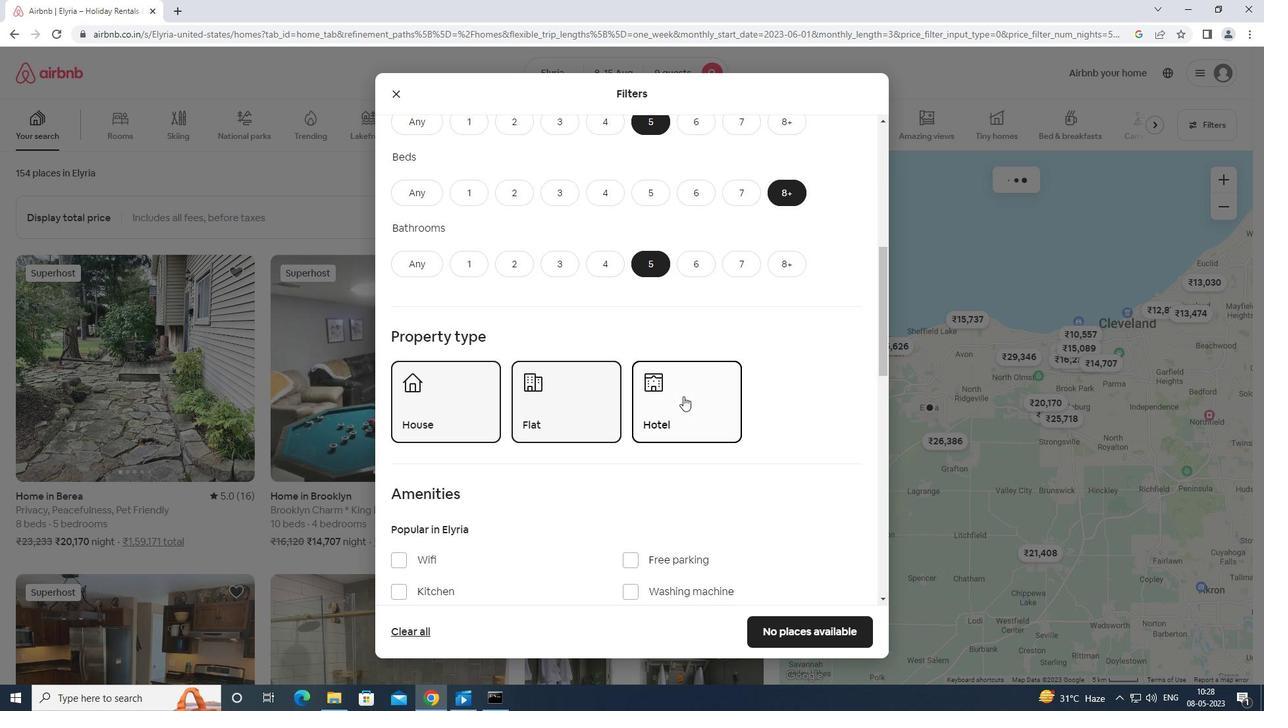 
Action: Mouse moved to (392, 423)
Screenshot: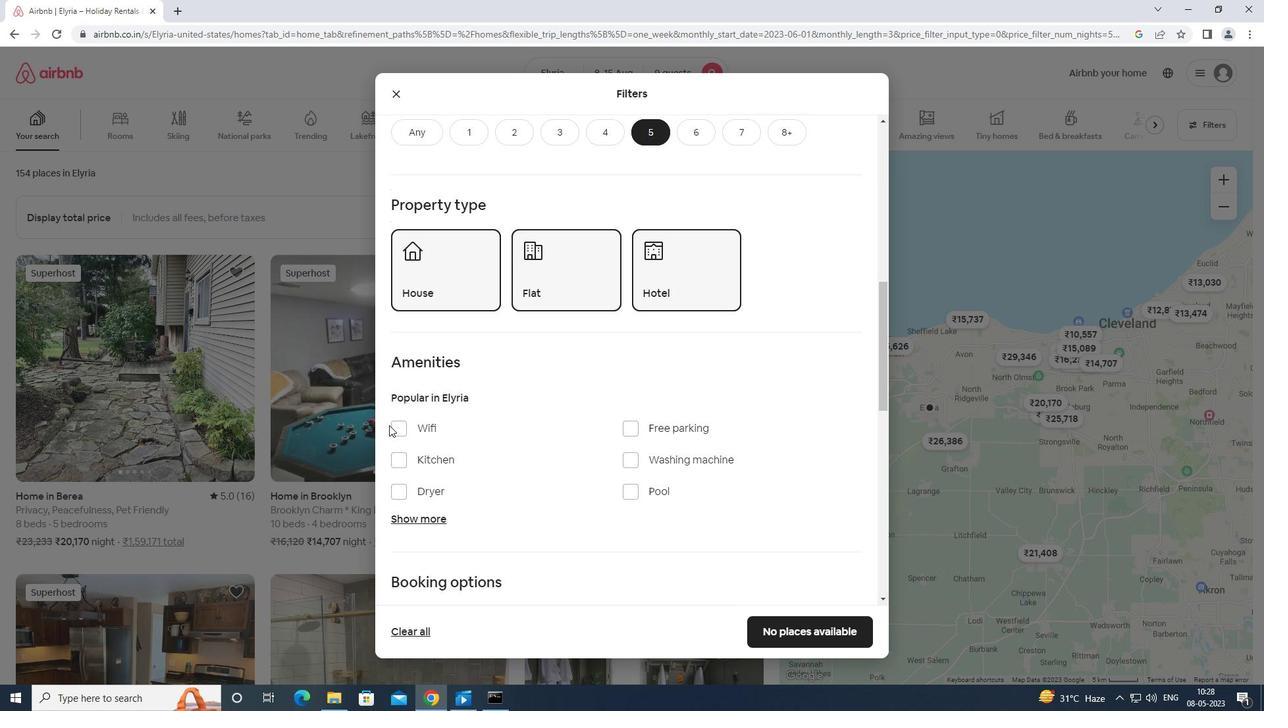 
Action: Mouse pressed left at (392, 423)
Screenshot: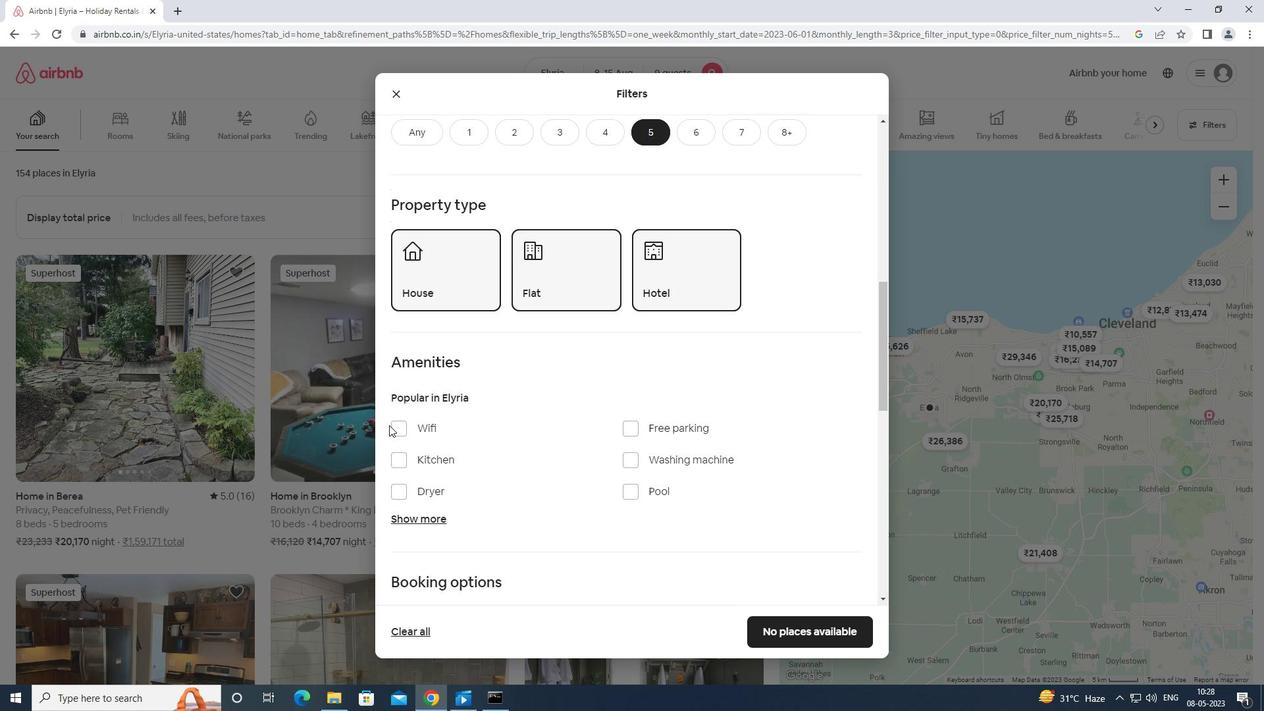 
Action: Mouse moved to (407, 449)
Screenshot: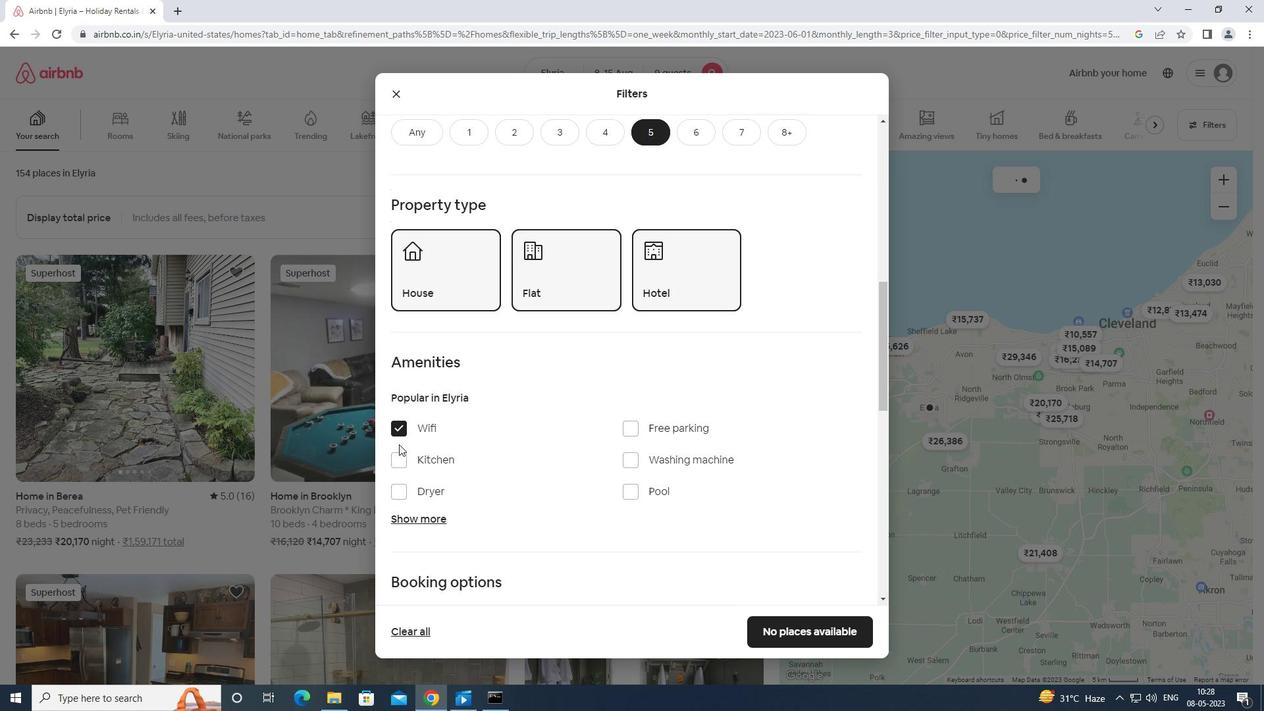 
Action: Mouse scrolled (407, 448) with delta (0, 0)
Screenshot: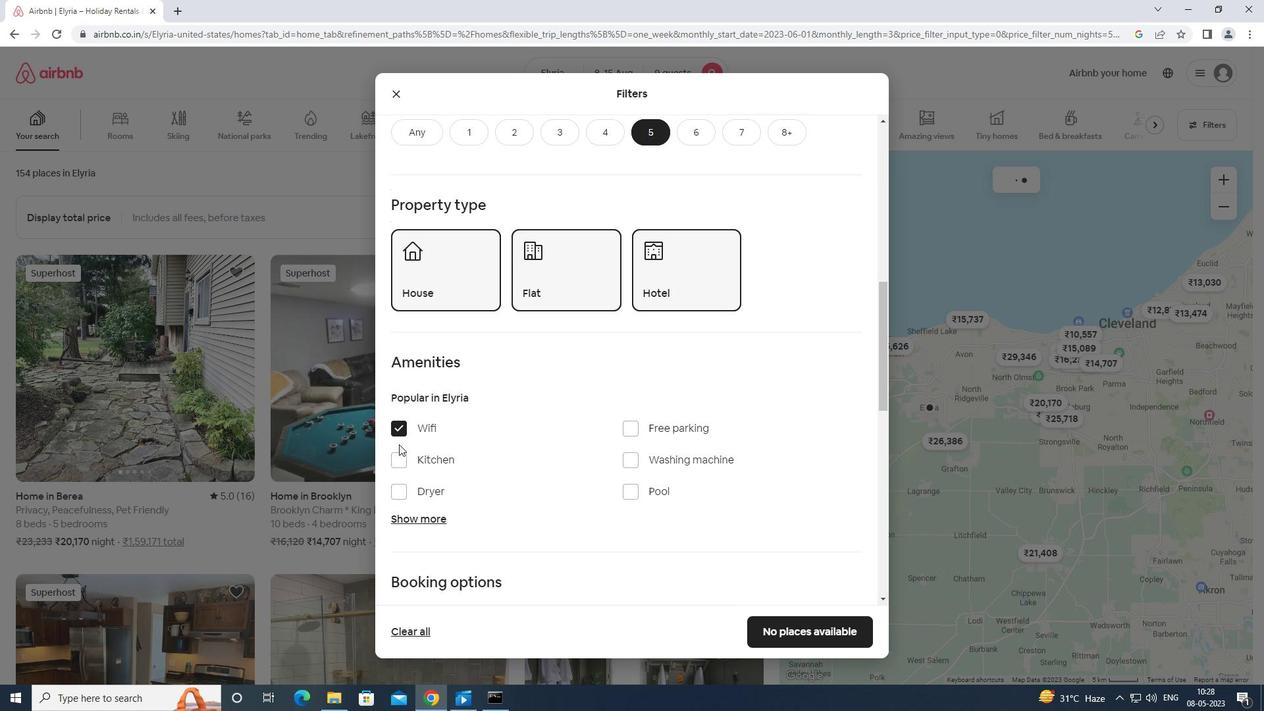 
Action: Mouse moved to (636, 358)
Screenshot: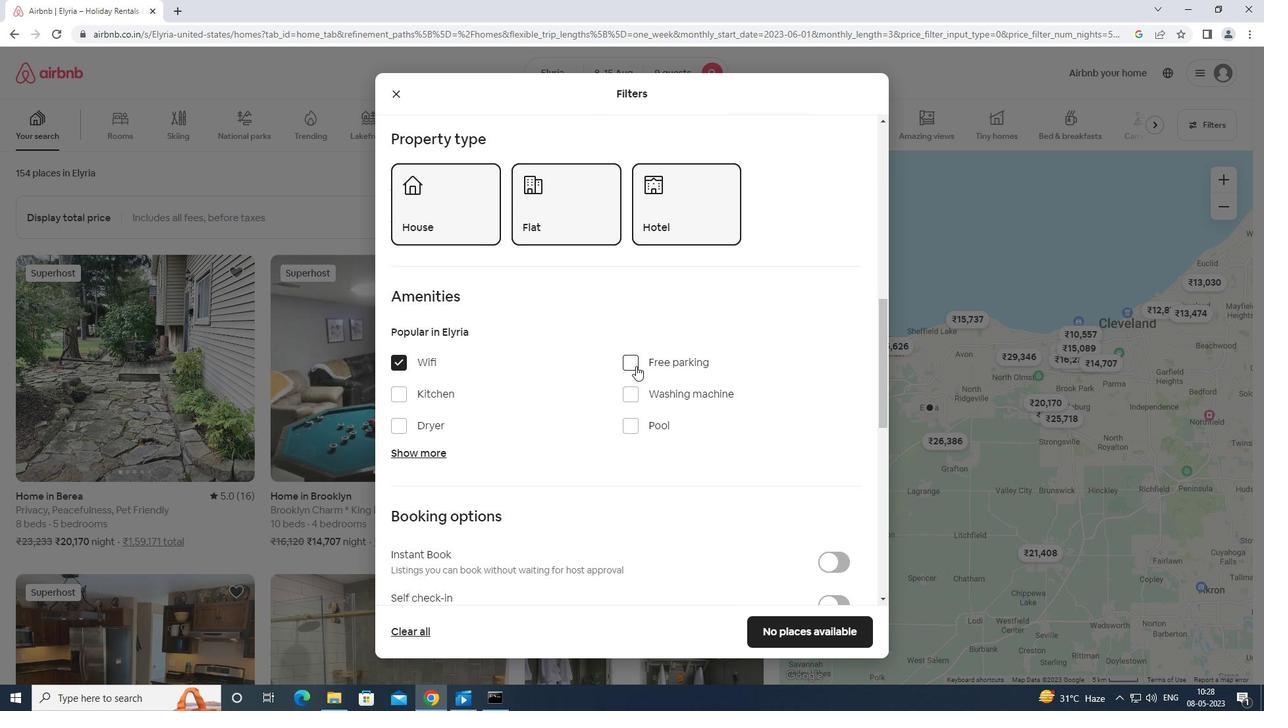 
Action: Mouse pressed left at (636, 358)
Screenshot: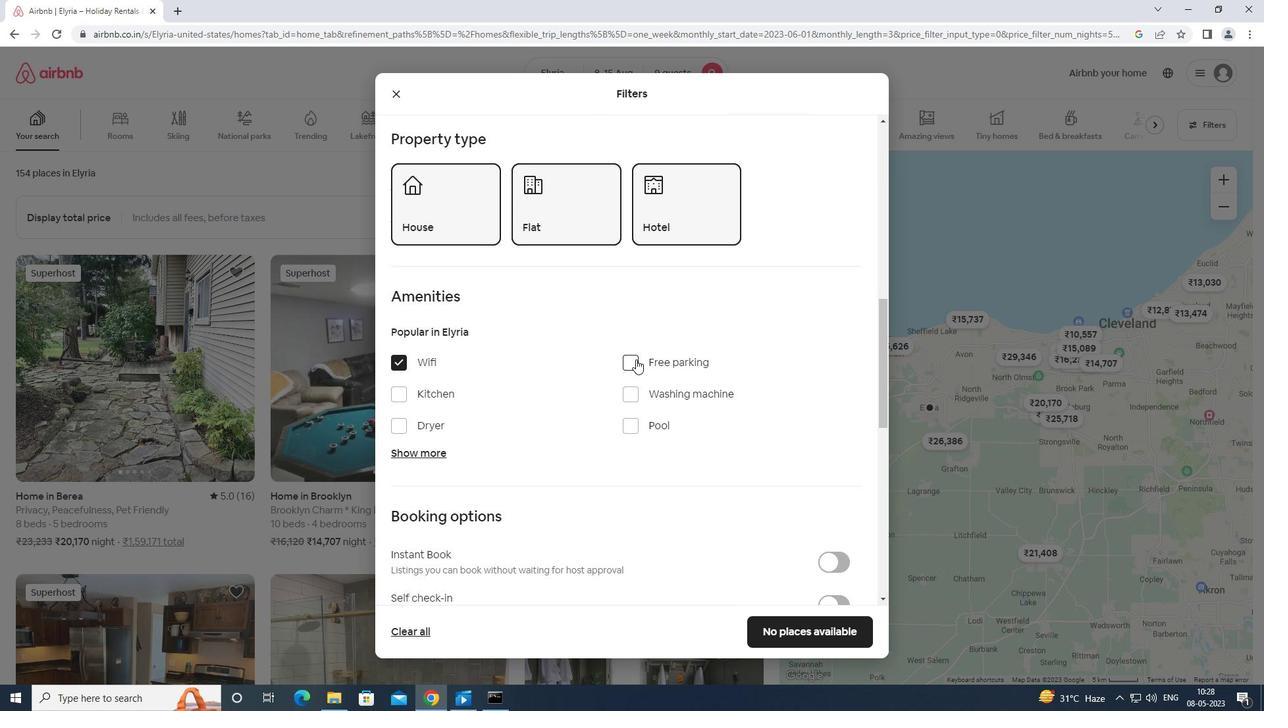 
Action: Mouse moved to (636, 356)
Screenshot: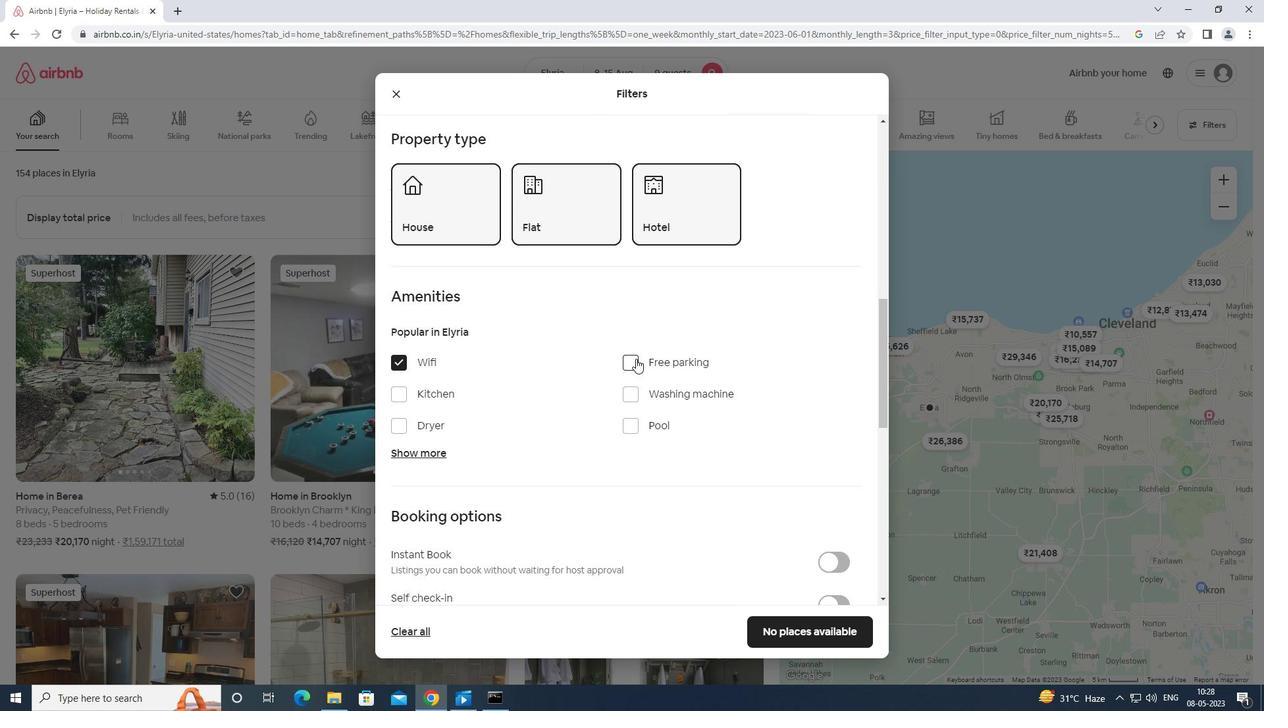 
Action: Mouse scrolled (636, 355) with delta (0, 0)
Screenshot: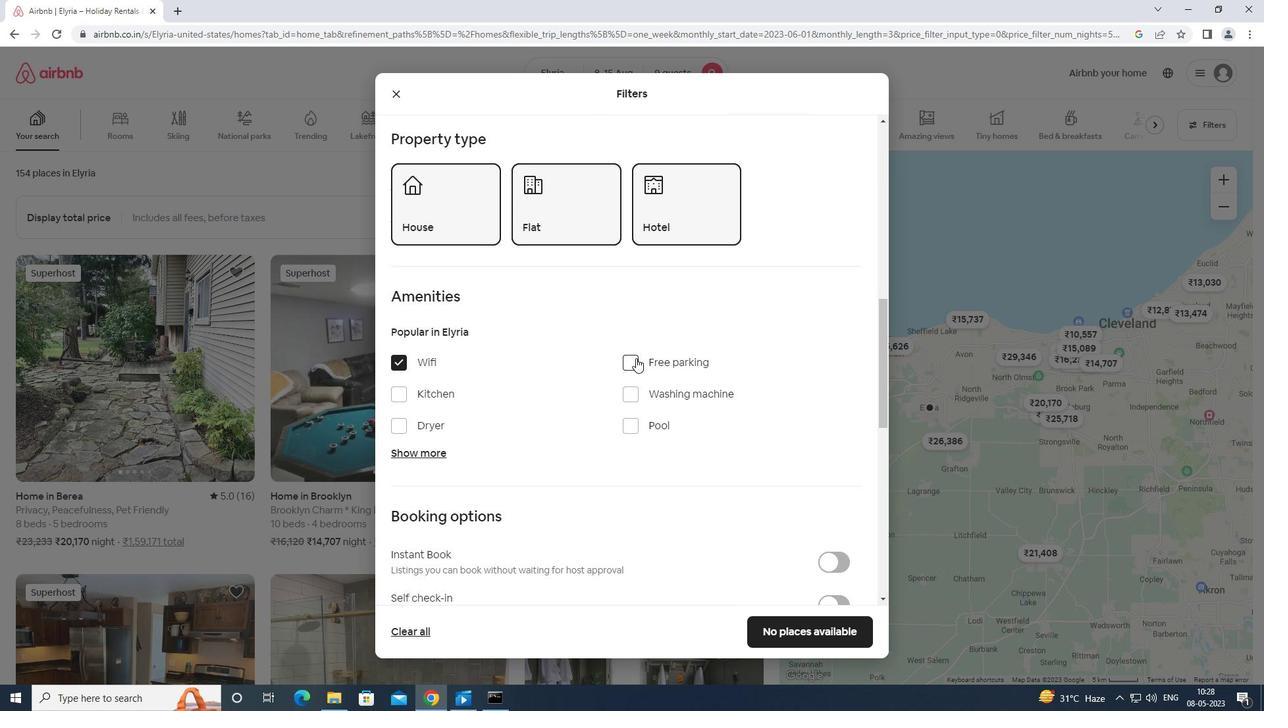 
Action: Mouse scrolled (636, 355) with delta (0, 0)
Screenshot: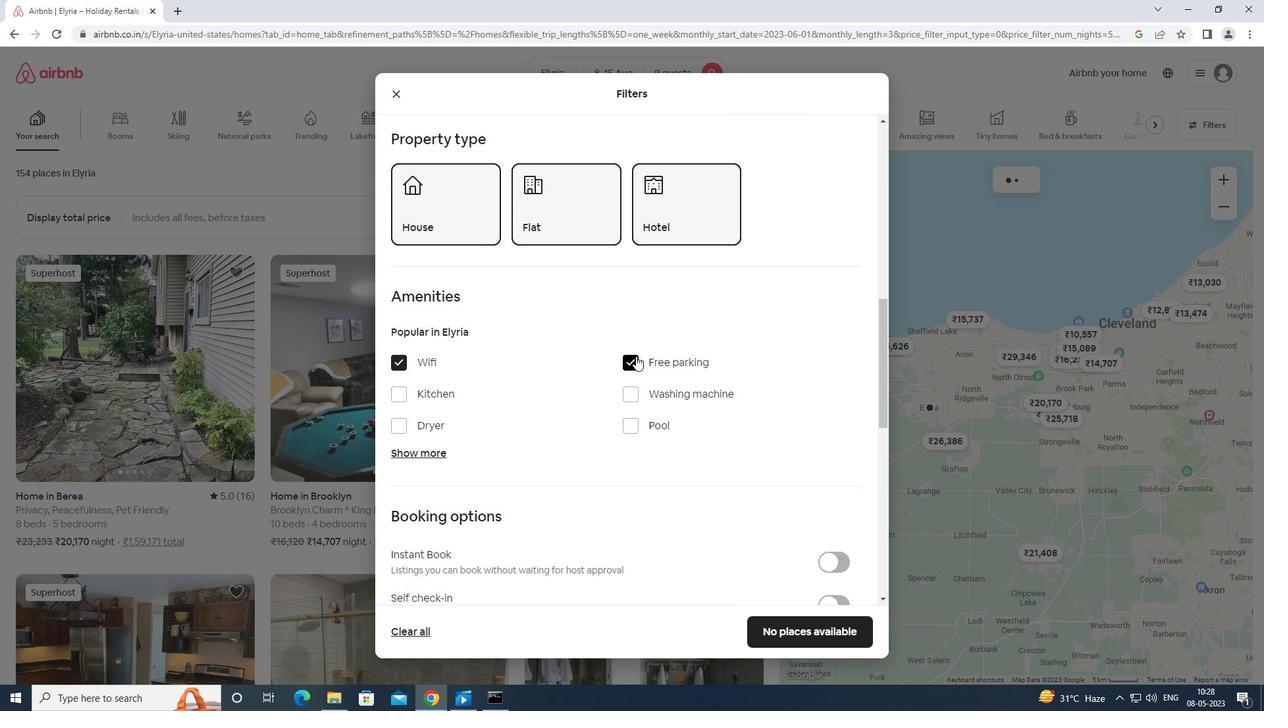 
Action: Mouse moved to (636, 356)
Screenshot: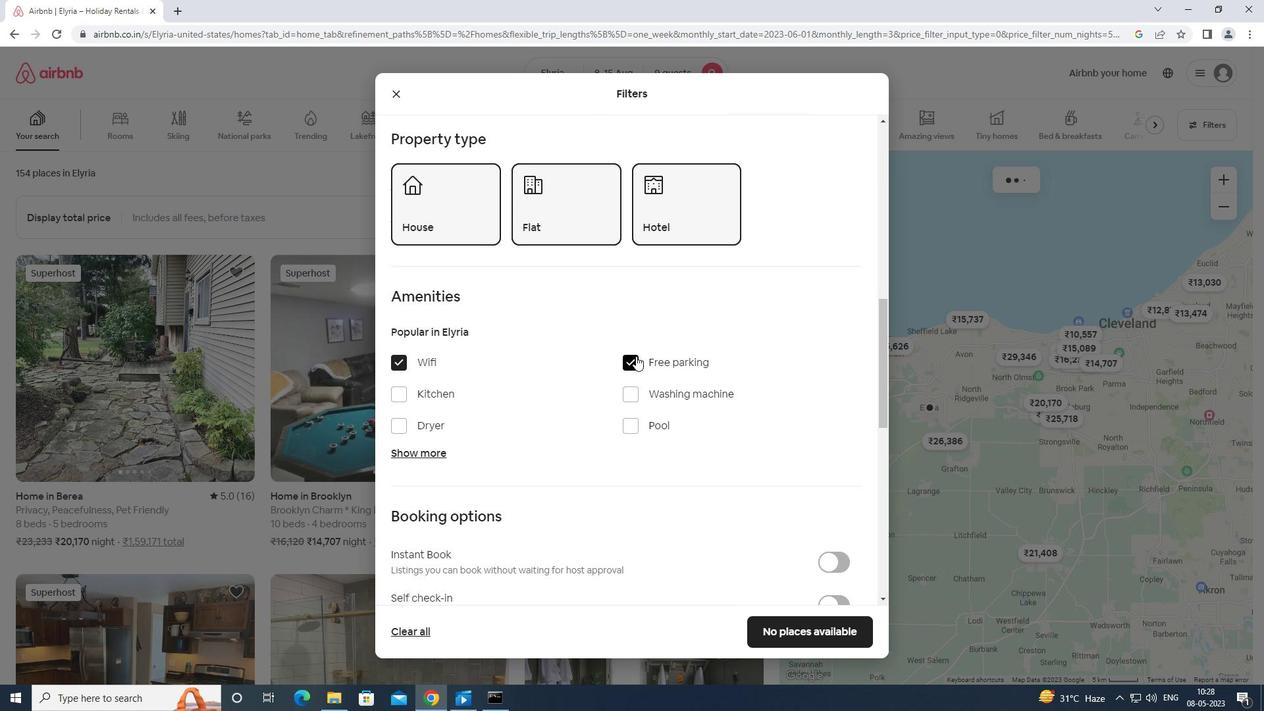 
Action: Mouse scrolled (636, 355) with delta (0, 0)
Screenshot: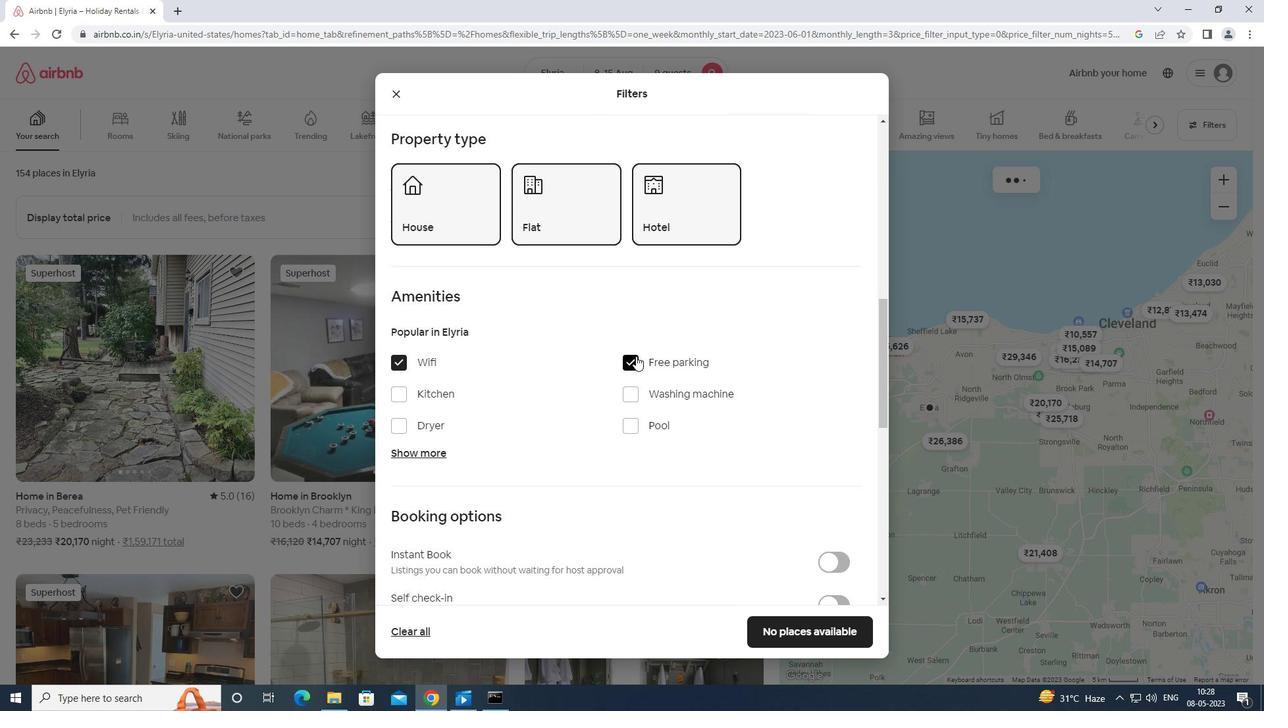 
Action: Mouse moved to (403, 252)
Screenshot: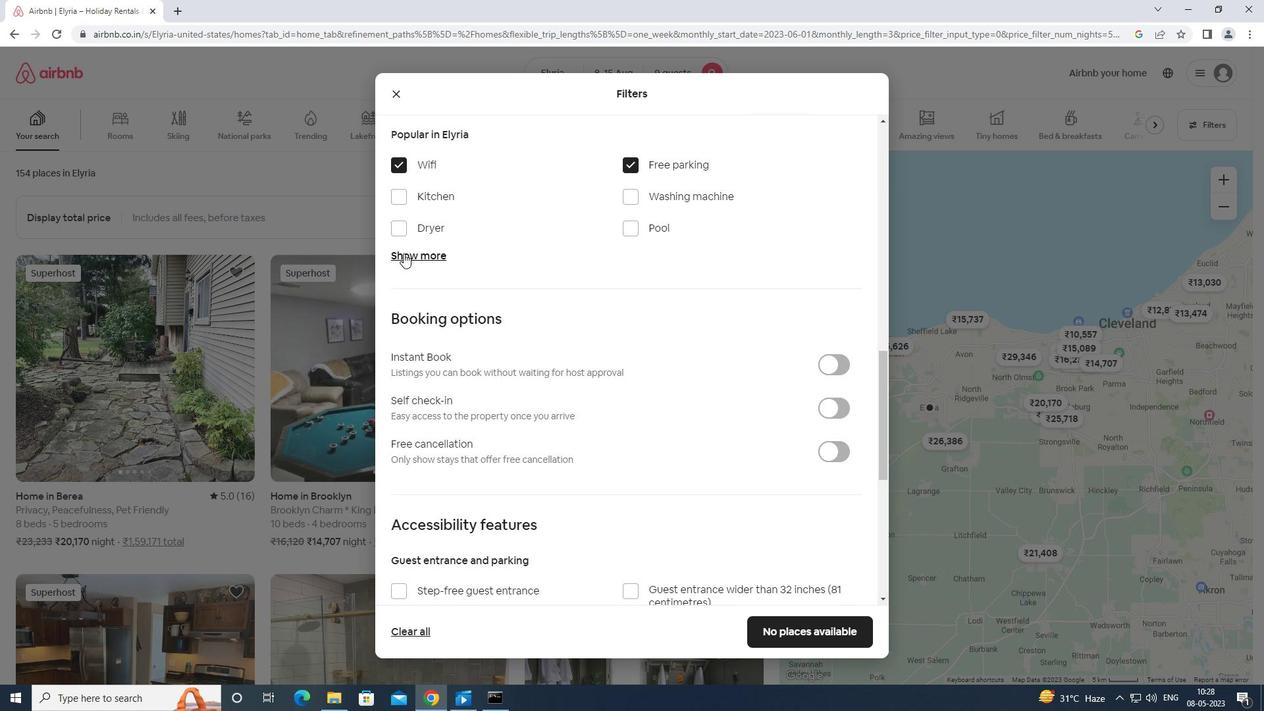 
Action: Mouse pressed left at (403, 252)
Screenshot: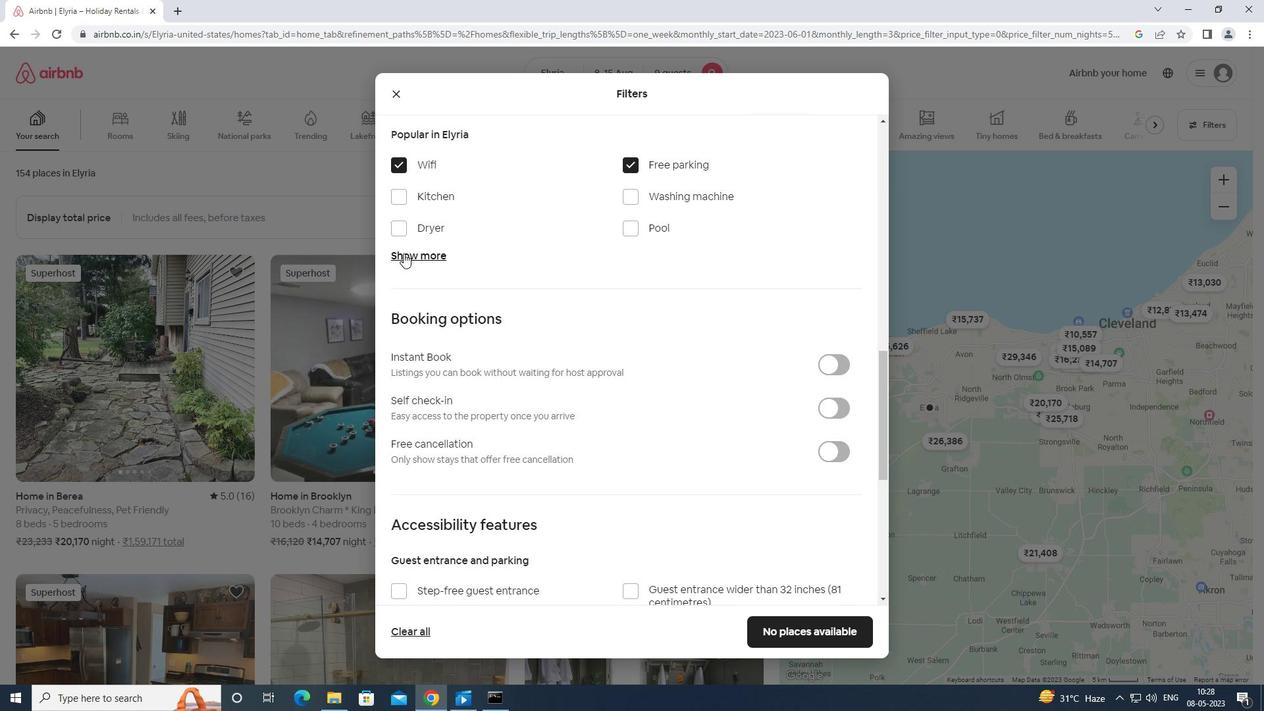 
Action: Mouse moved to (630, 332)
Screenshot: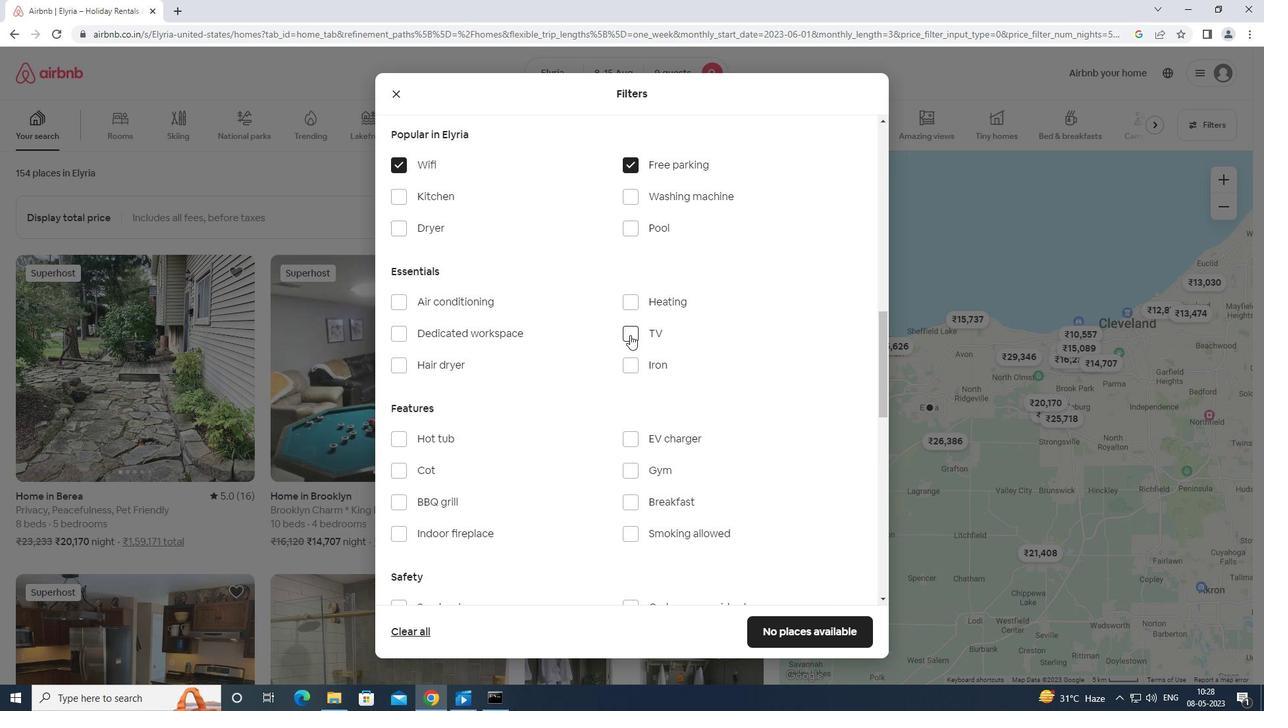 
Action: Mouse pressed left at (630, 332)
Screenshot: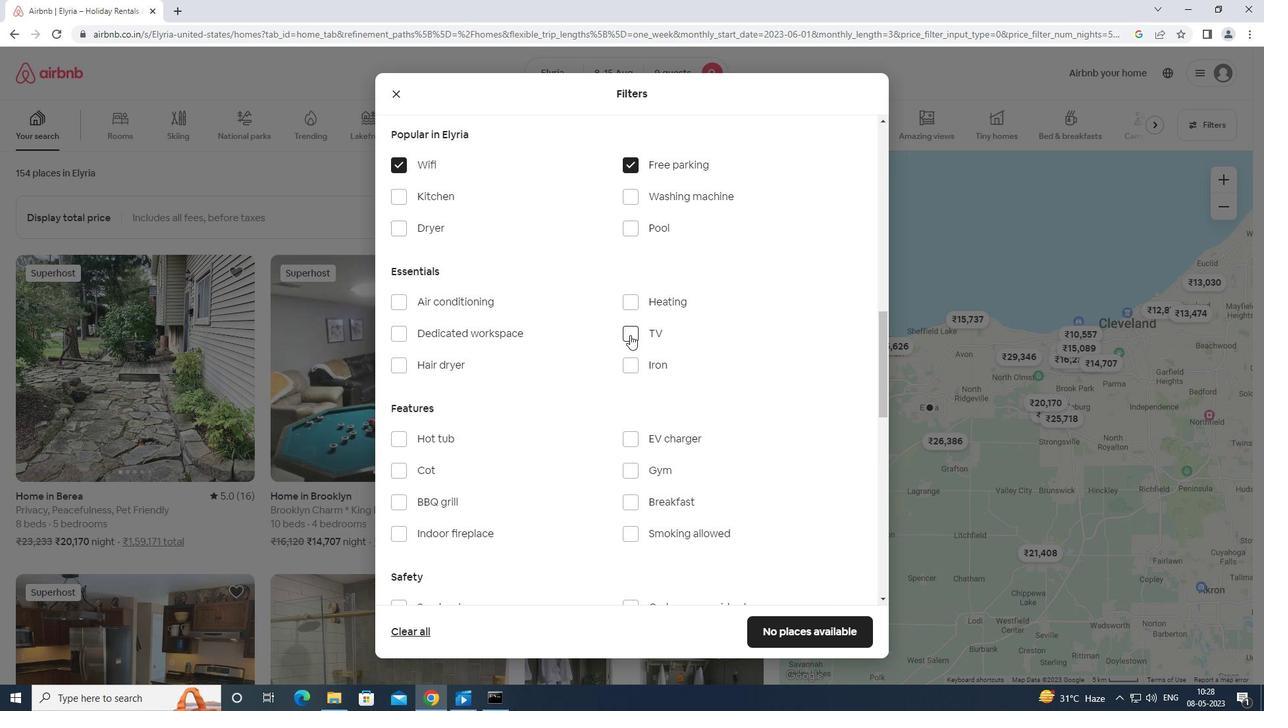 
Action: Mouse moved to (631, 467)
Screenshot: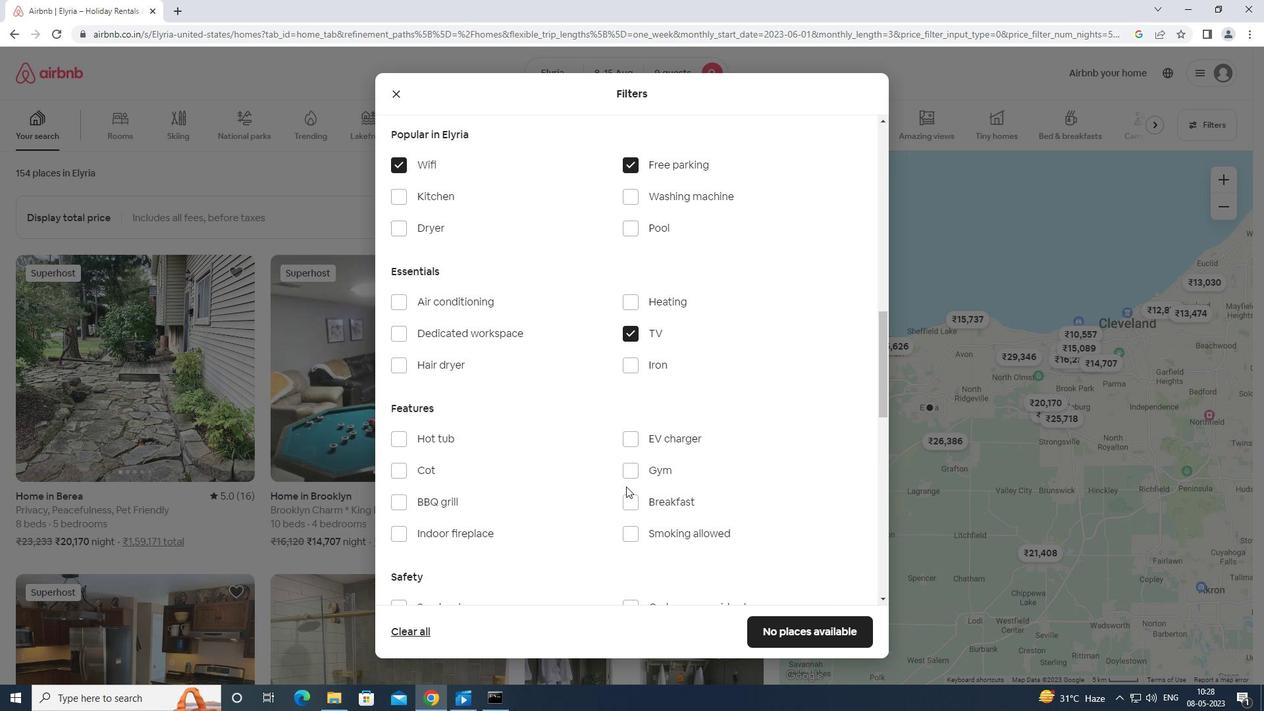 
Action: Mouse pressed left at (631, 467)
Screenshot: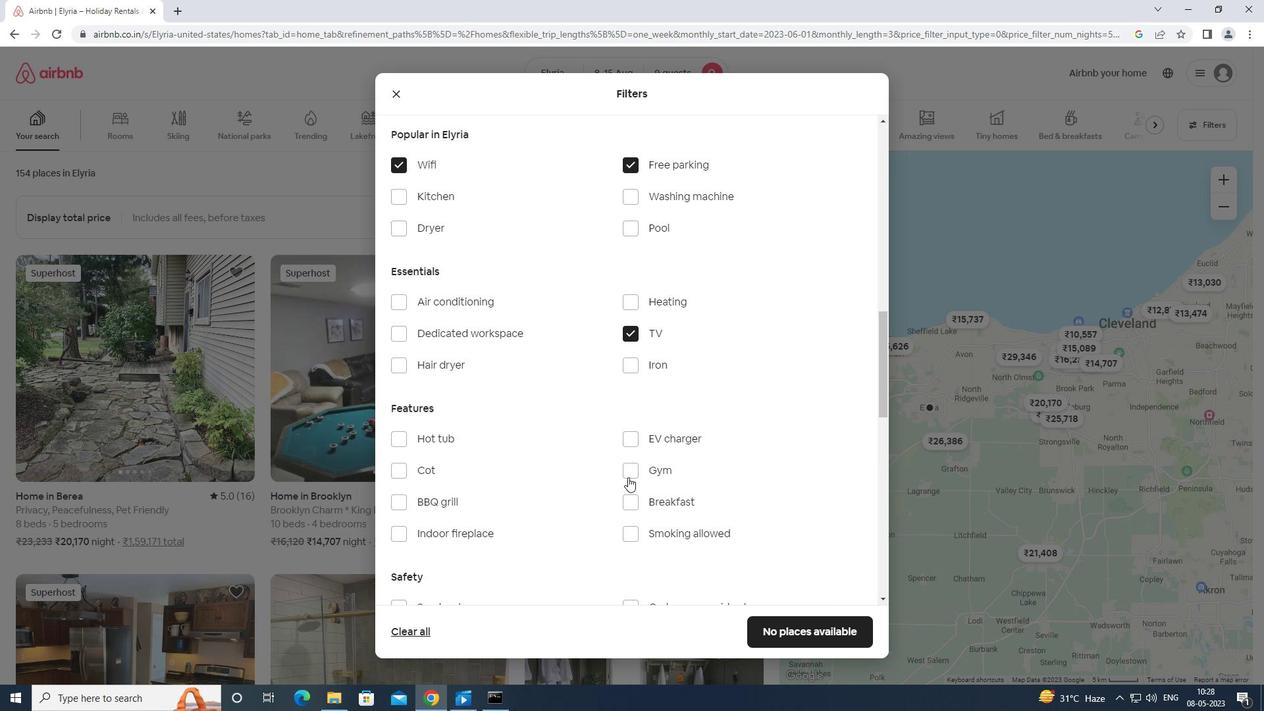 
Action: Mouse moved to (629, 497)
Screenshot: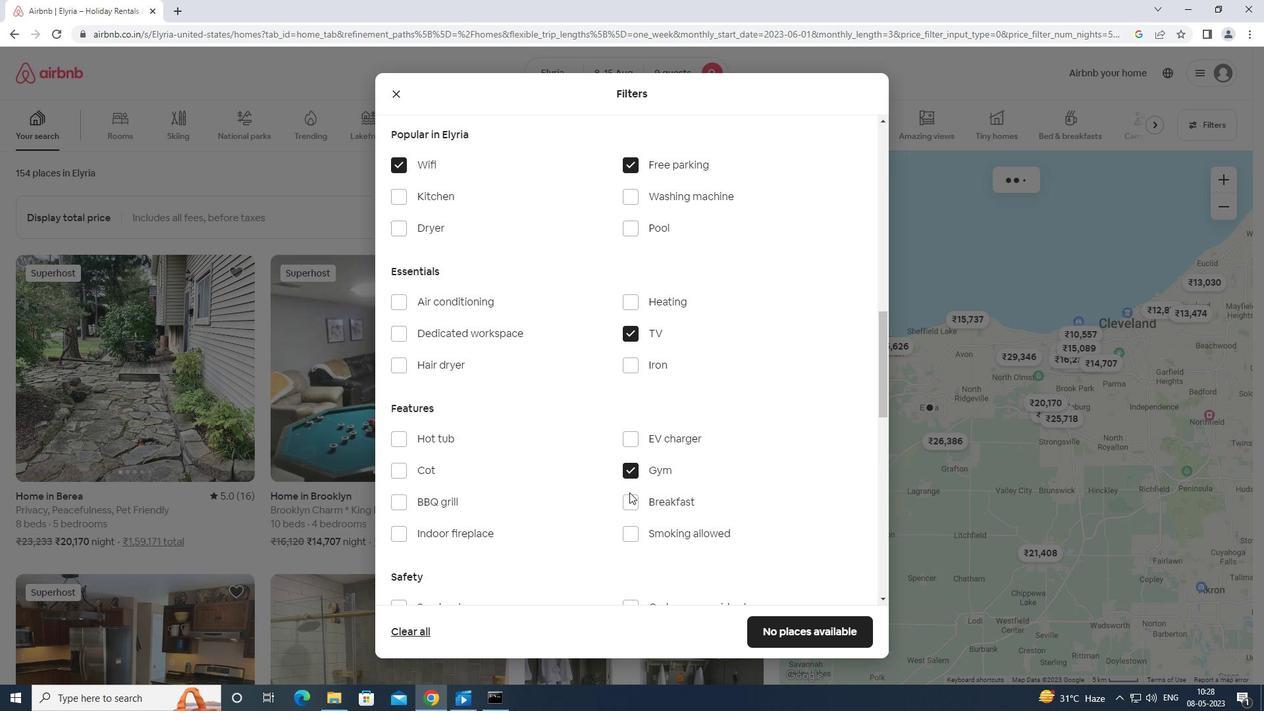 
Action: Mouse pressed left at (629, 497)
Screenshot: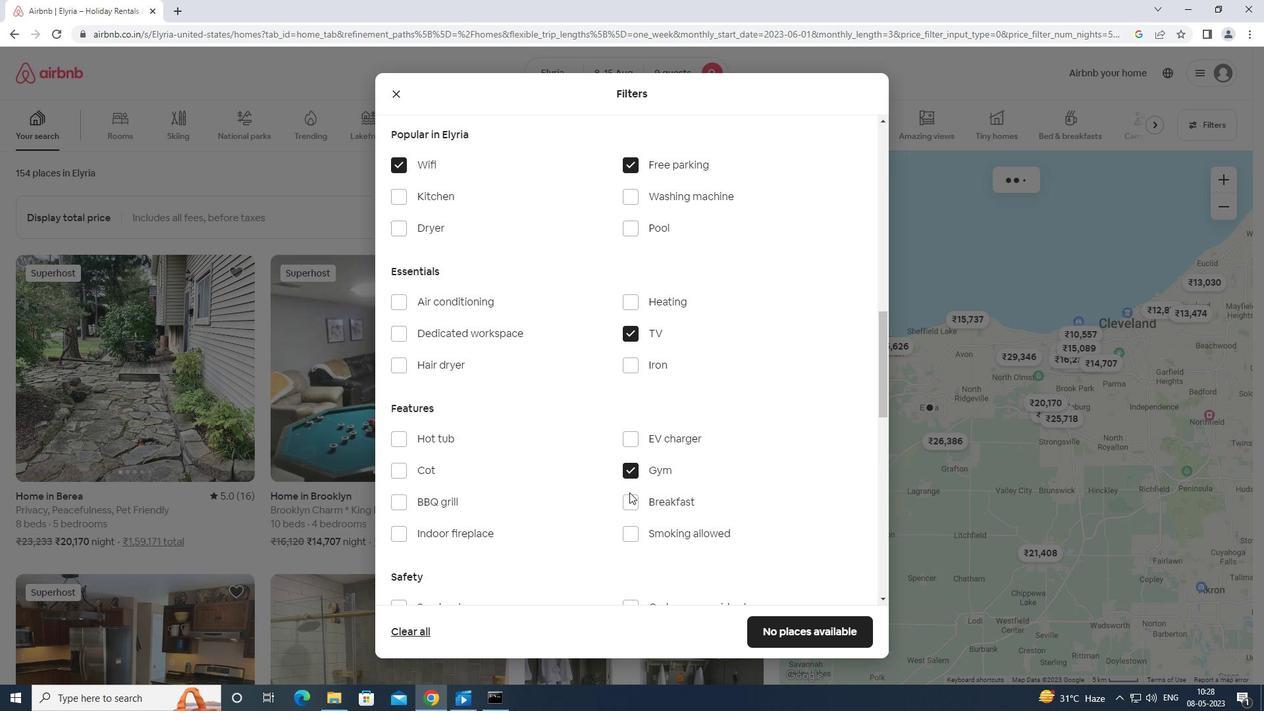 
Action: Mouse moved to (630, 510)
Screenshot: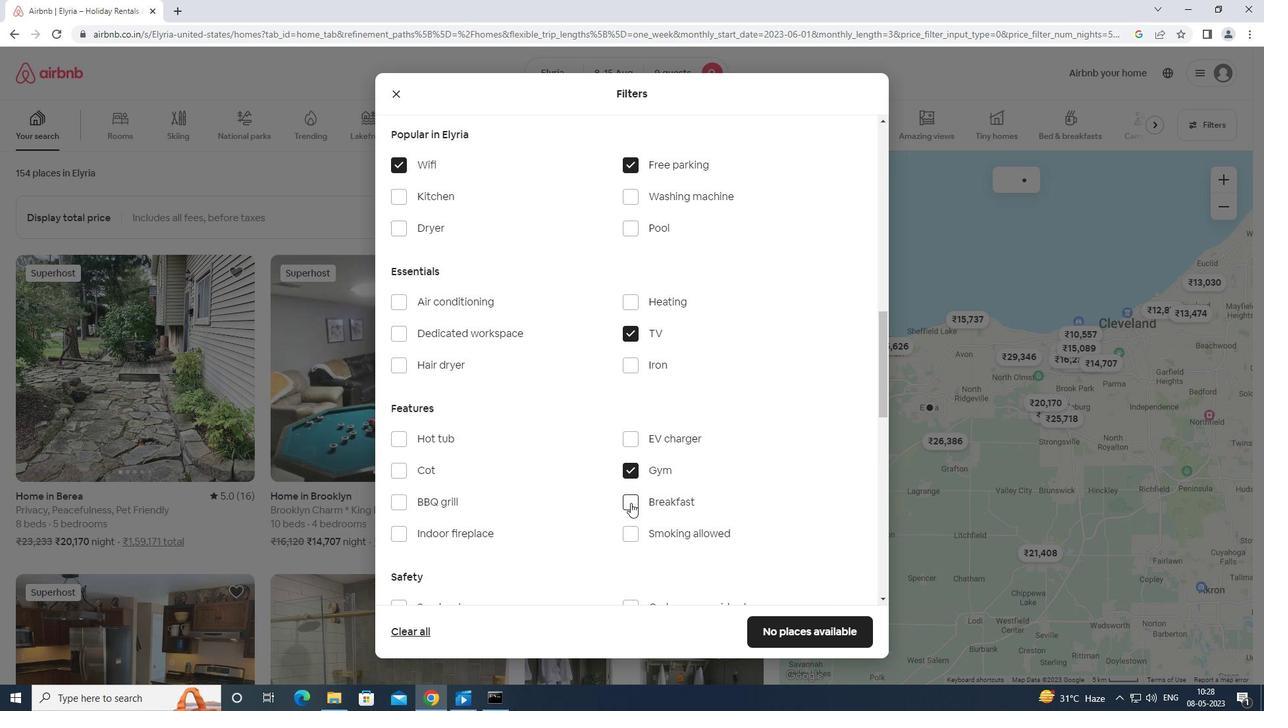 
Action: Mouse scrolled (630, 509) with delta (0, 0)
Screenshot: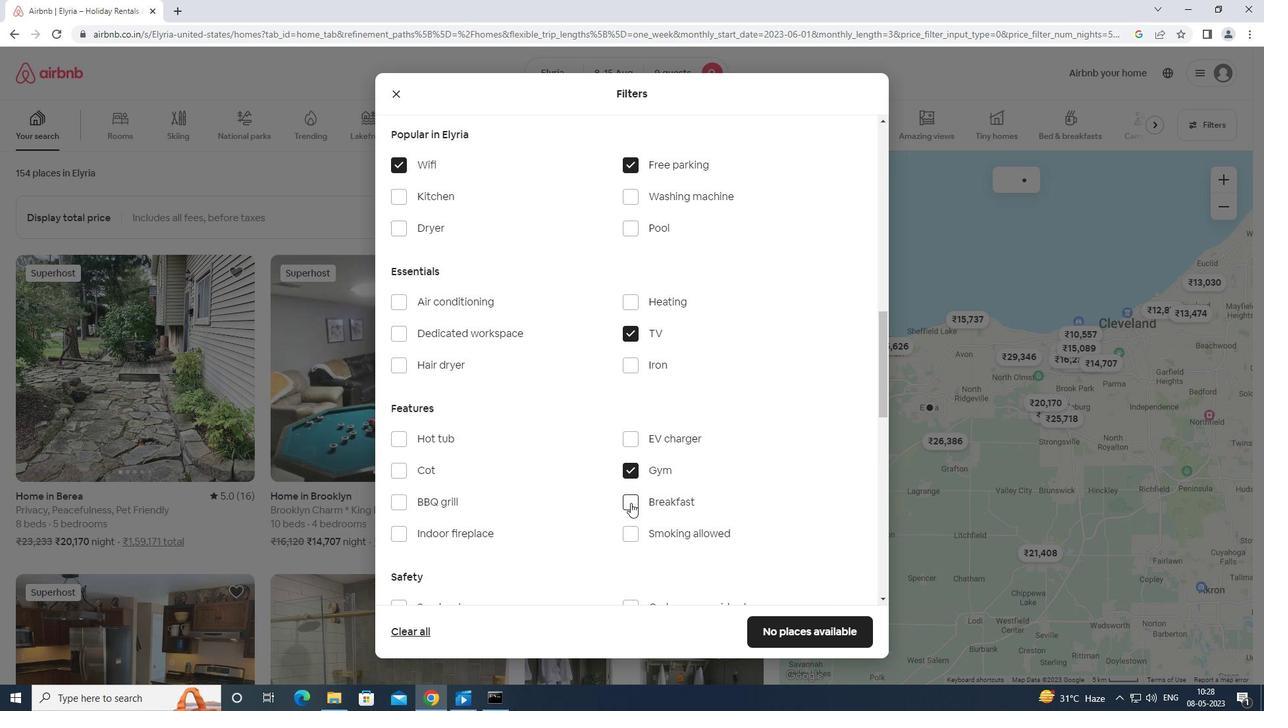 
Action: Mouse moved to (630, 512)
Screenshot: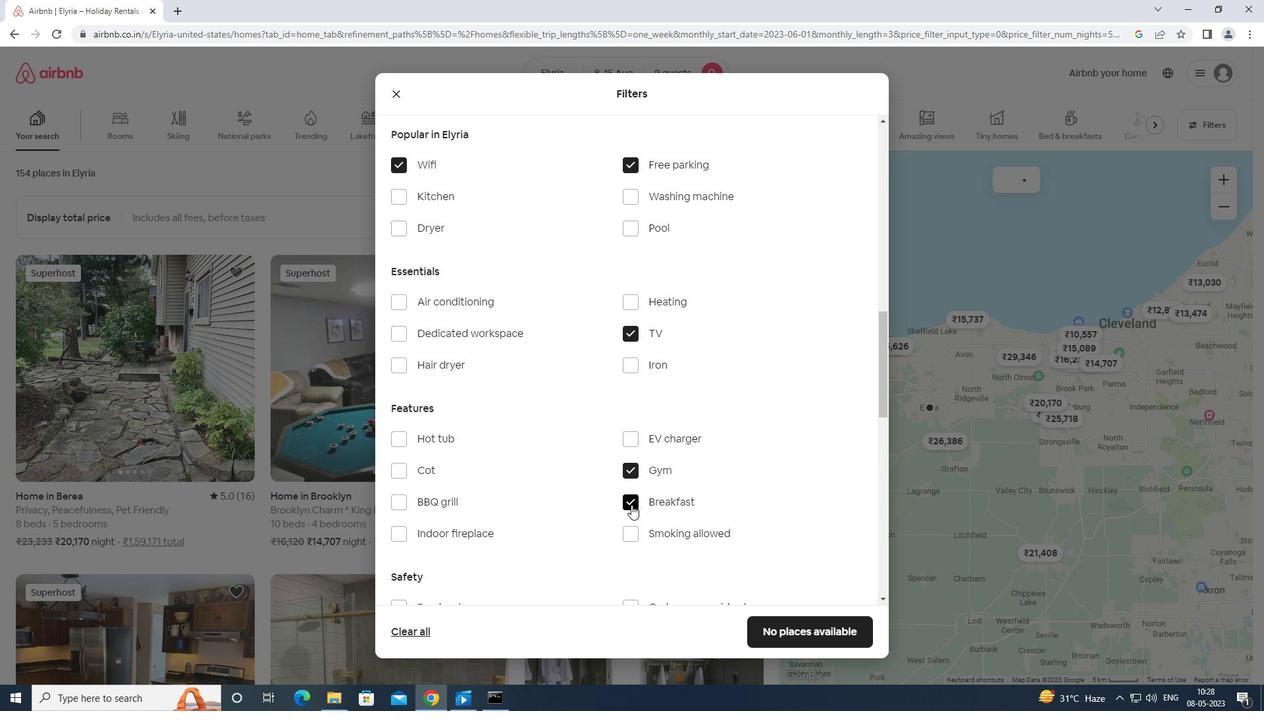 
Action: Mouse scrolled (630, 511) with delta (0, 0)
Screenshot: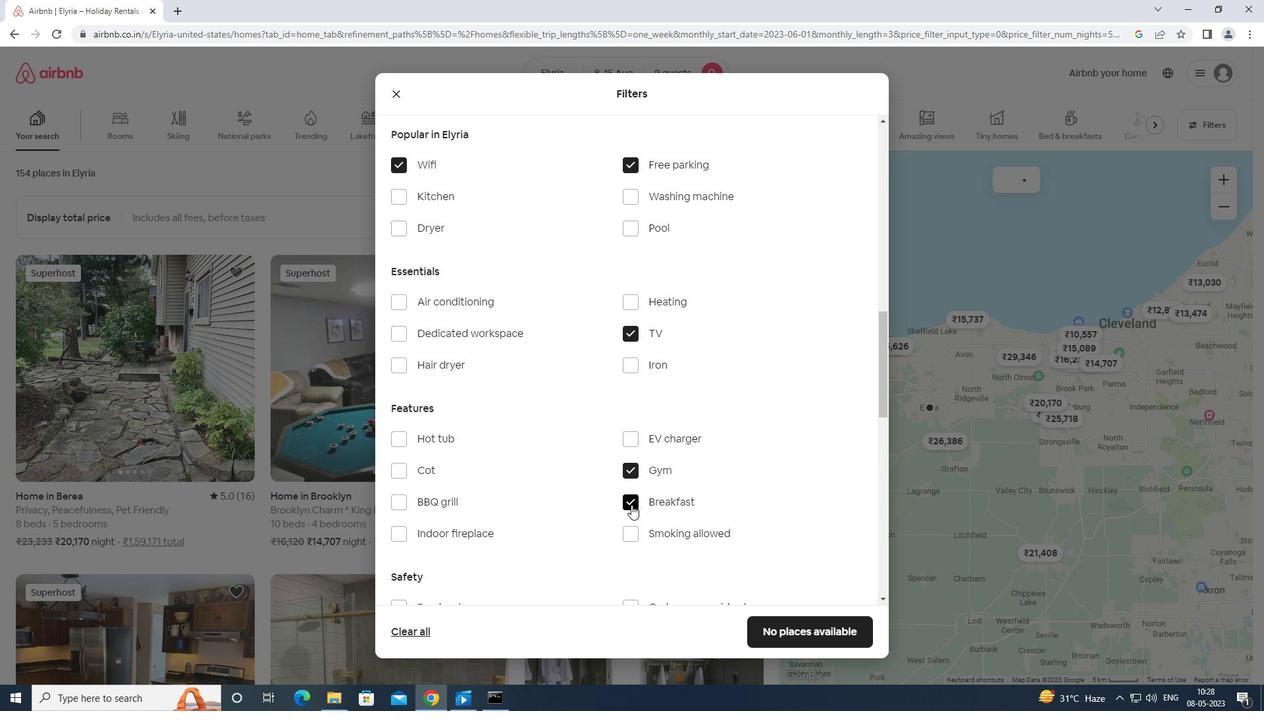 
Action: Mouse scrolled (630, 511) with delta (0, 0)
Screenshot: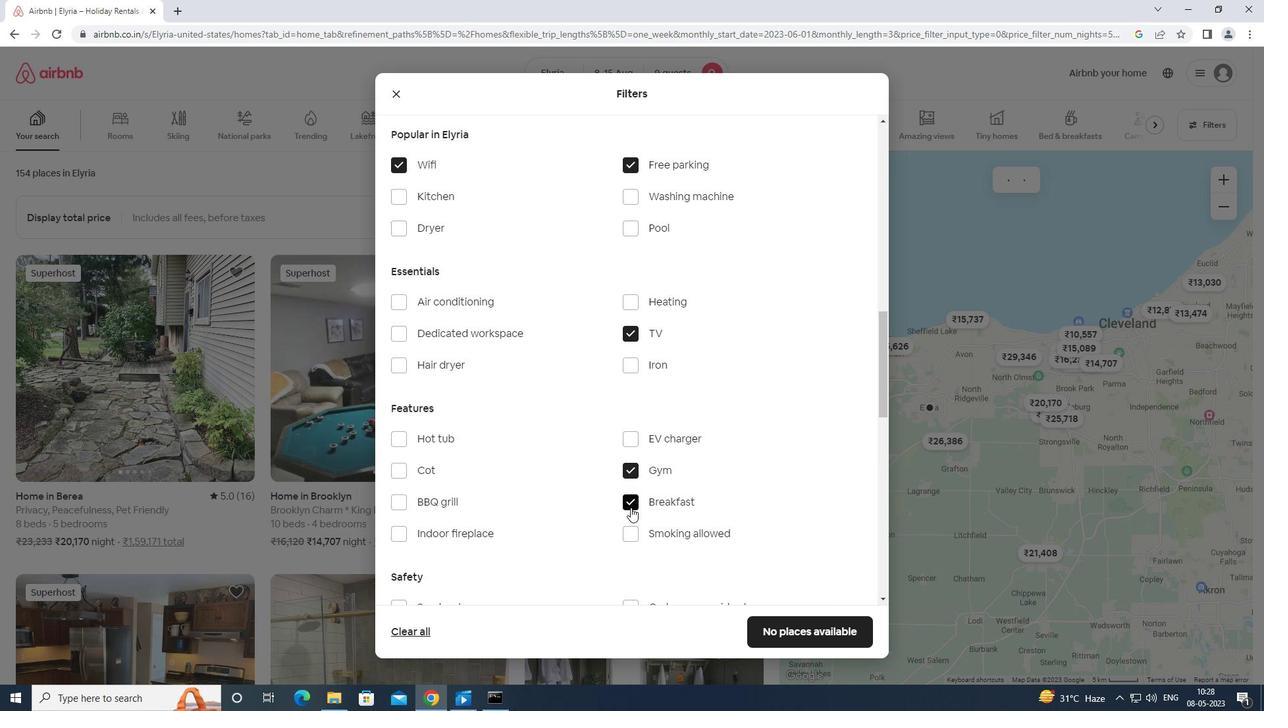 
Action: Mouse scrolled (630, 511) with delta (0, 0)
Screenshot: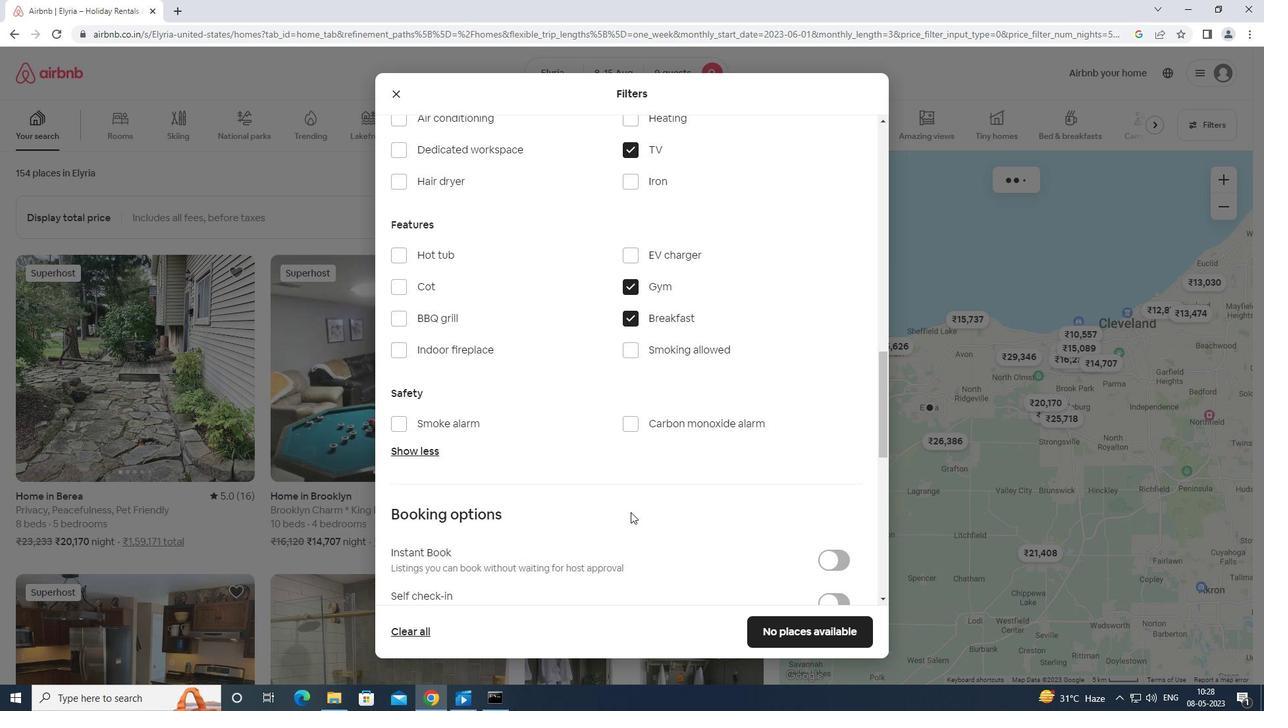 
Action: Mouse scrolled (630, 511) with delta (0, 0)
Screenshot: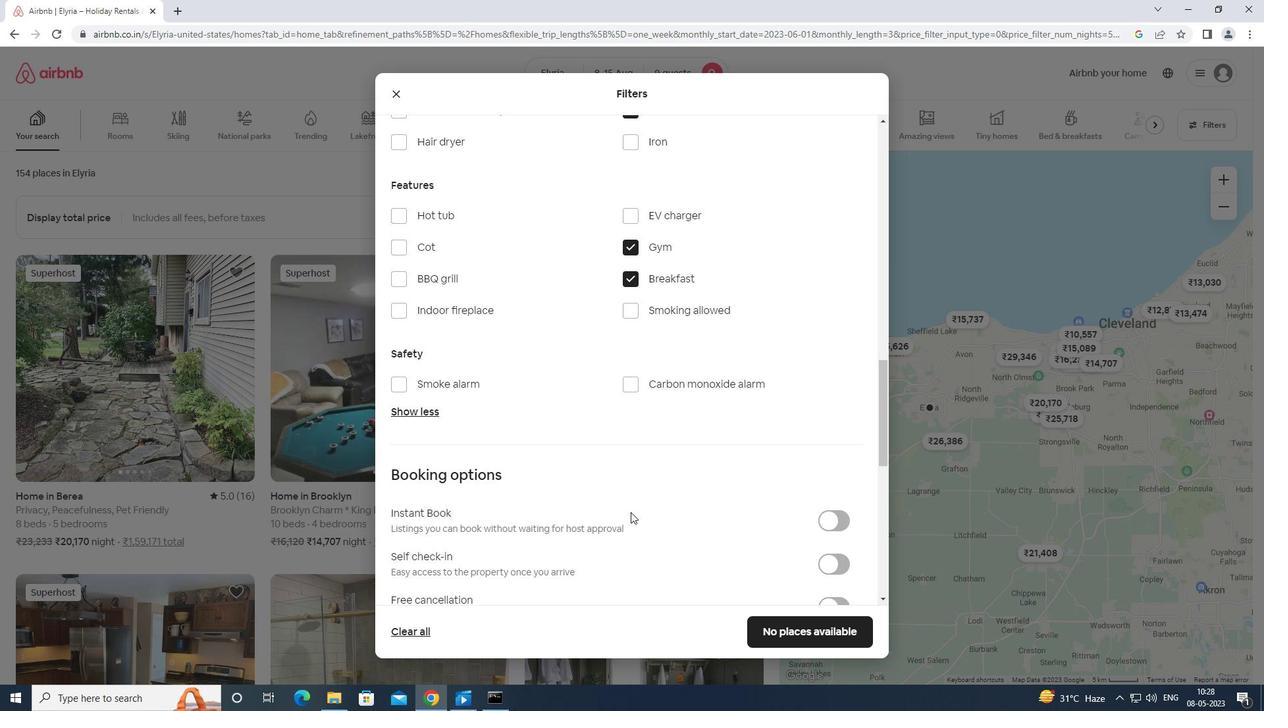 
Action: Mouse moved to (833, 452)
Screenshot: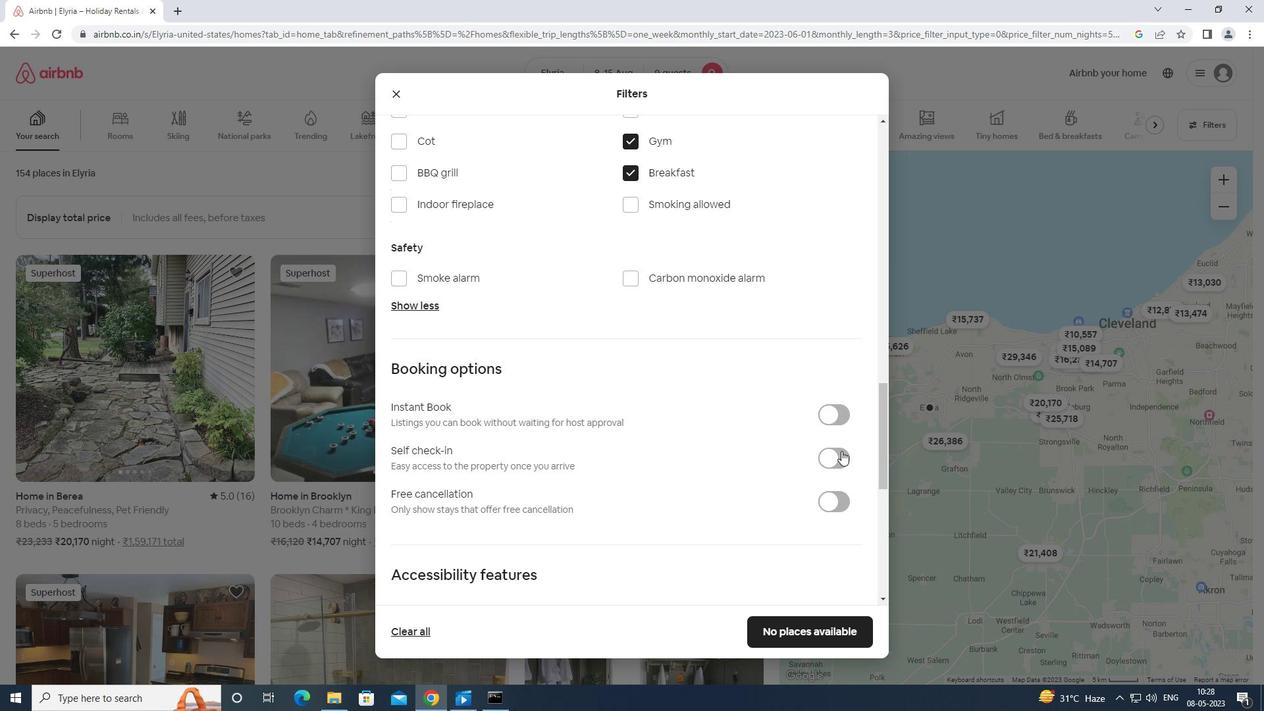 
Action: Mouse pressed left at (833, 452)
Screenshot: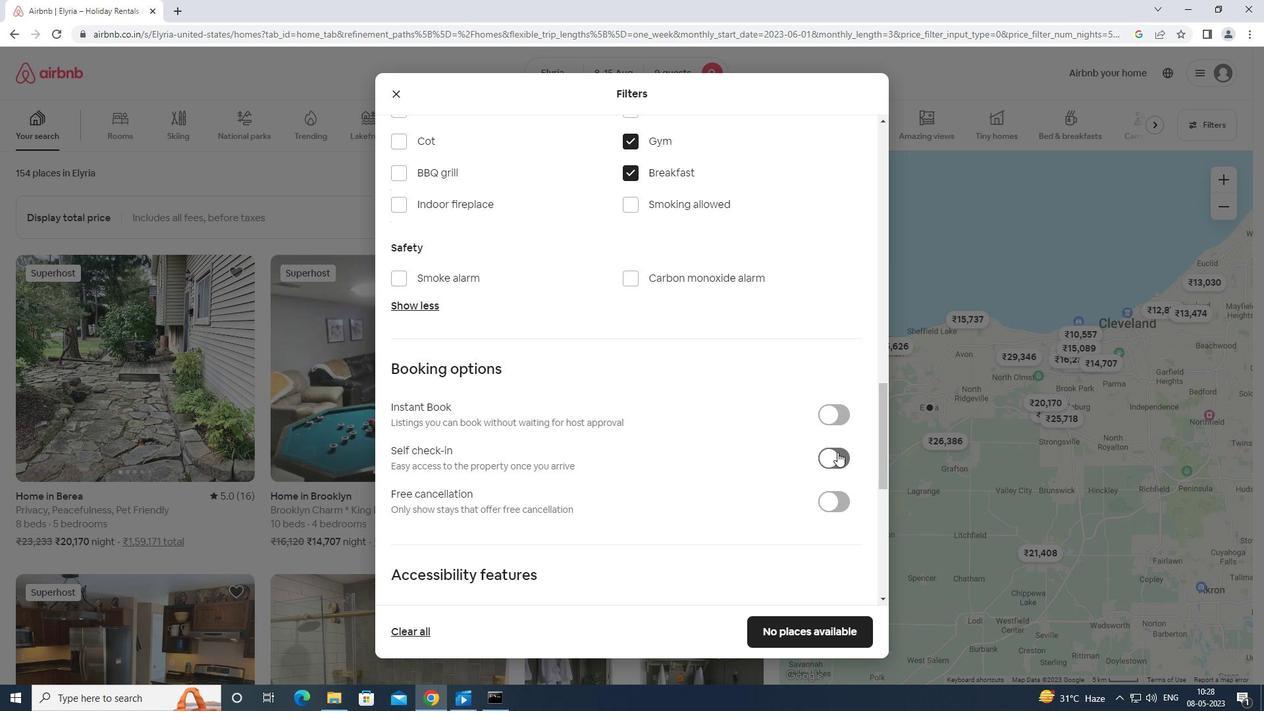 
Action: Mouse moved to (832, 452)
Screenshot: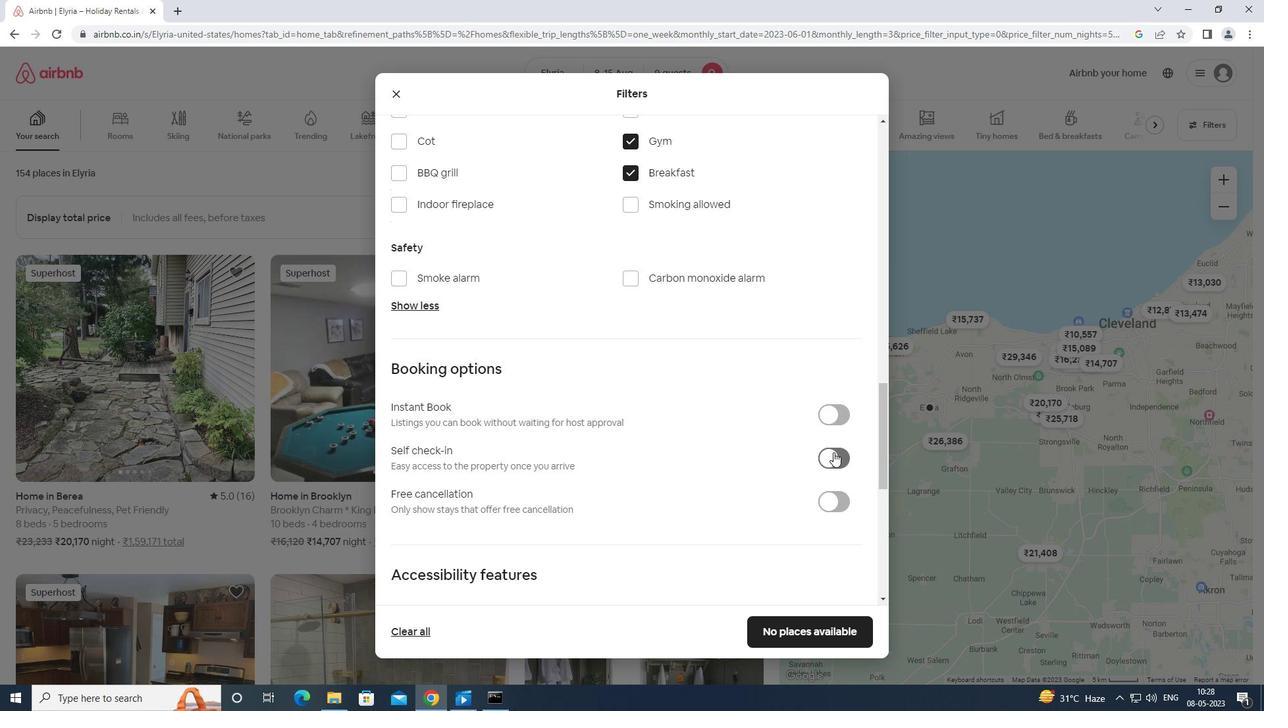 
Action: Mouse scrolled (832, 451) with delta (0, 0)
Screenshot: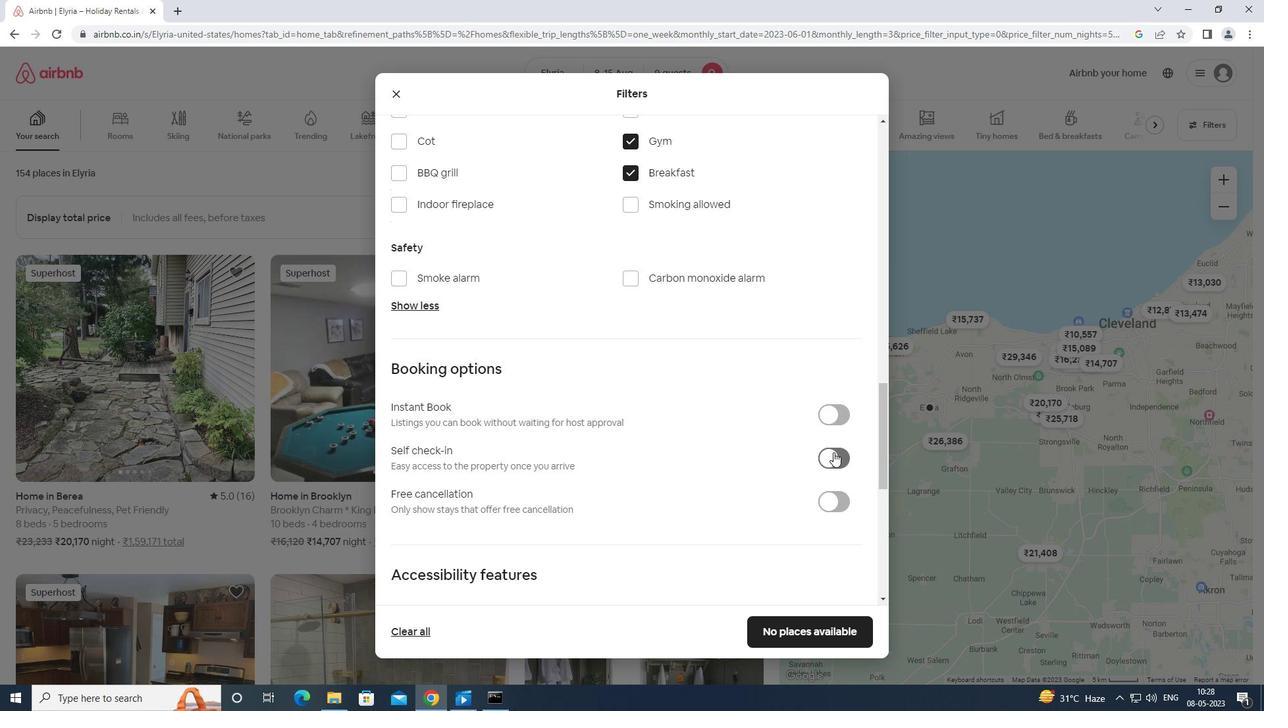 
Action: Mouse scrolled (832, 451) with delta (0, 0)
Screenshot: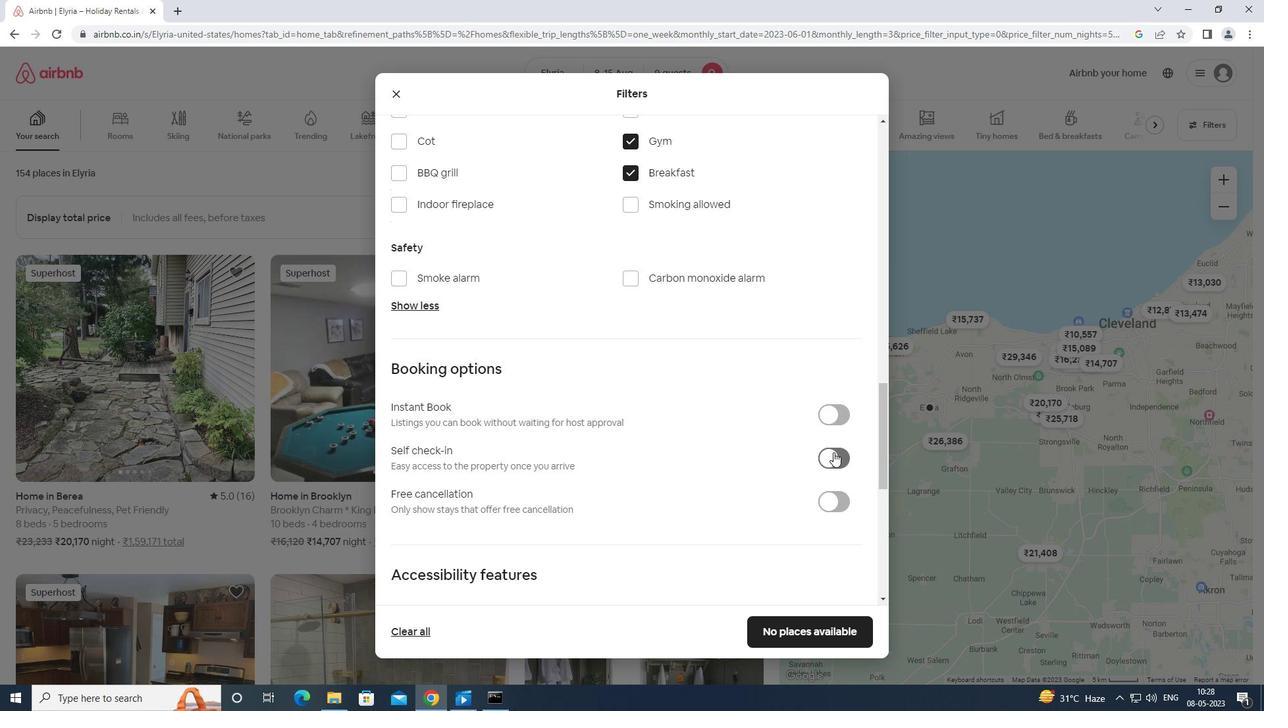
Action: Mouse scrolled (832, 451) with delta (0, 0)
Screenshot: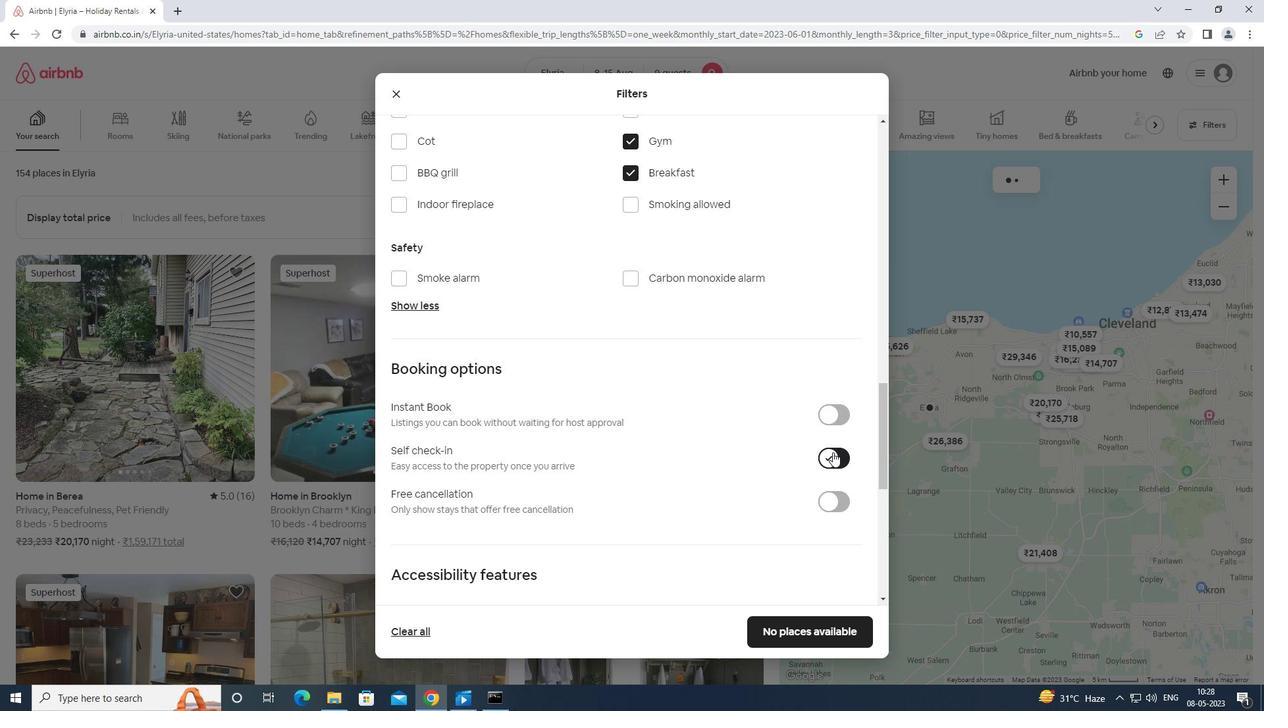 
Action: Mouse scrolled (832, 451) with delta (0, 0)
Screenshot: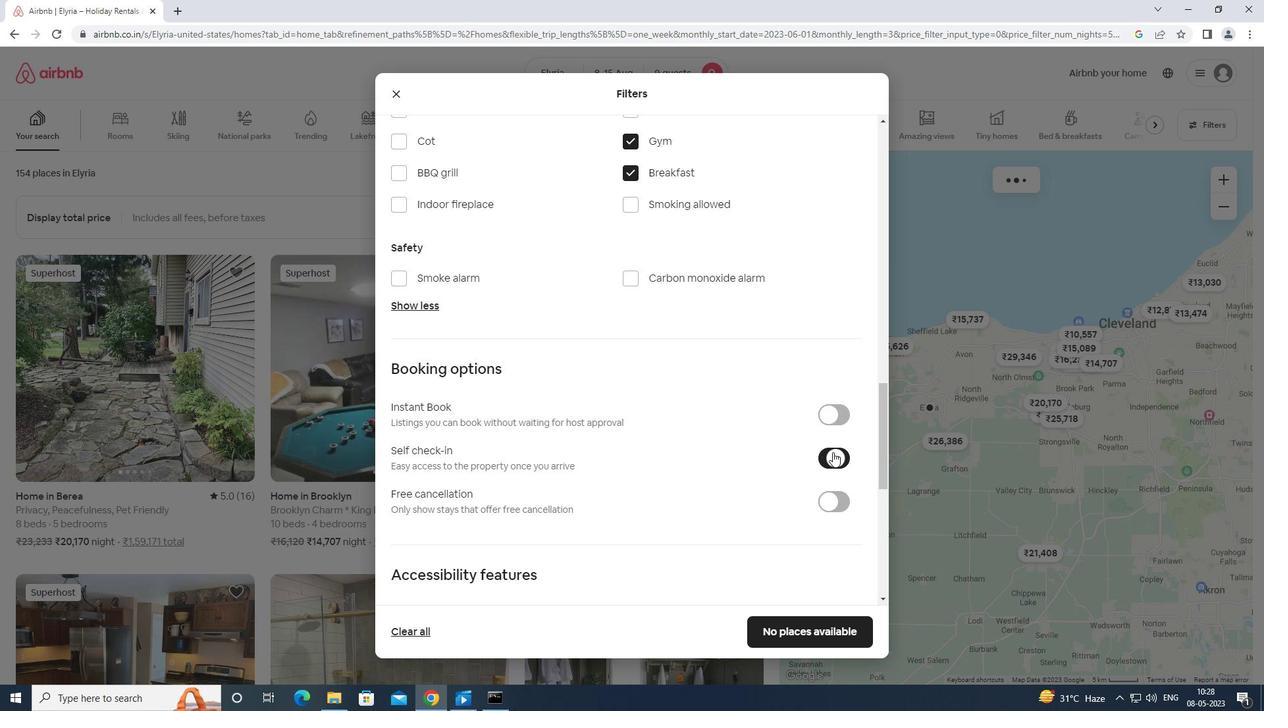 
Action: Mouse scrolled (832, 451) with delta (0, 0)
Screenshot: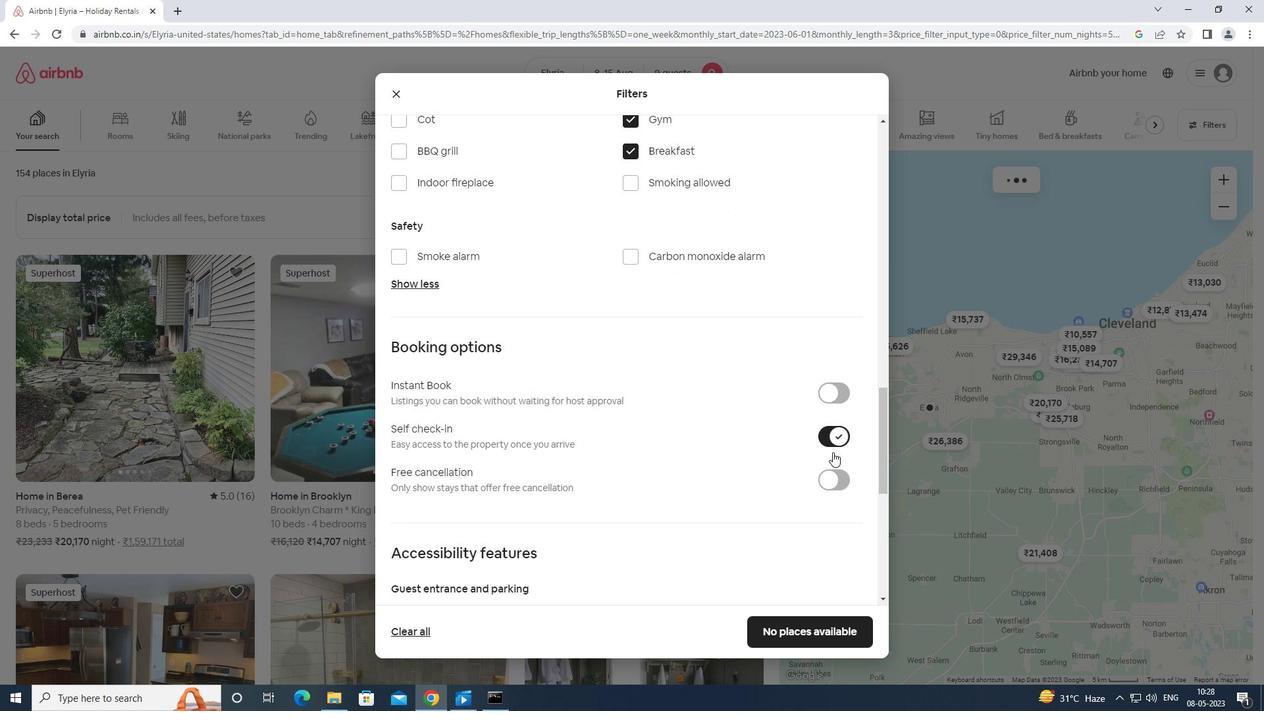 
Action: Mouse moved to (741, 464)
Screenshot: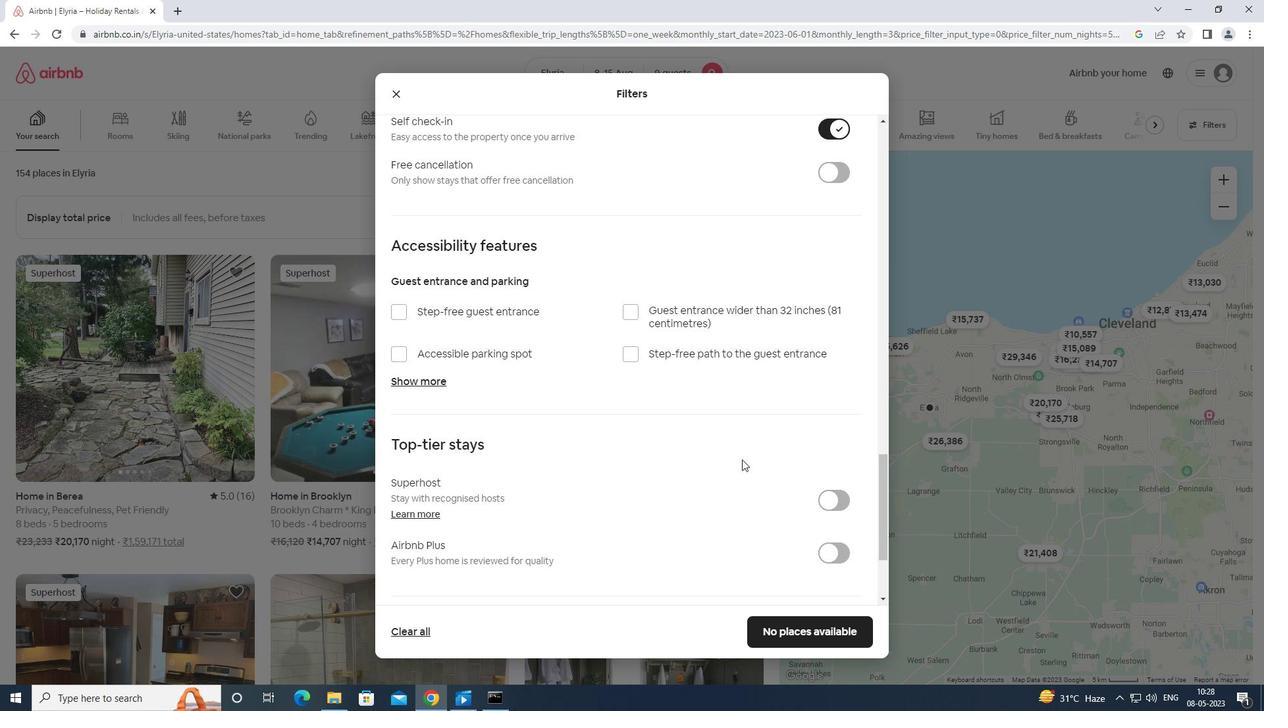 
Action: Mouse scrolled (741, 464) with delta (0, 0)
Screenshot: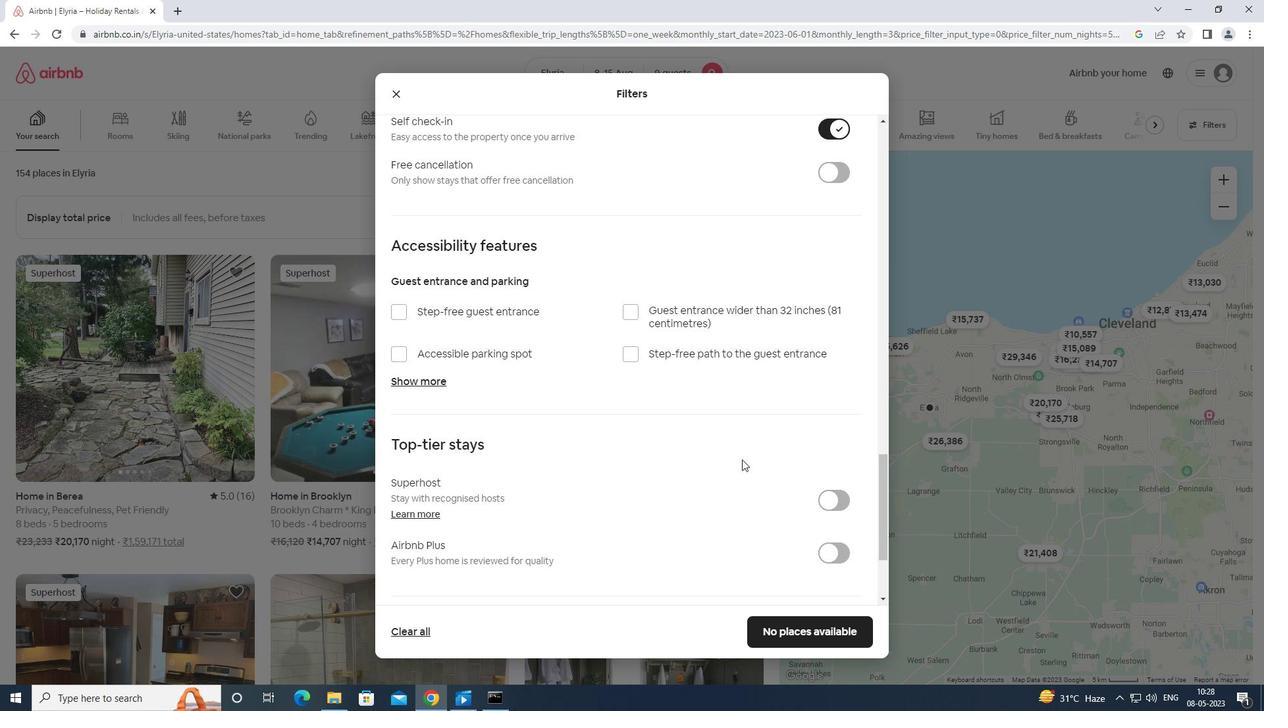 
Action: Mouse moved to (741, 467)
Screenshot: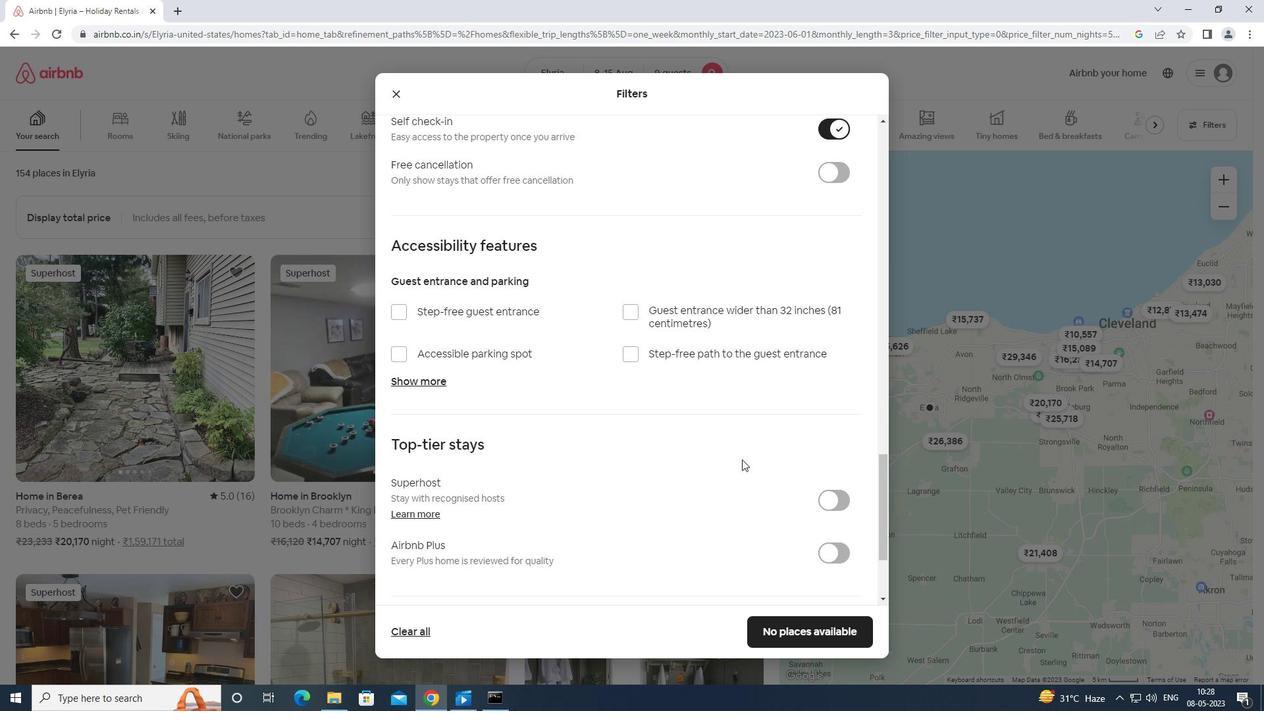 
Action: Mouse scrolled (741, 466) with delta (0, 0)
Screenshot: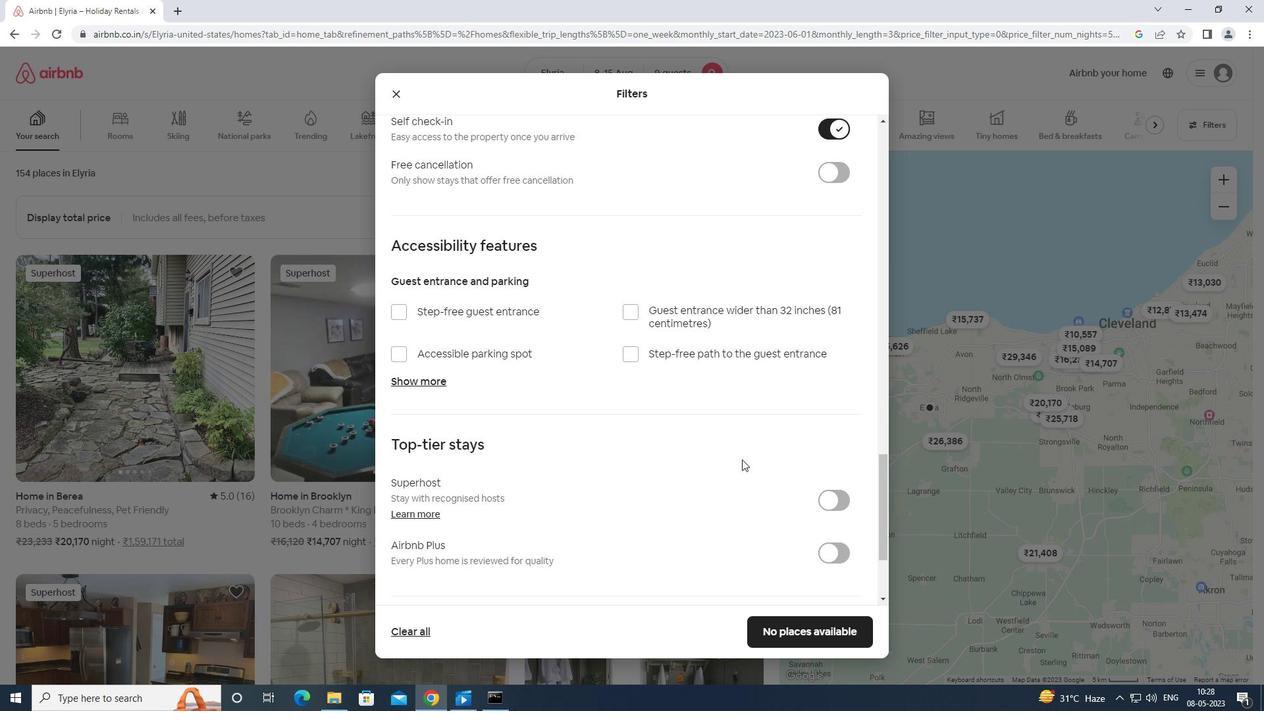 
Action: Mouse scrolled (741, 466) with delta (0, 0)
Screenshot: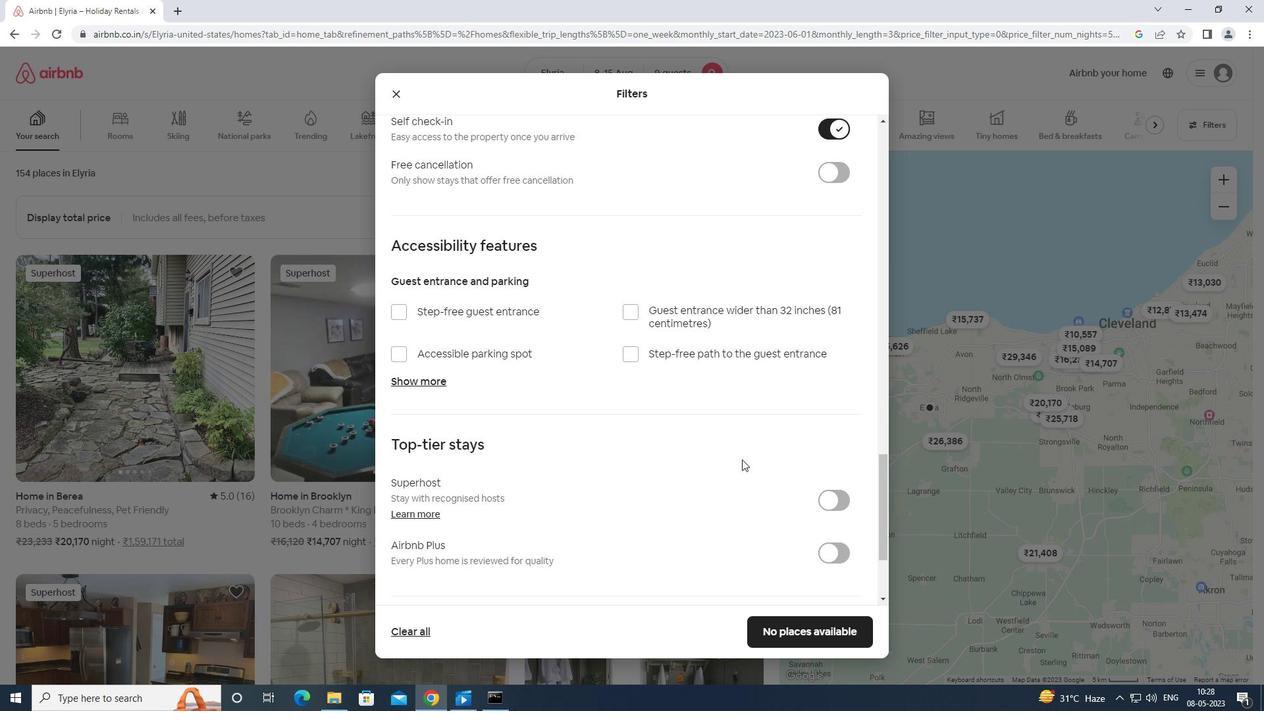 
Action: Mouse scrolled (741, 466) with delta (0, 0)
Screenshot: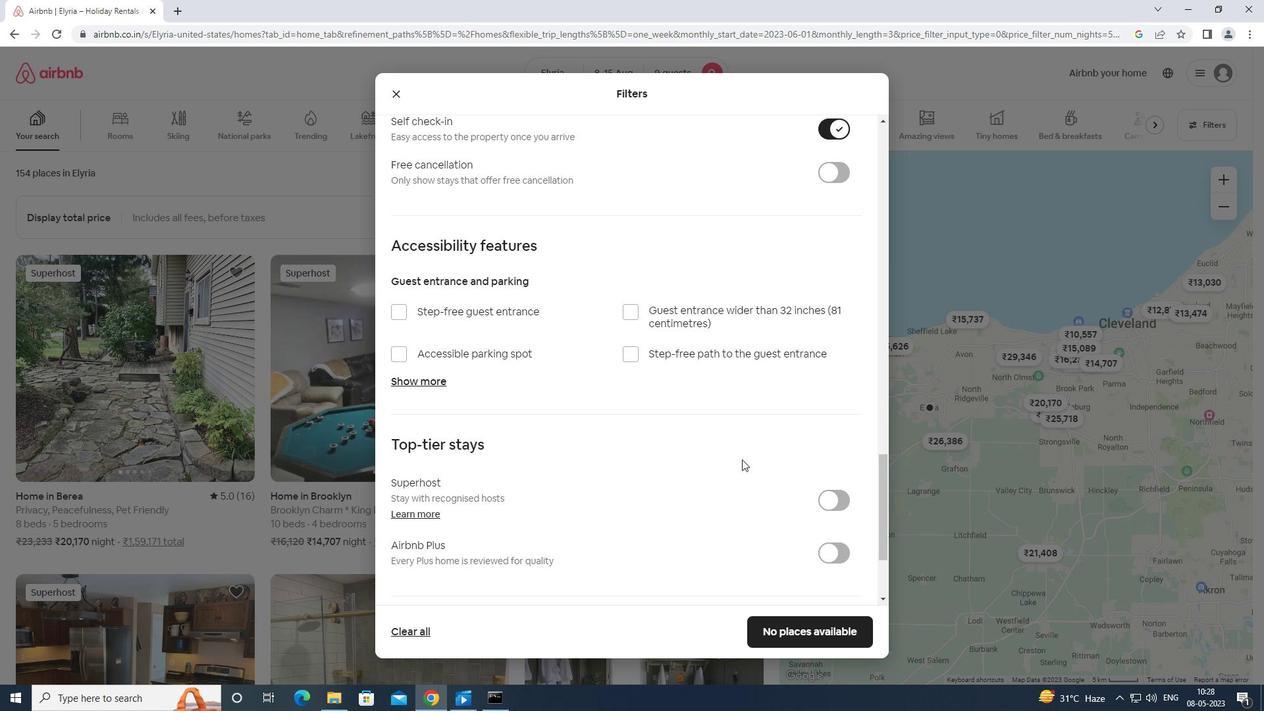
Action: Mouse moved to (383, 505)
Screenshot: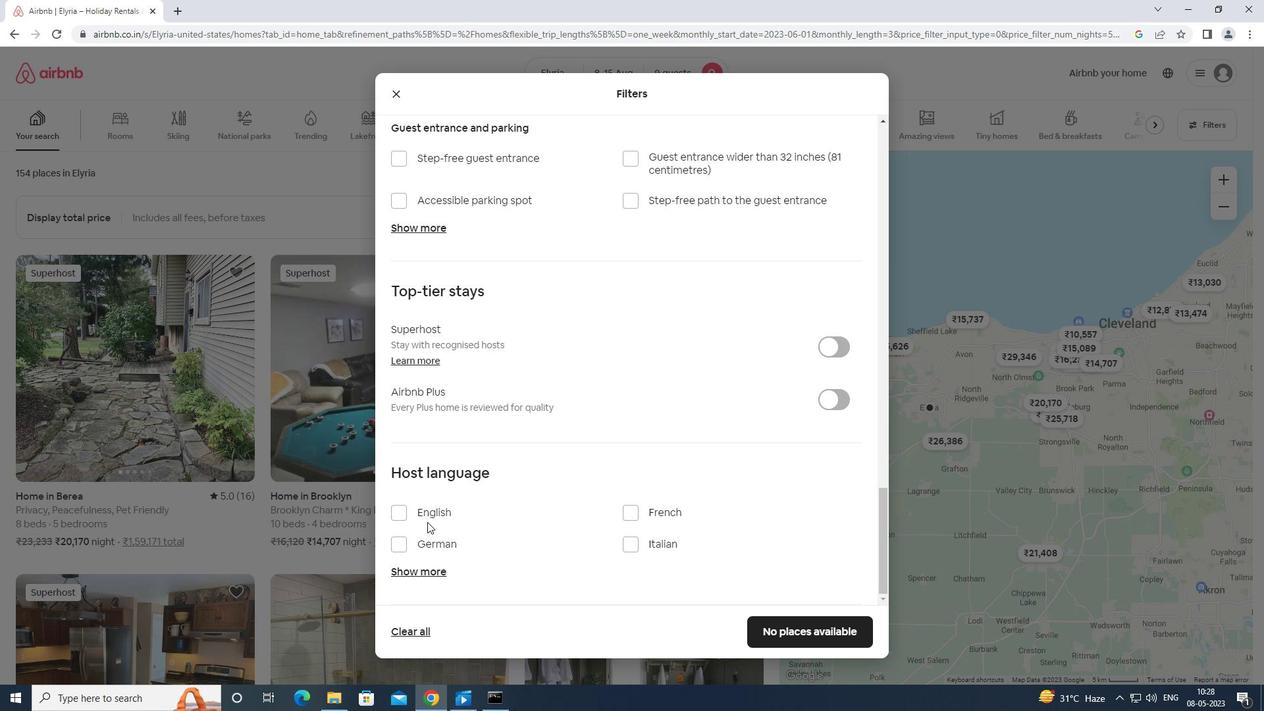
Action: Mouse pressed left at (383, 505)
Screenshot: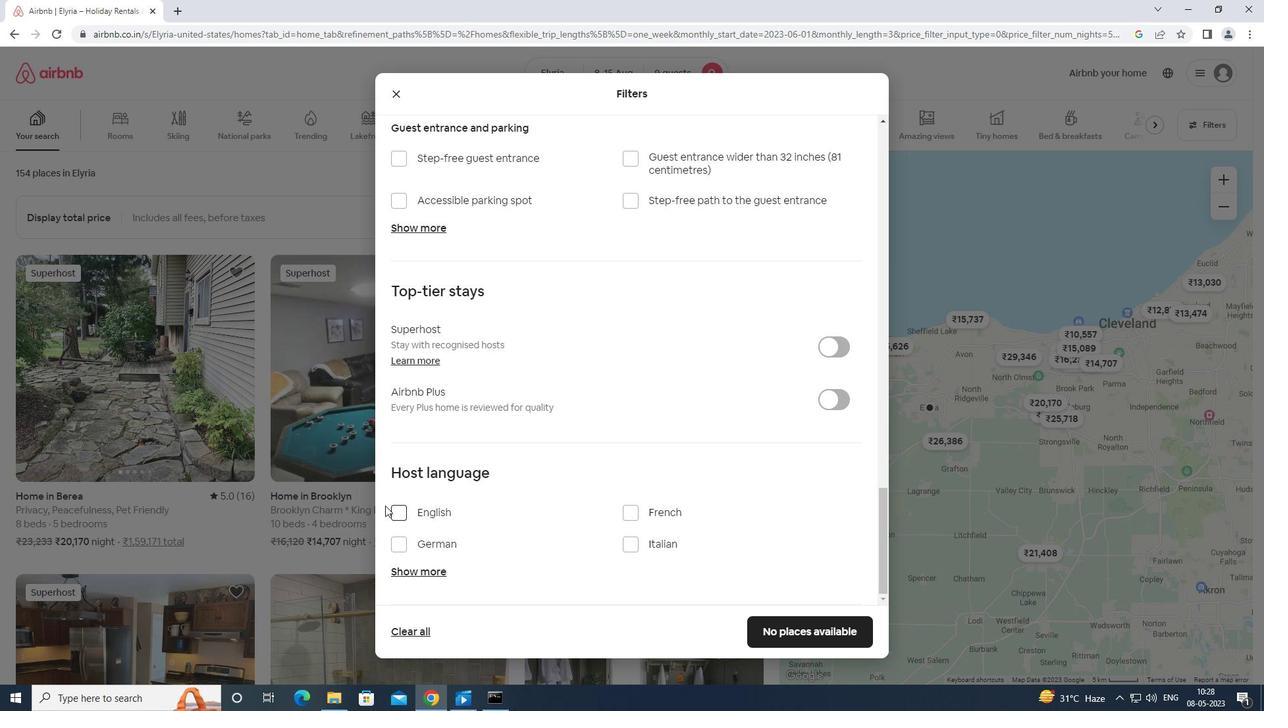 
Action: Mouse moved to (400, 505)
Screenshot: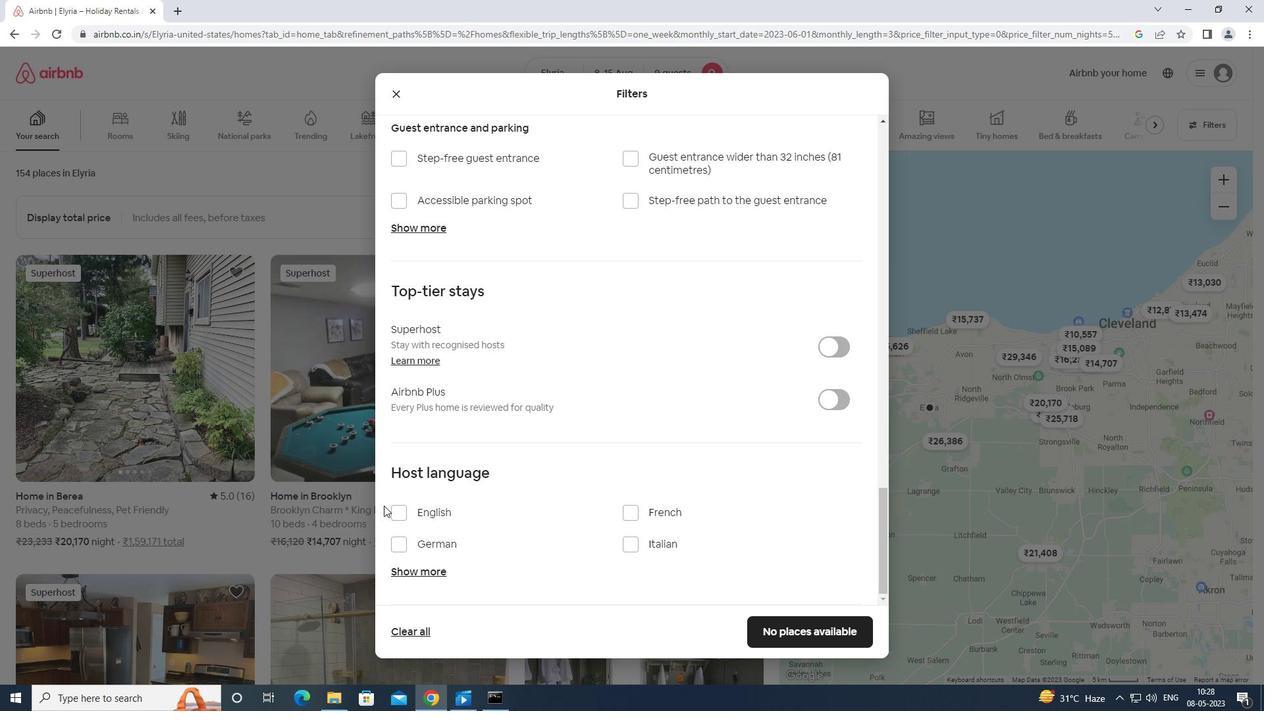 
Action: Mouse pressed left at (400, 505)
Screenshot: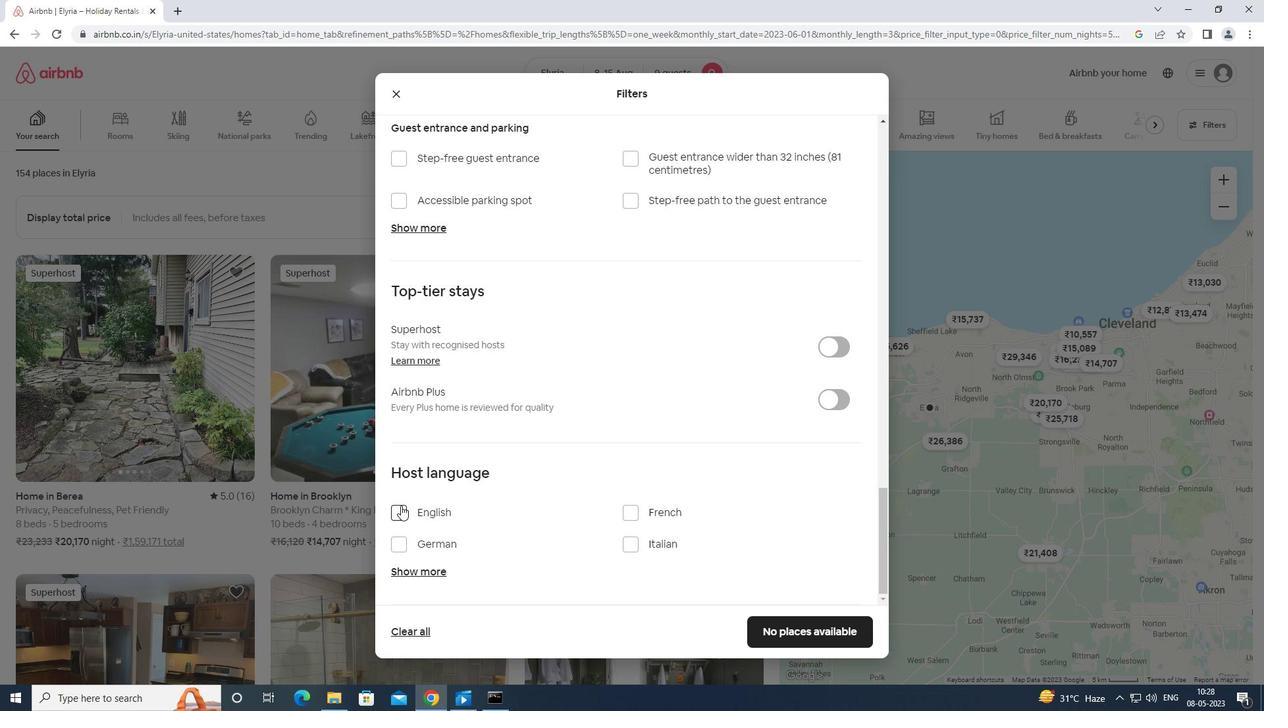 
Action: Mouse moved to (817, 621)
Screenshot: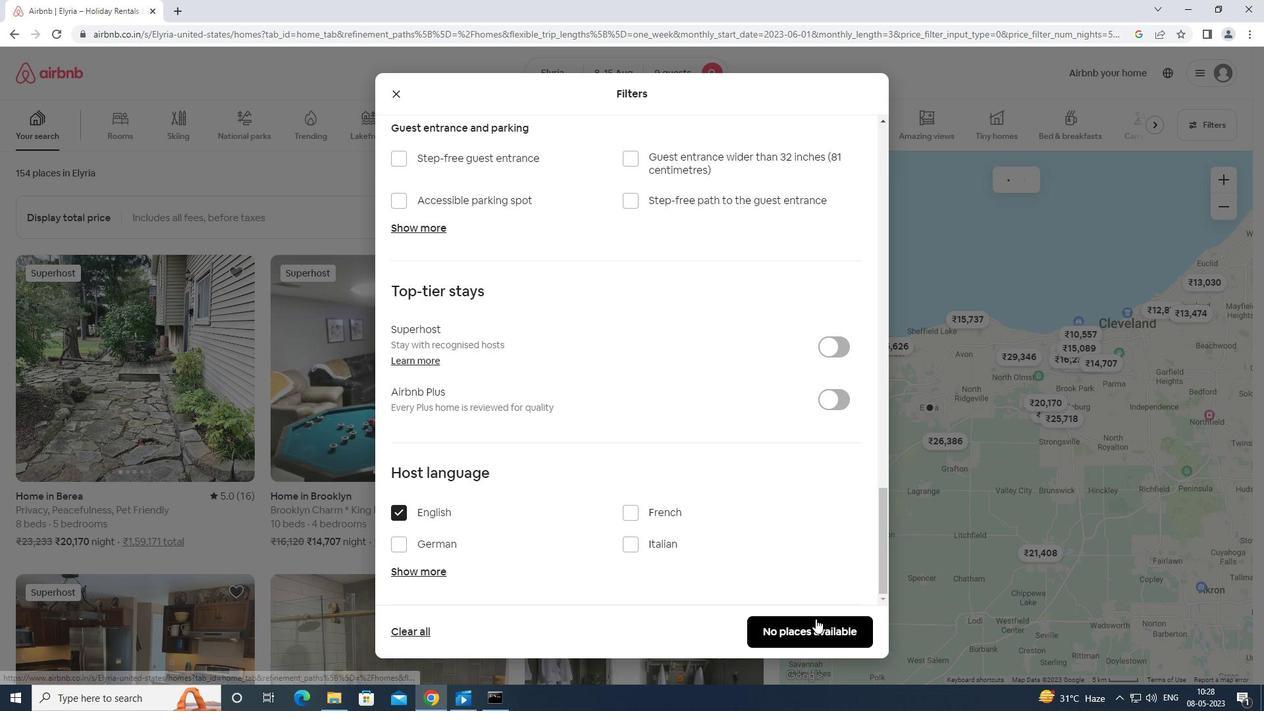 
Action: Mouse pressed left at (817, 621)
Screenshot: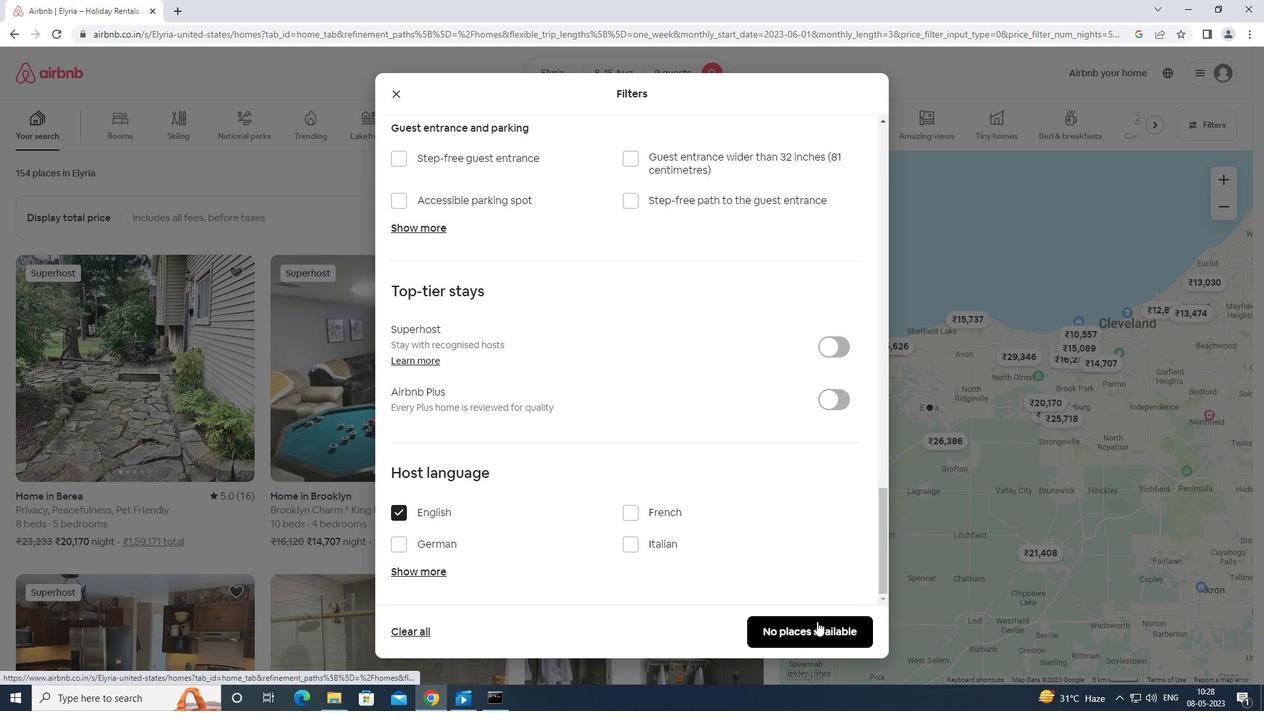 
